 Task: Add a dependency to the task Create a new online platform for online life coaching services , the existing task  Implement a new cloud-based energy management system for a company in the project BridgeForge
Action: Mouse moved to (1212, 200)
Screenshot: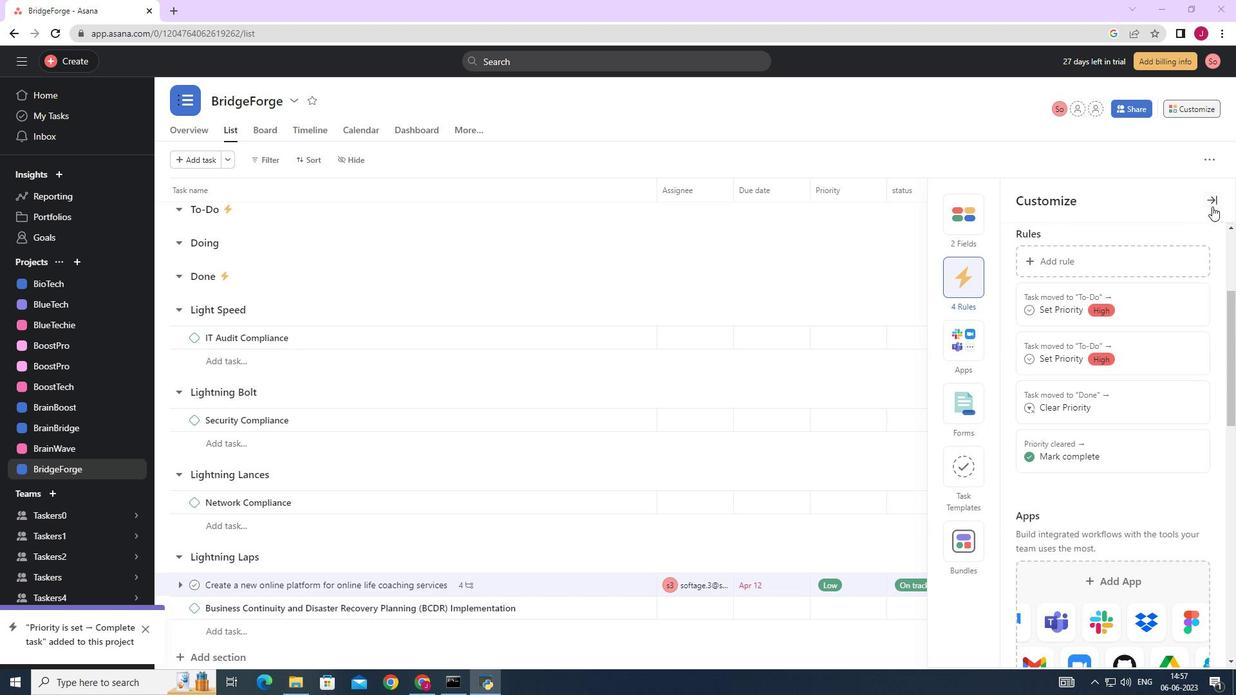 
Action: Mouse pressed left at (1212, 200)
Screenshot: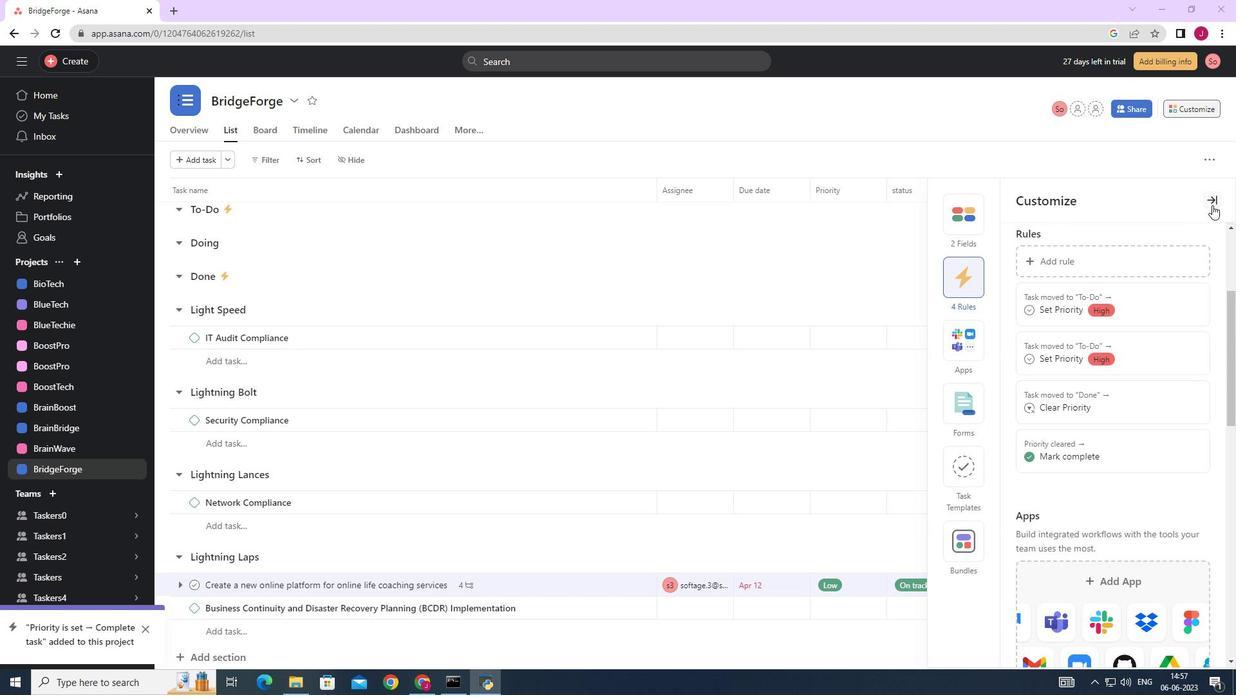
Action: Mouse moved to (837, 540)
Screenshot: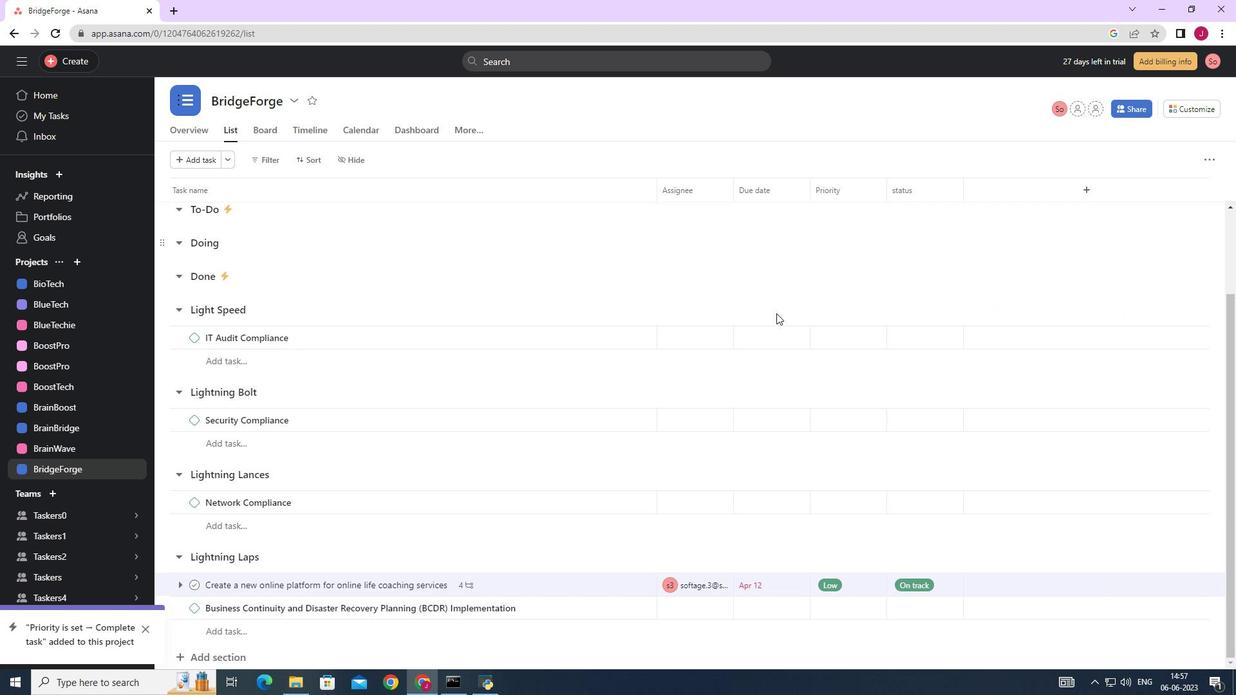 
Action: Mouse scrolled (837, 540) with delta (0, 0)
Screenshot: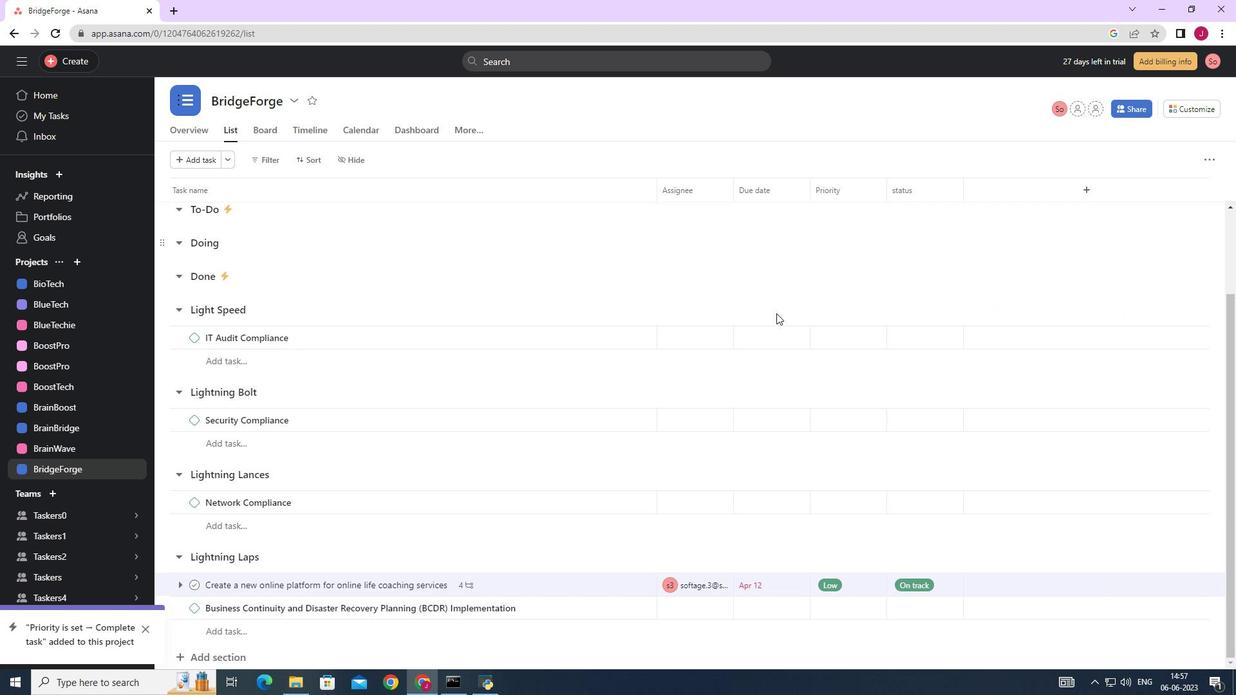 
Action: Mouse moved to (837, 541)
Screenshot: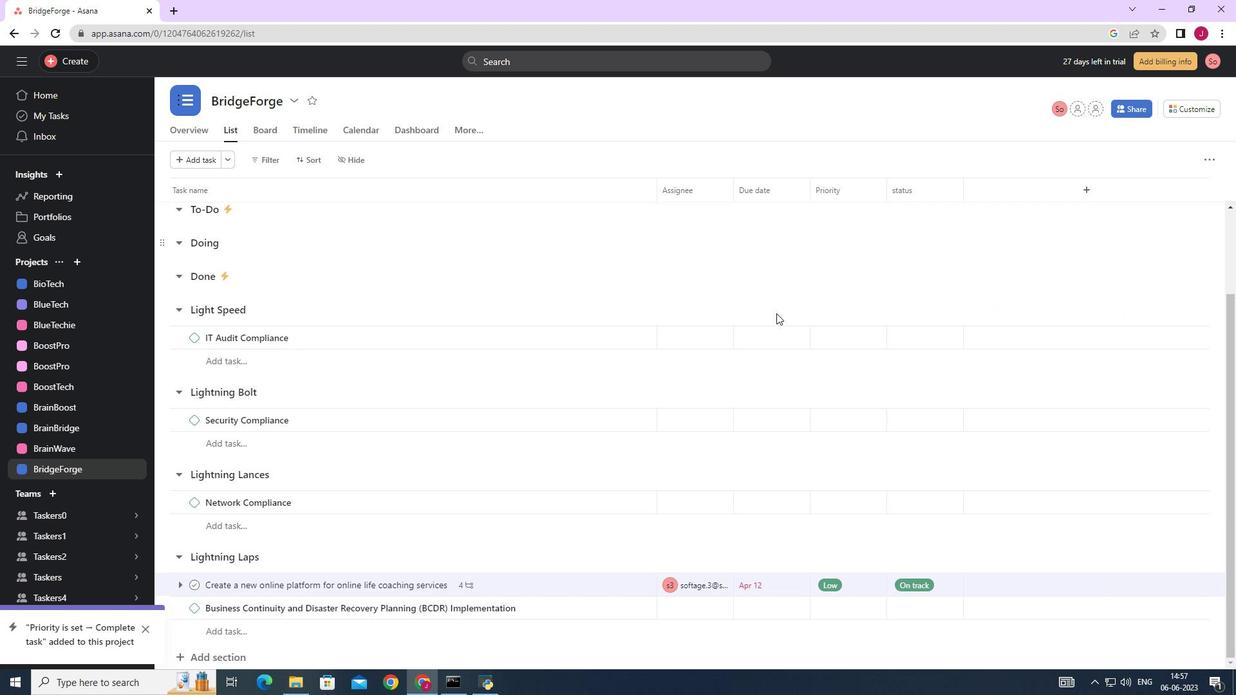 
Action: Mouse scrolled (837, 540) with delta (0, 0)
Screenshot: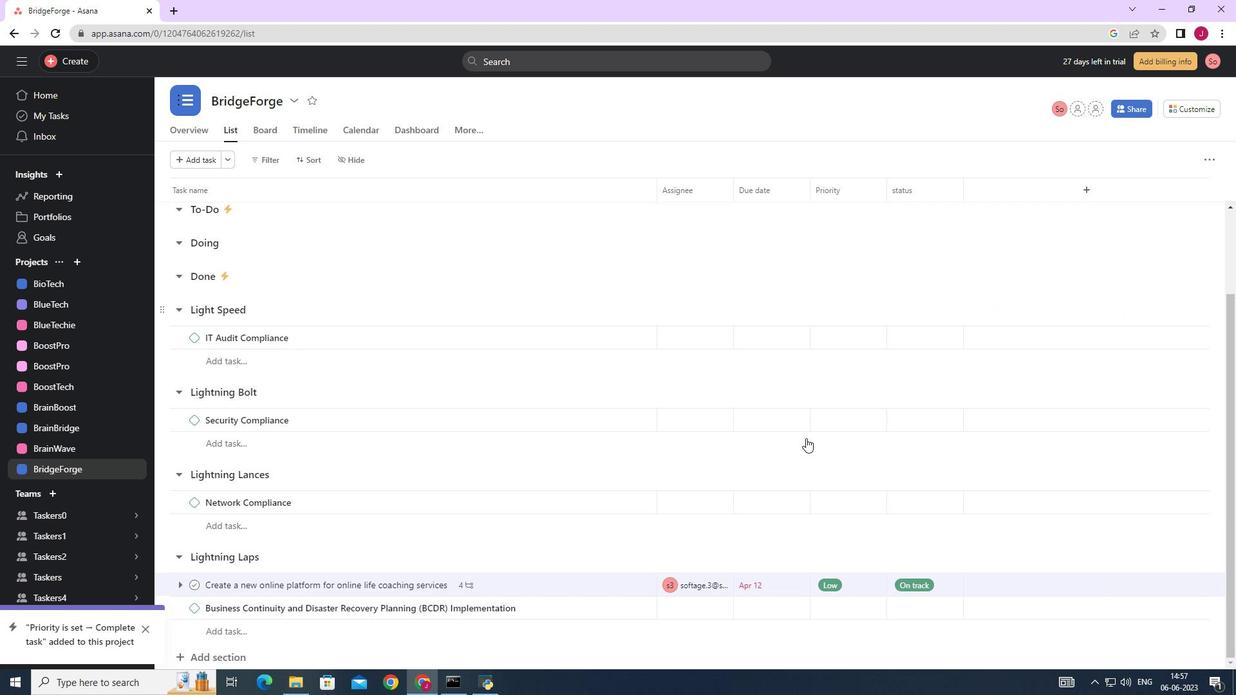 
Action: Mouse moved to (838, 542)
Screenshot: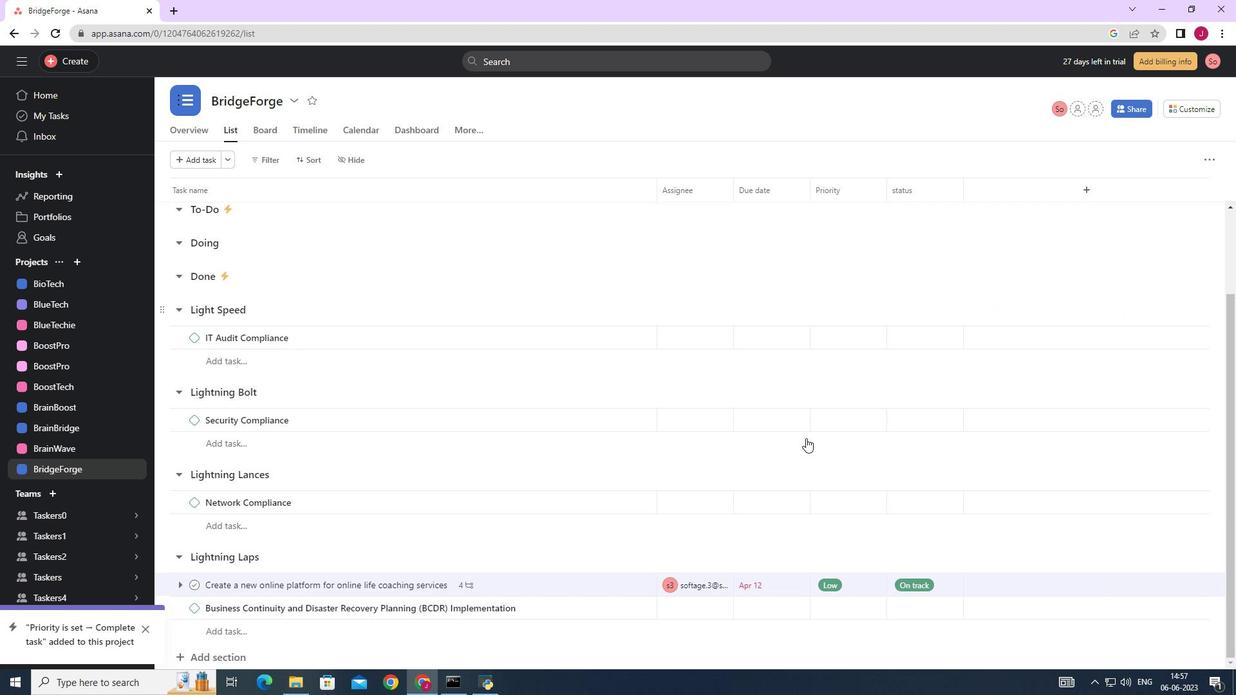 
Action: Mouse scrolled (838, 541) with delta (0, 0)
Screenshot: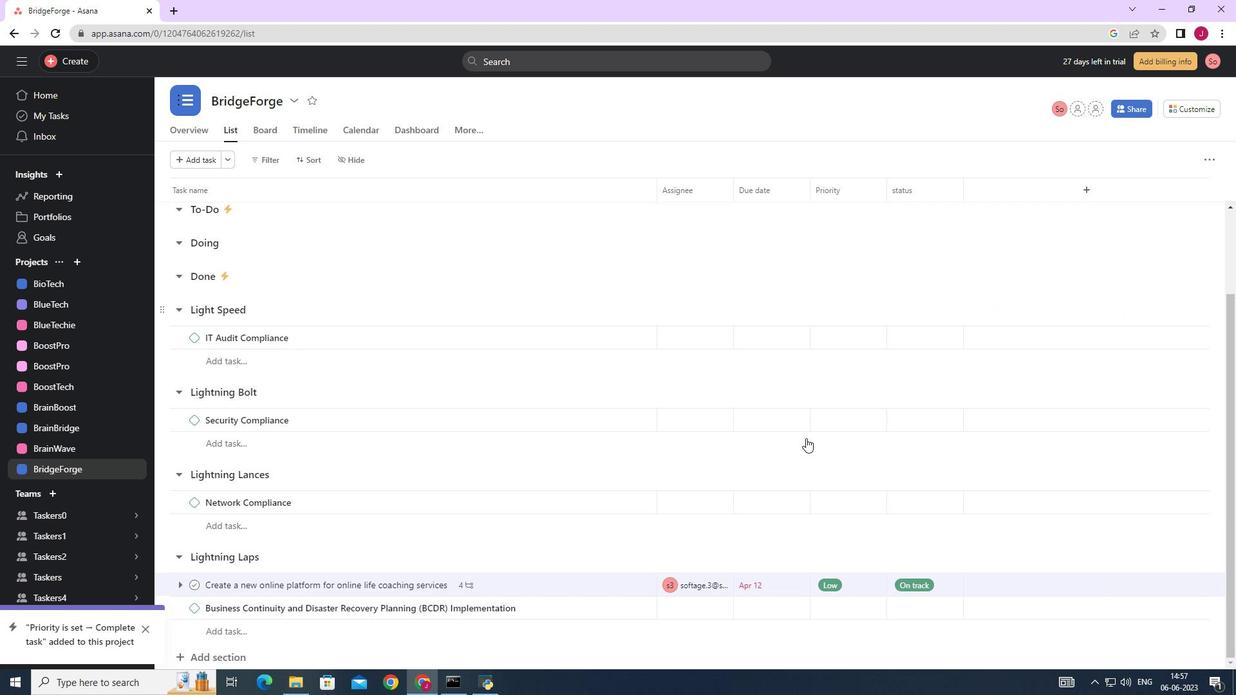 
Action: Mouse moved to (838, 542)
Screenshot: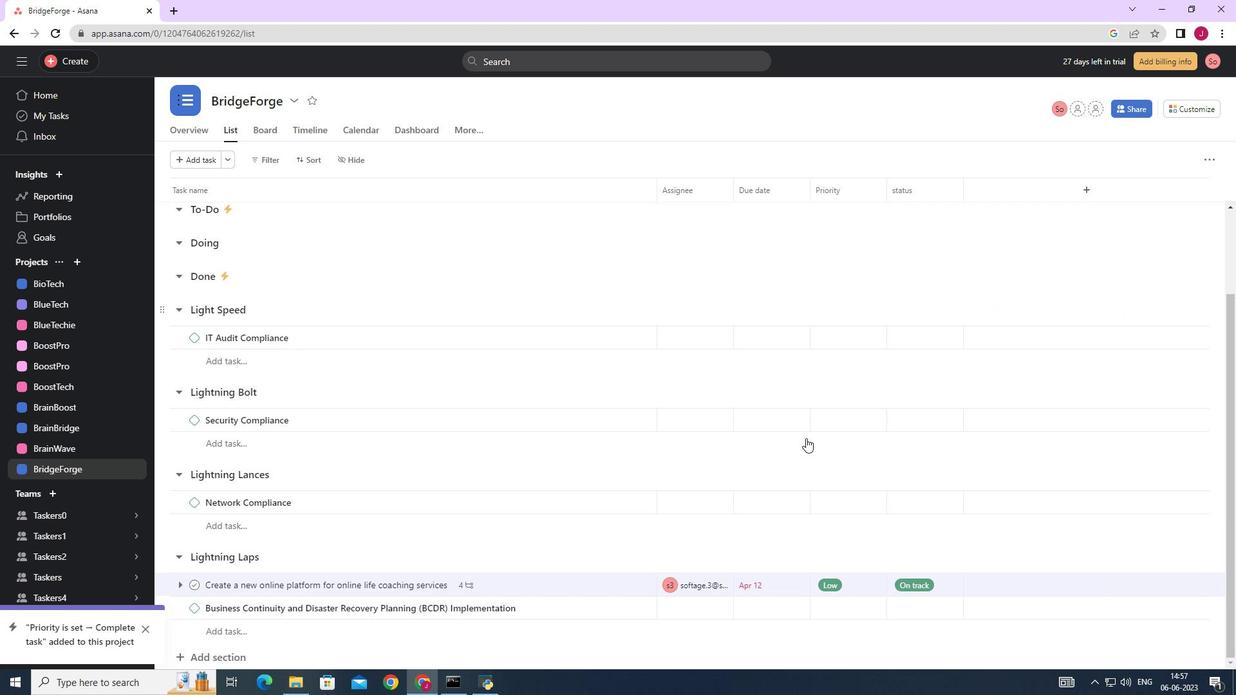 
Action: Mouse scrolled (838, 541) with delta (0, 0)
Screenshot: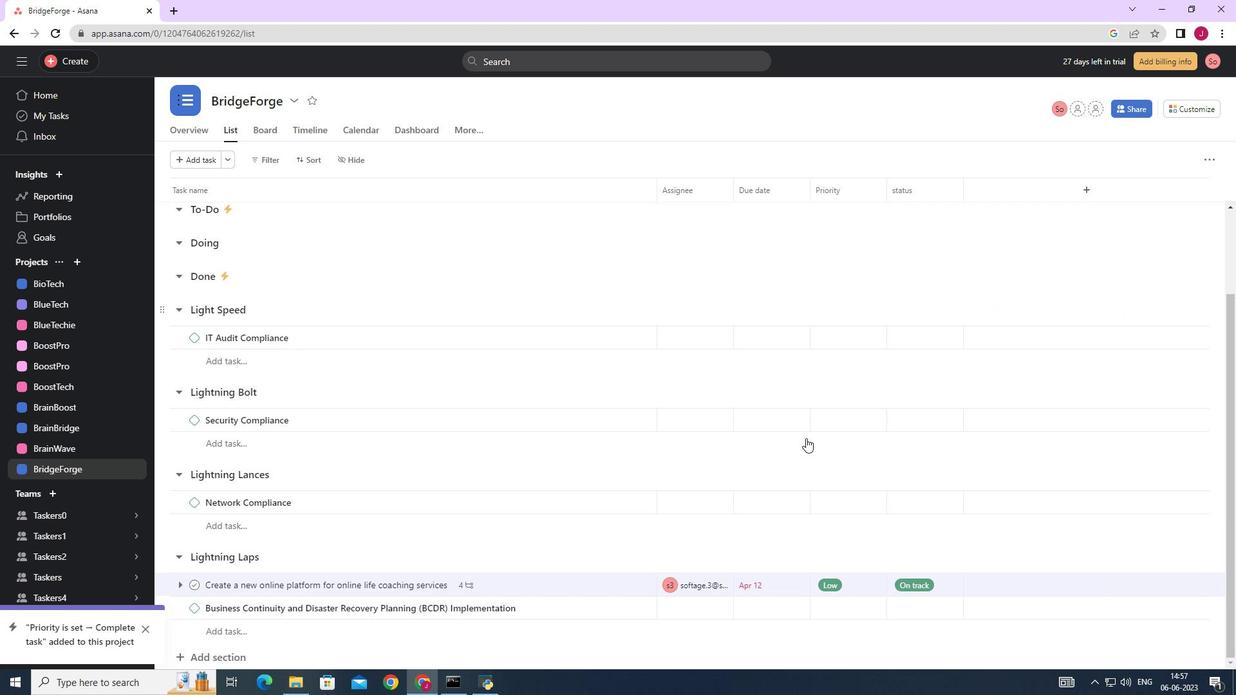 
Action: Mouse moved to (581, 584)
Screenshot: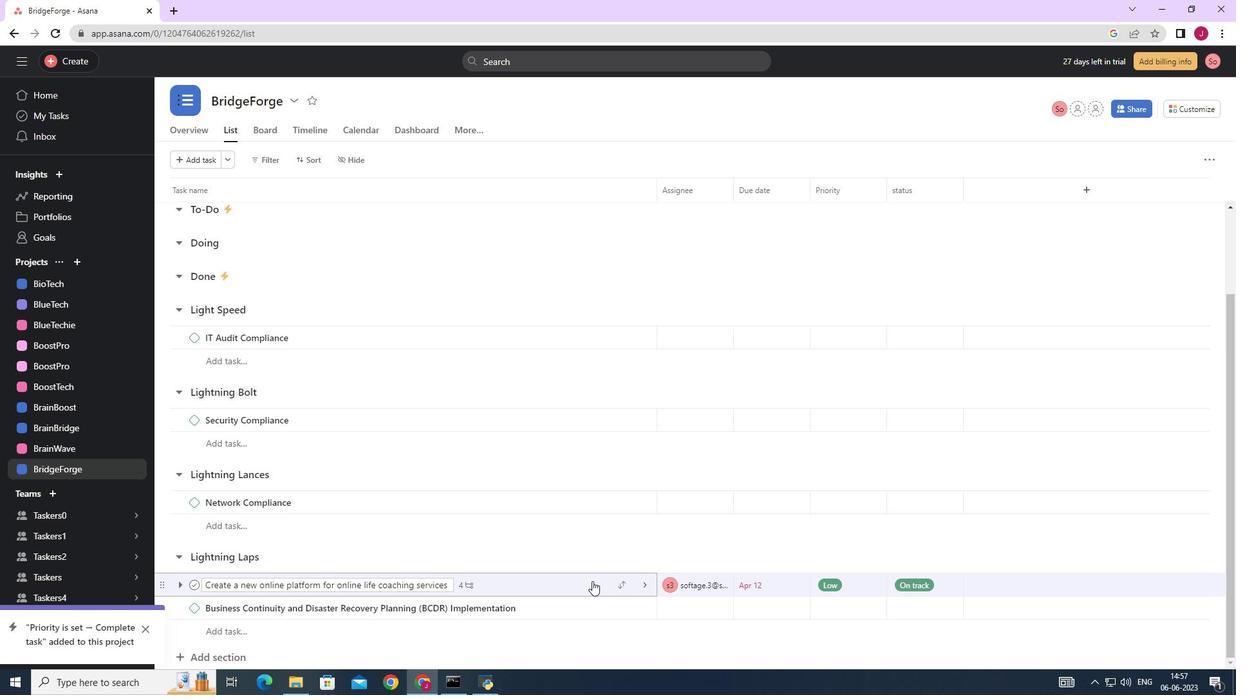 
Action: Mouse pressed left at (581, 584)
Screenshot: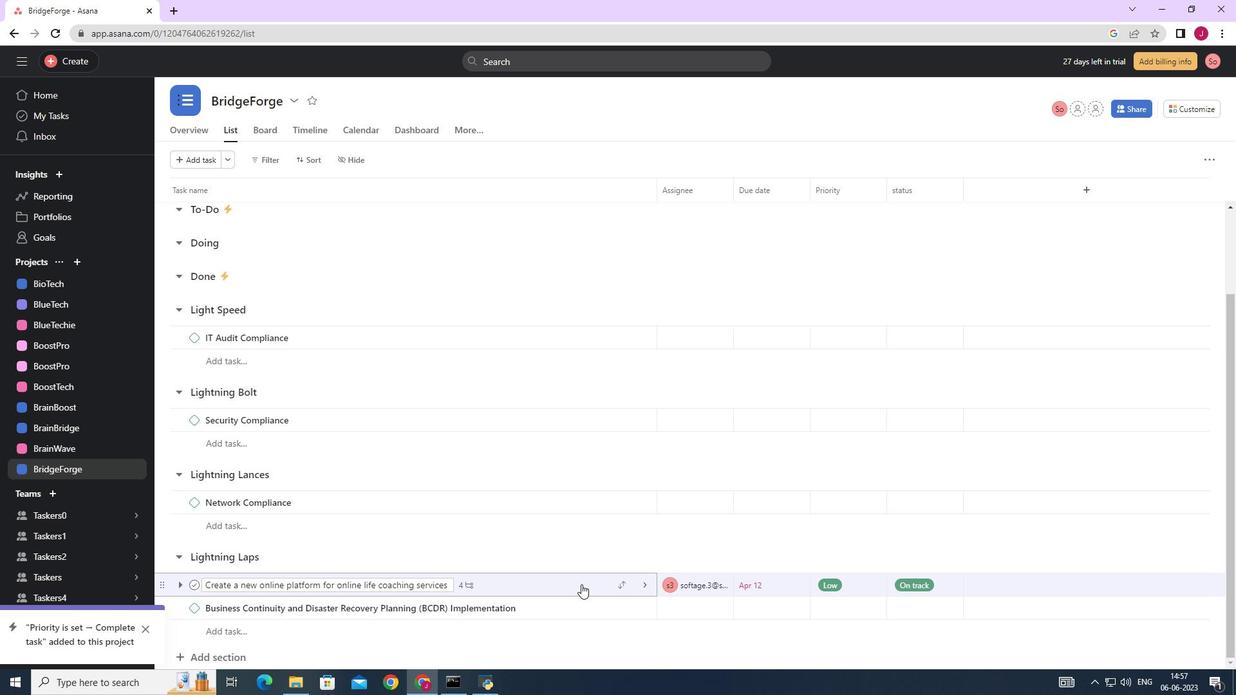 
Action: Mouse moved to (1210, 156)
Screenshot: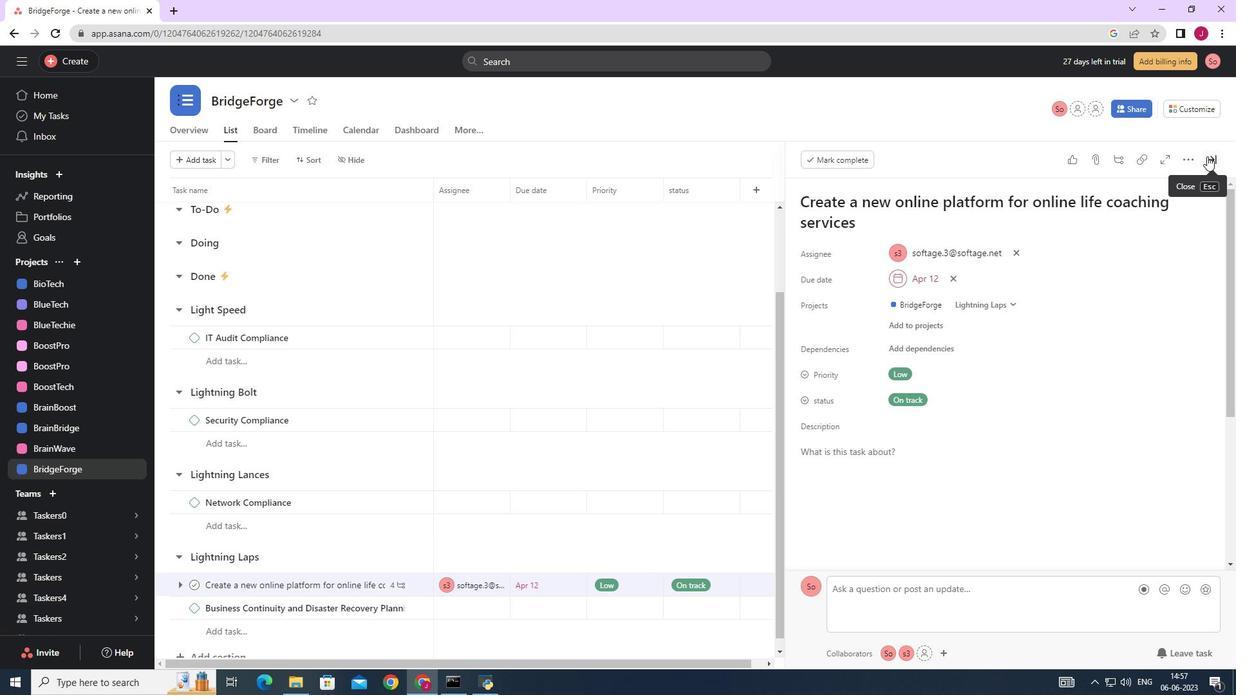 
Action: Mouse pressed left at (1210, 156)
Screenshot: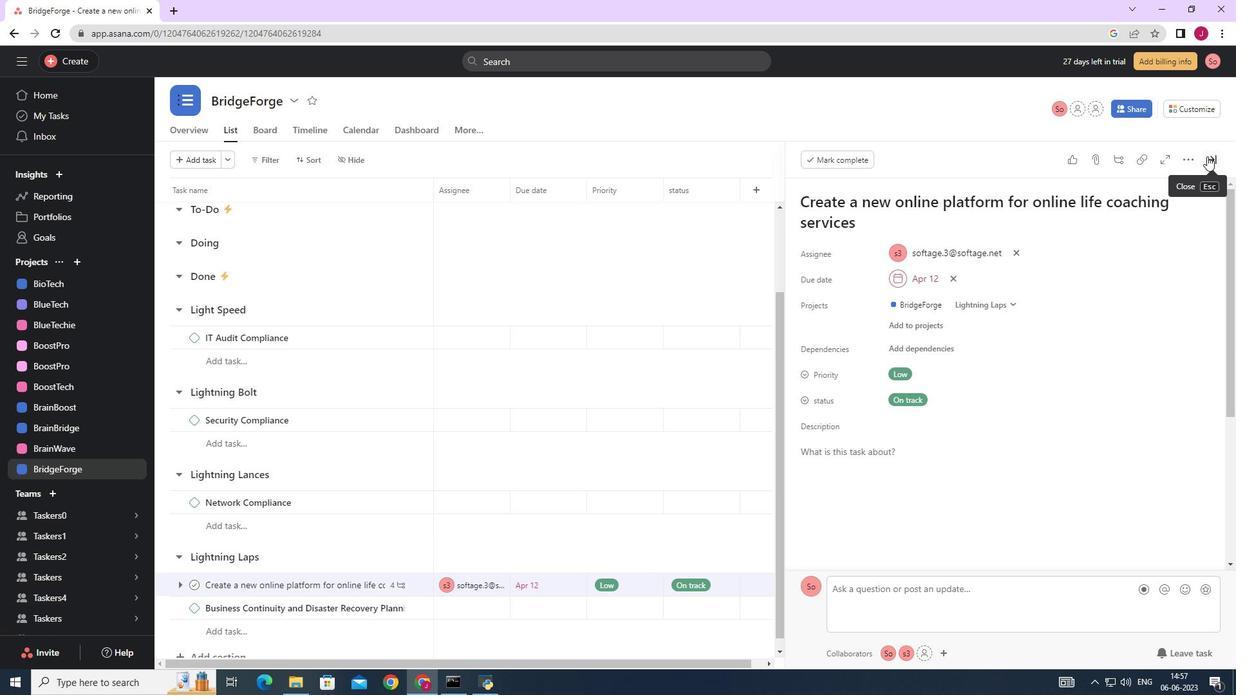 
Action: Mouse moved to (716, 435)
Screenshot: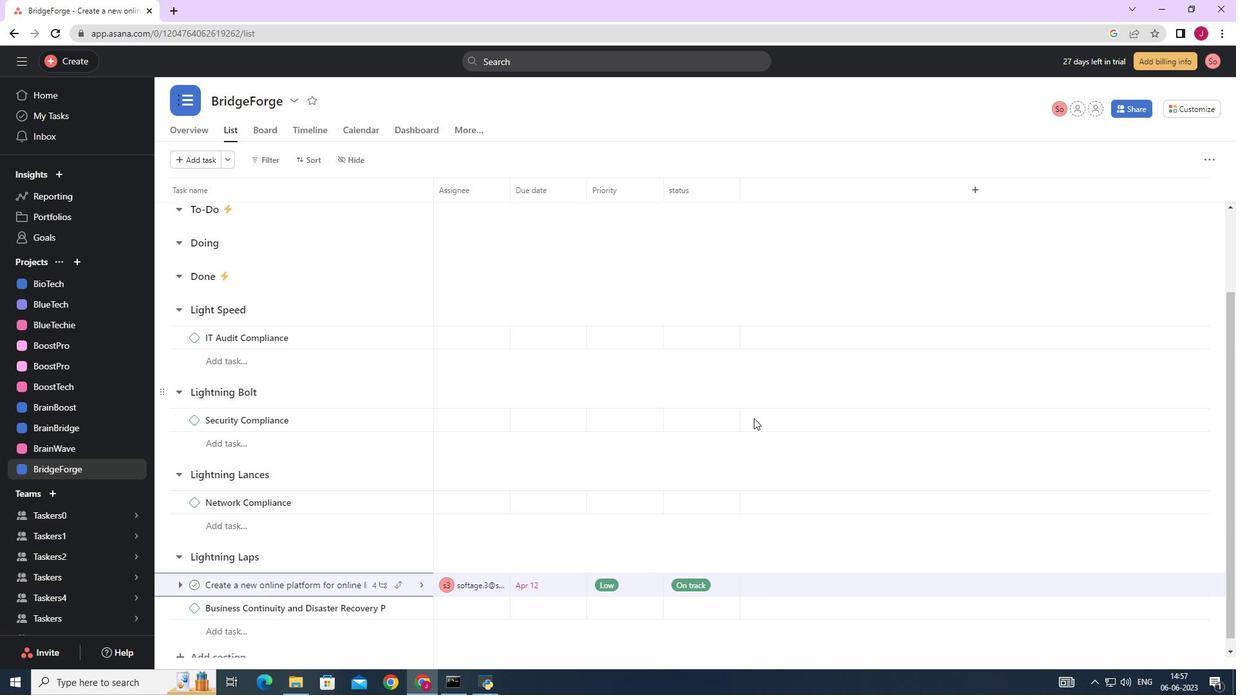 
Action: Mouse scrolled (716, 435) with delta (0, 0)
Screenshot: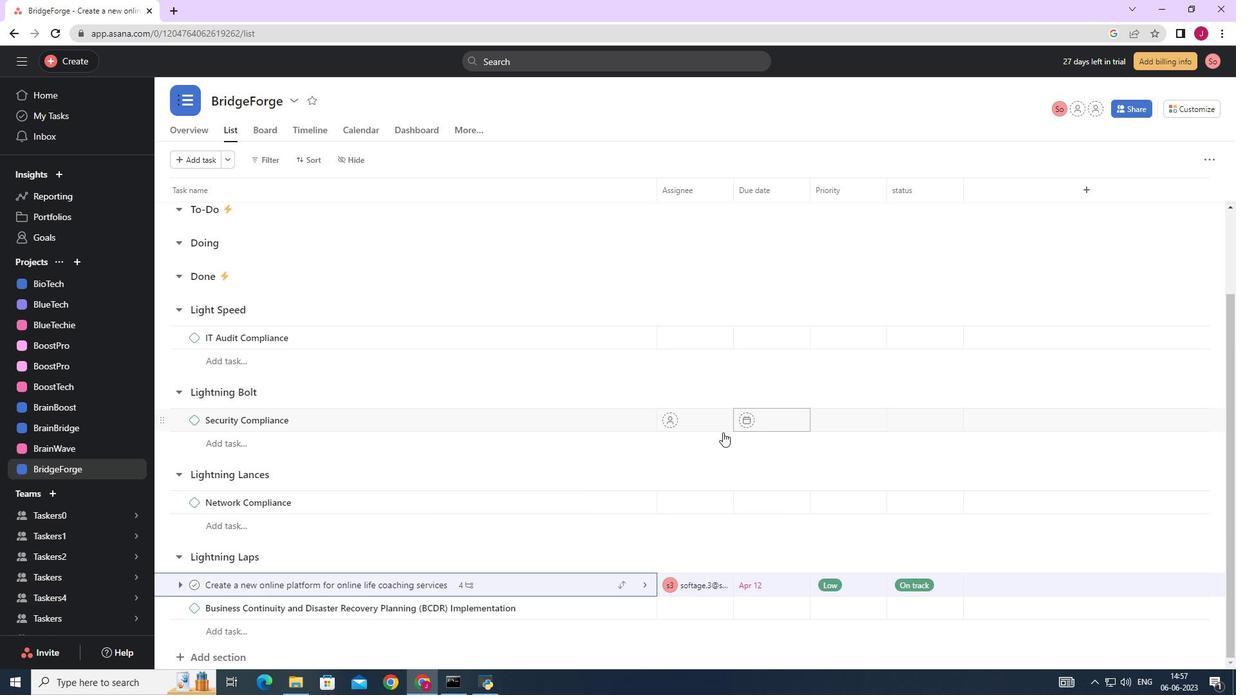 
Action: Mouse scrolled (716, 435) with delta (0, 0)
Screenshot: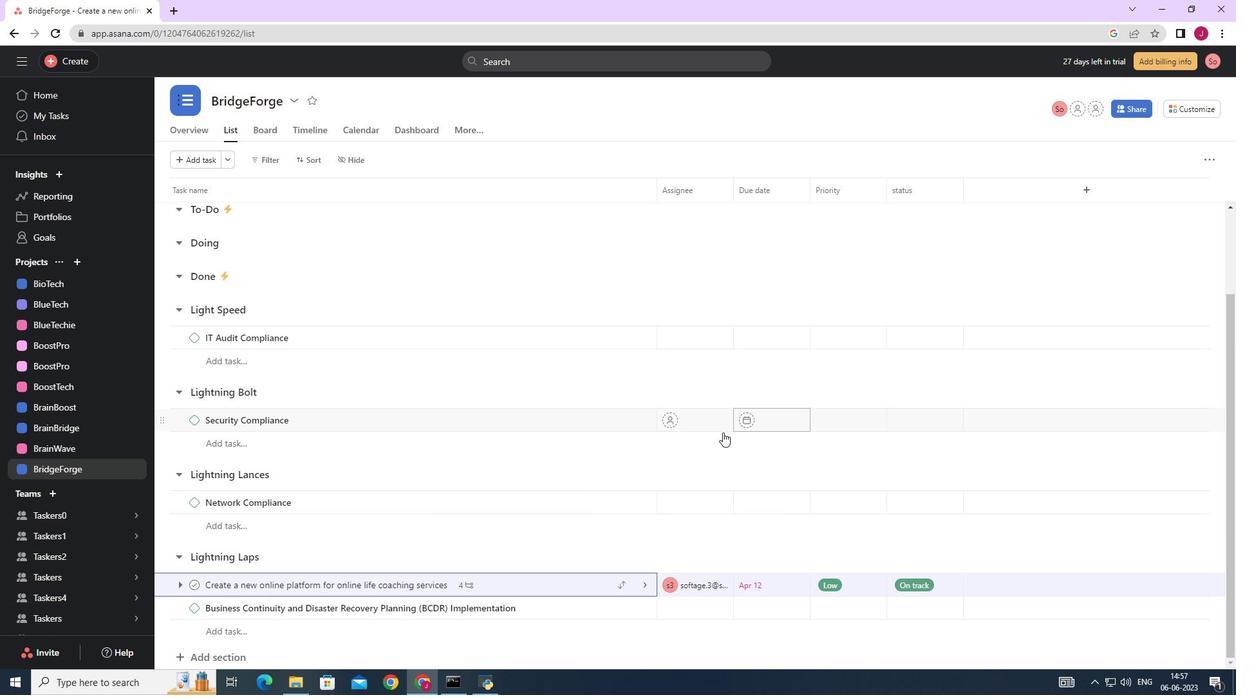
Action: Mouse scrolled (716, 435) with delta (0, 0)
Screenshot: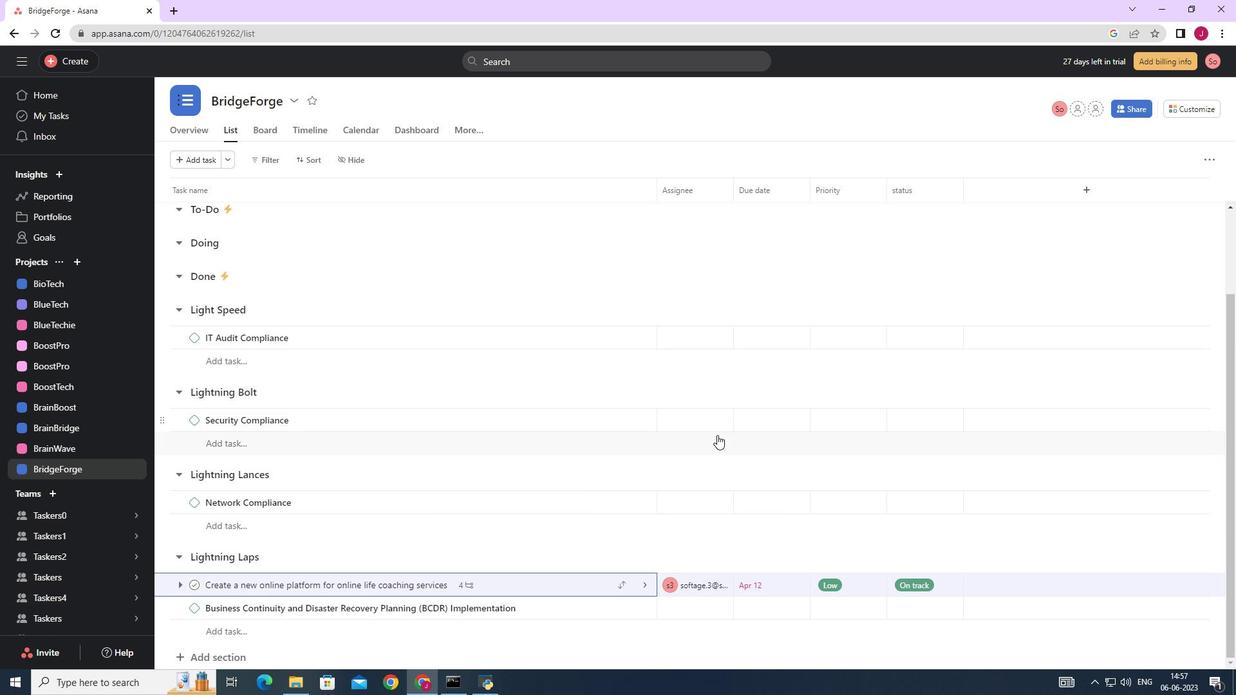 
Action: Mouse scrolled (716, 435) with delta (0, 0)
Screenshot: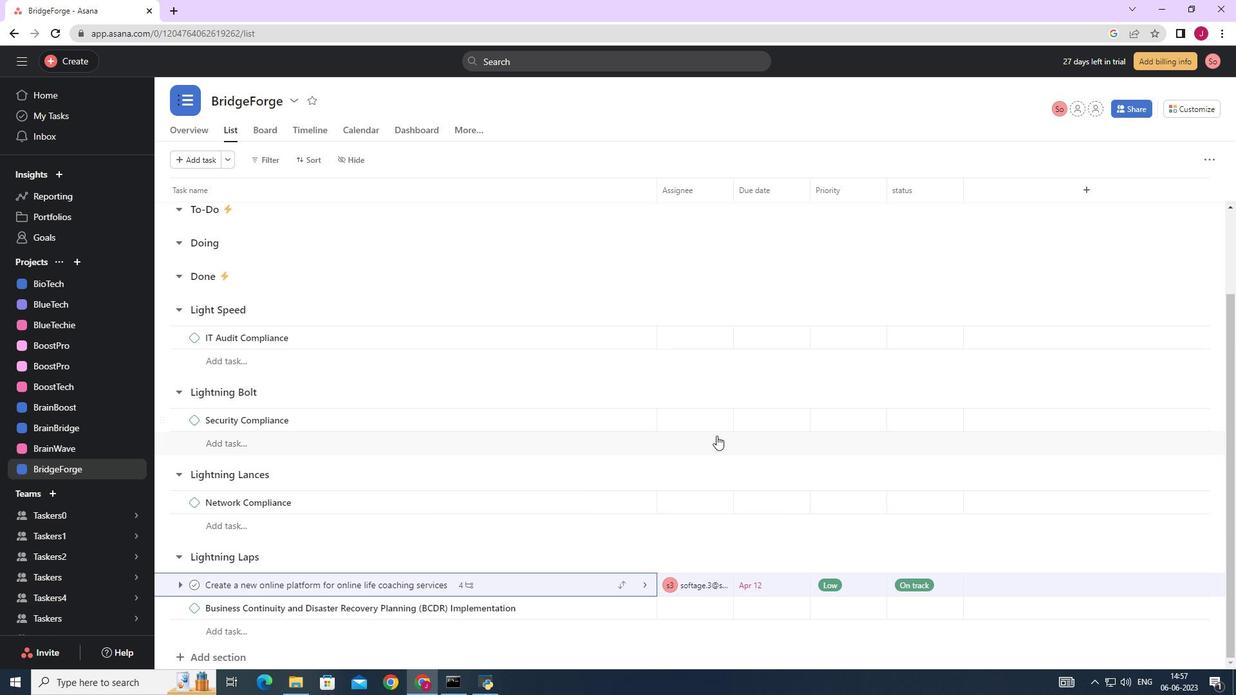 
Action: Mouse scrolled (716, 435) with delta (0, 0)
Screenshot: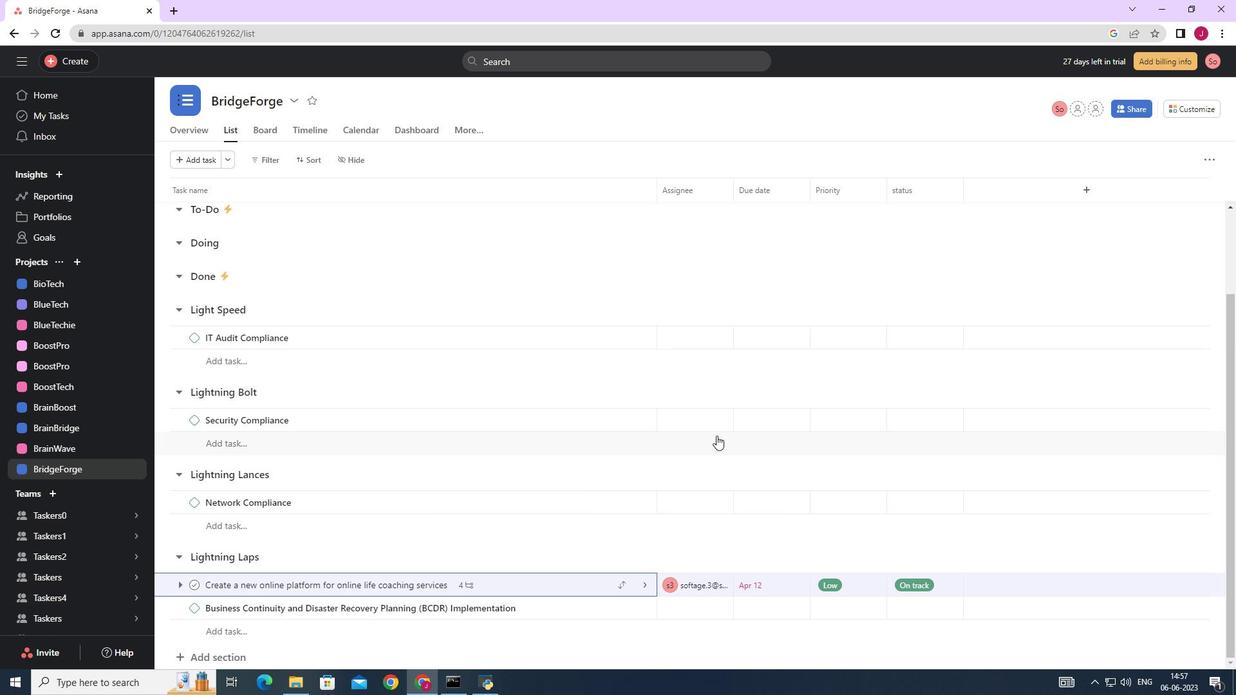 
Action: Mouse moved to (668, 453)
Screenshot: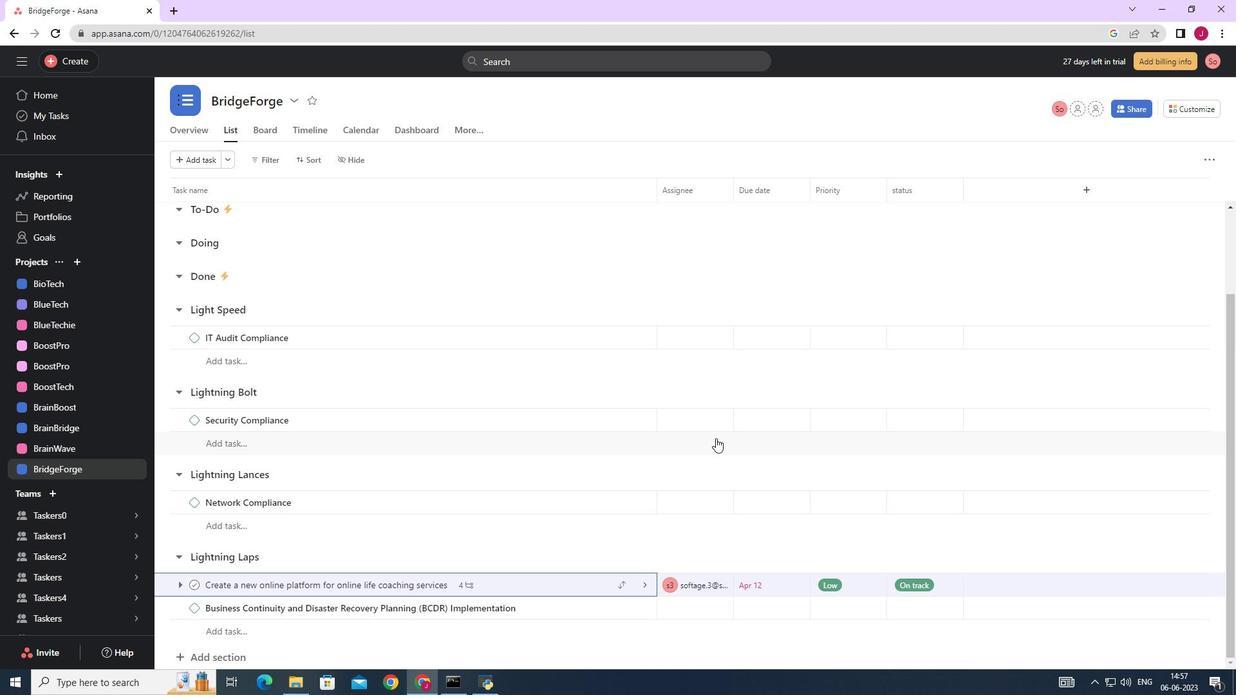 
Action: Mouse scrolled (668, 453) with delta (0, 0)
Screenshot: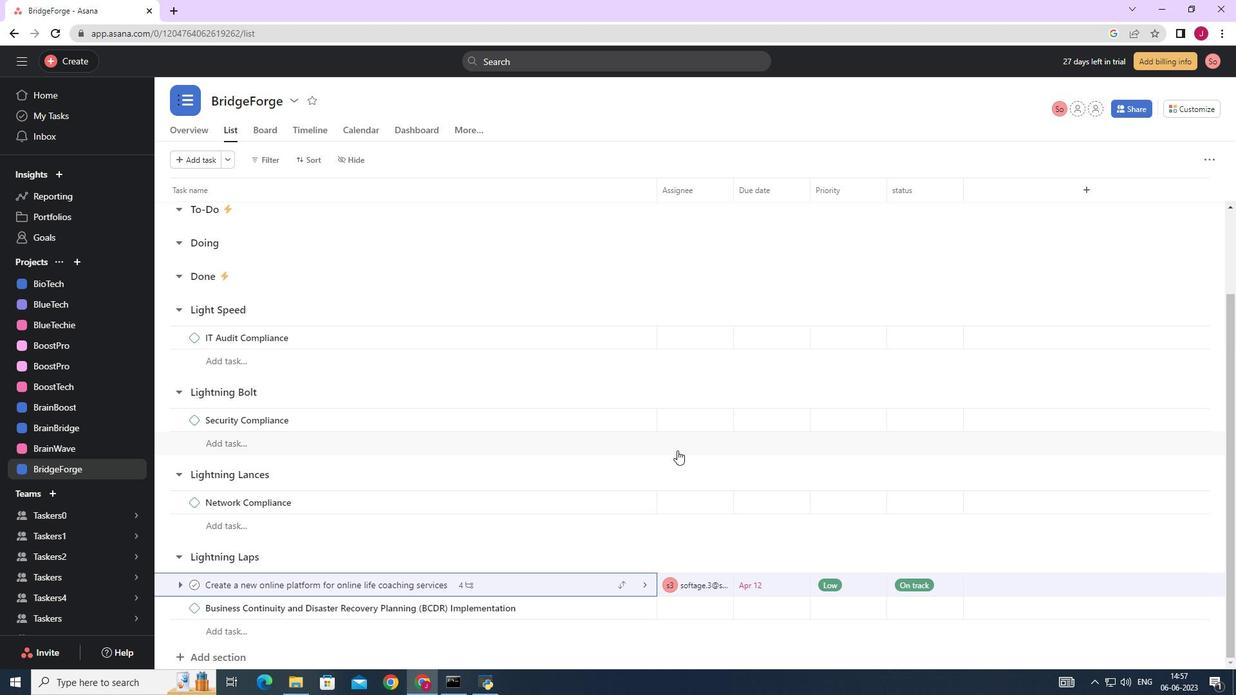 
Action: Mouse scrolled (668, 453) with delta (0, 0)
Screenshot: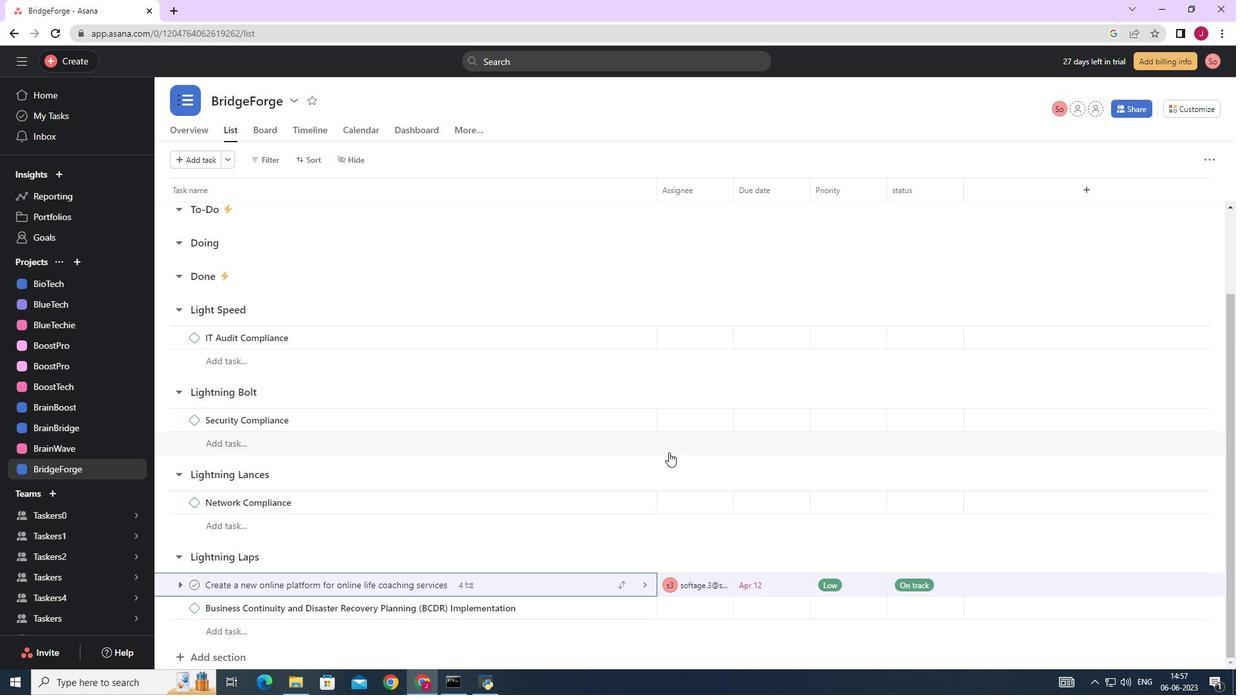 
Action: Mouse scrolled (668, 452) with delta (0, 0)
Screenshot: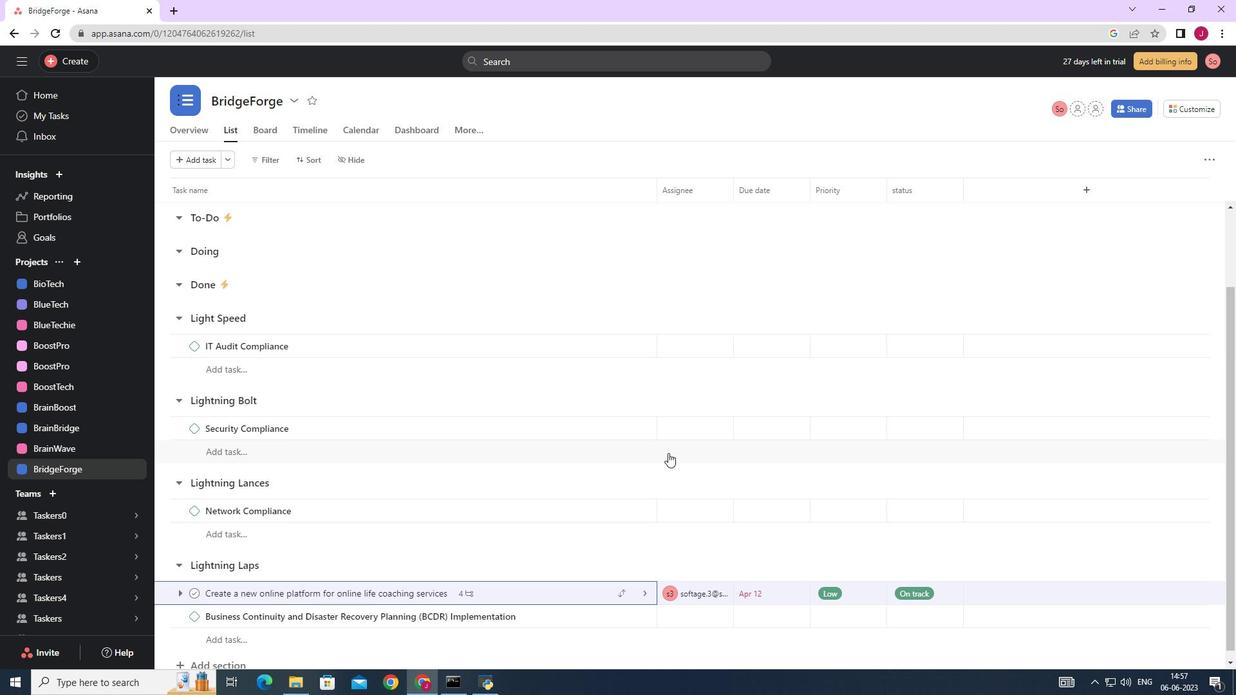 
Action: Mouse scrolled (668, 452) with delta (0, 0)
Screenshot: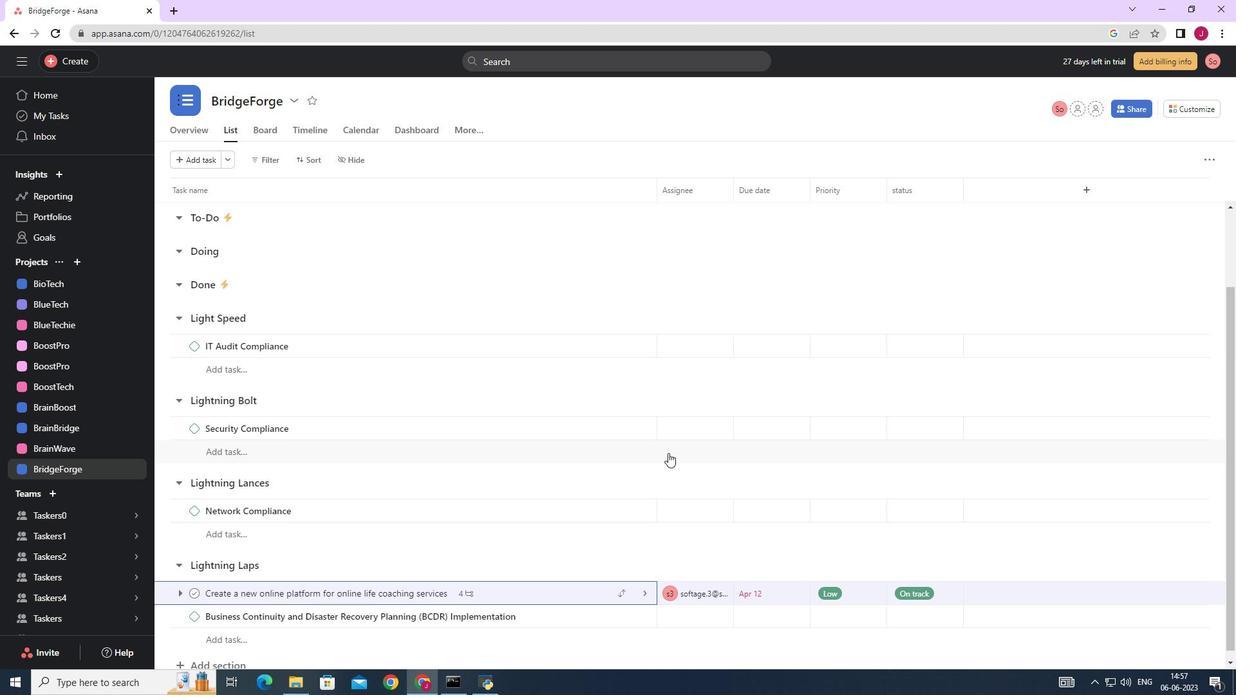 
Action: Mouse scrolled (668, 452) with delta (0, 0)
Screenshot: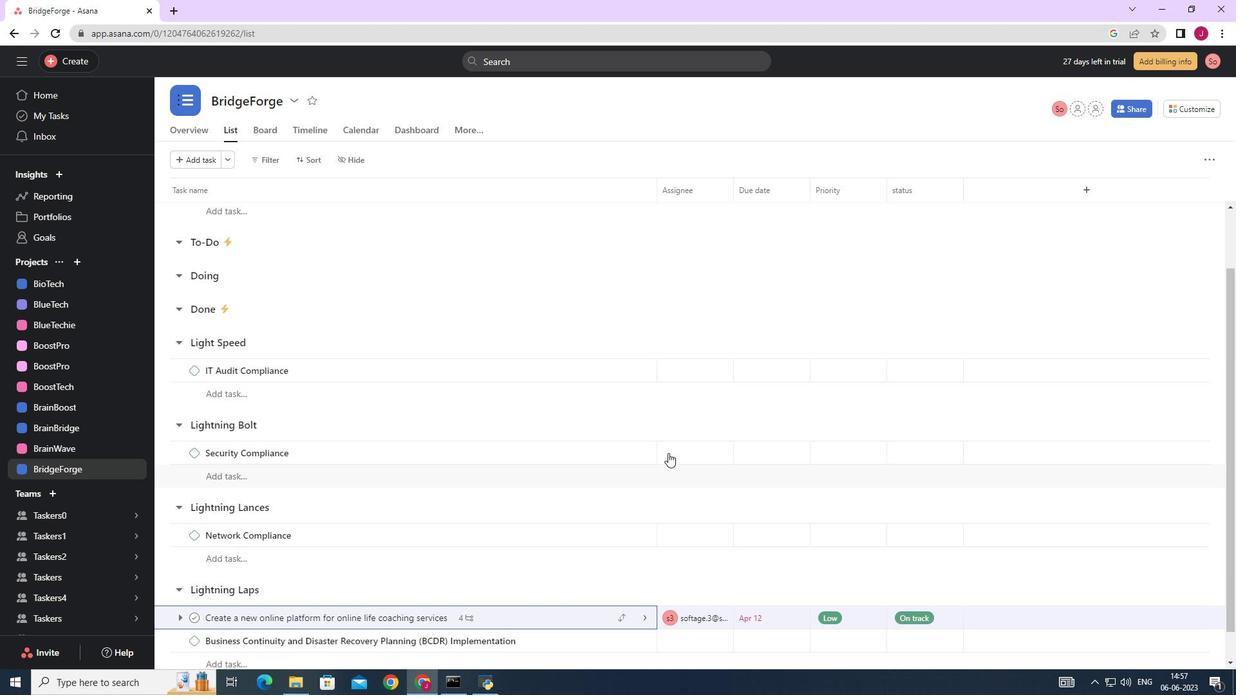 
Action: Mouse moved to (666, 453)
Screenshot: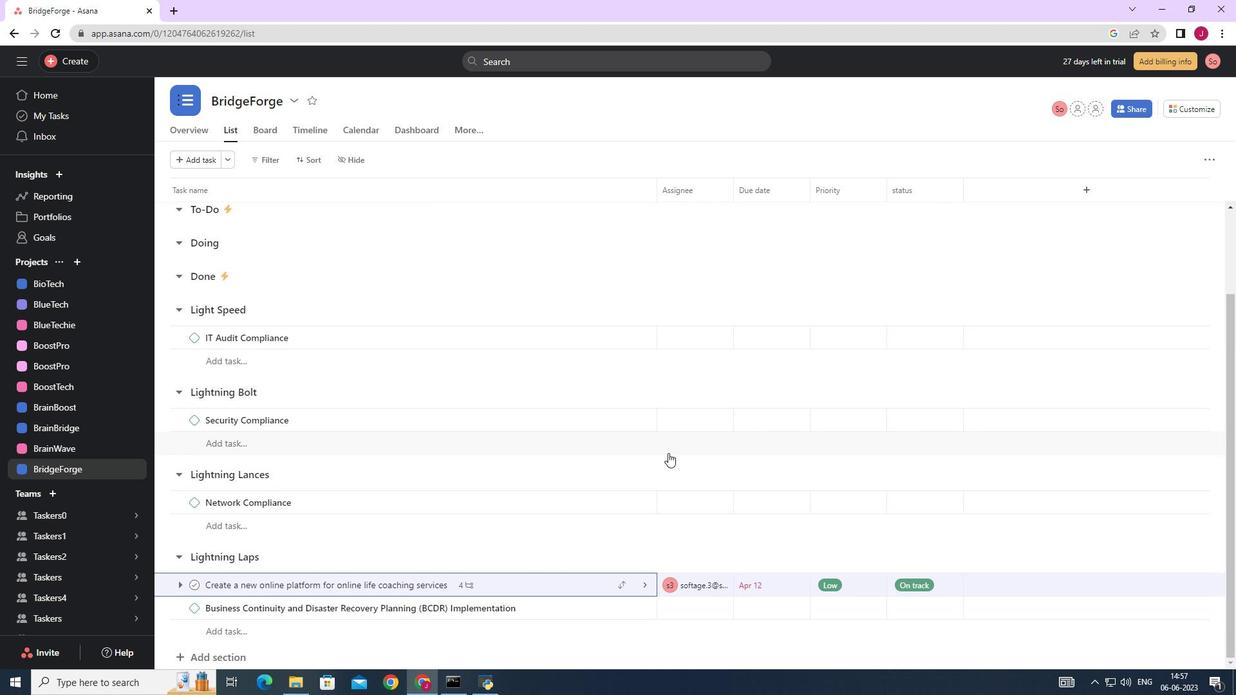 
Action: Mouse scrolled (666, 454) with delta (0, 0)
Screenshot: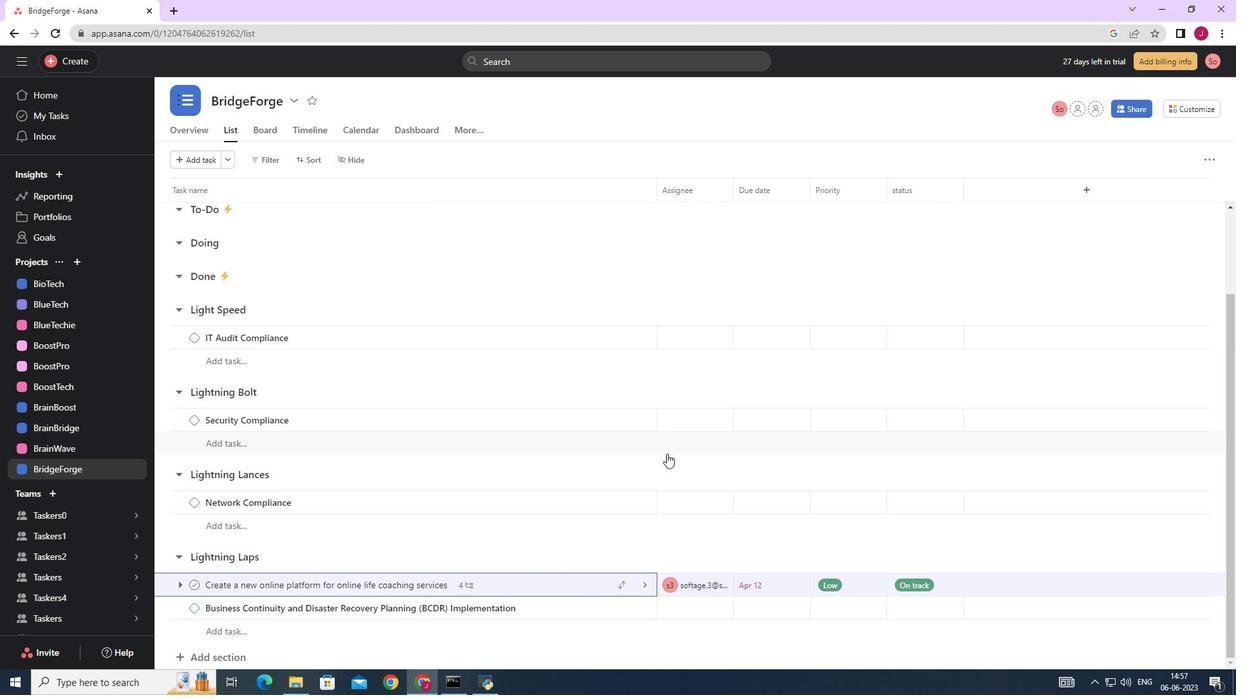 
Action: Mouse scrolled (666, 454) with delta (0, 0)
Screenshot: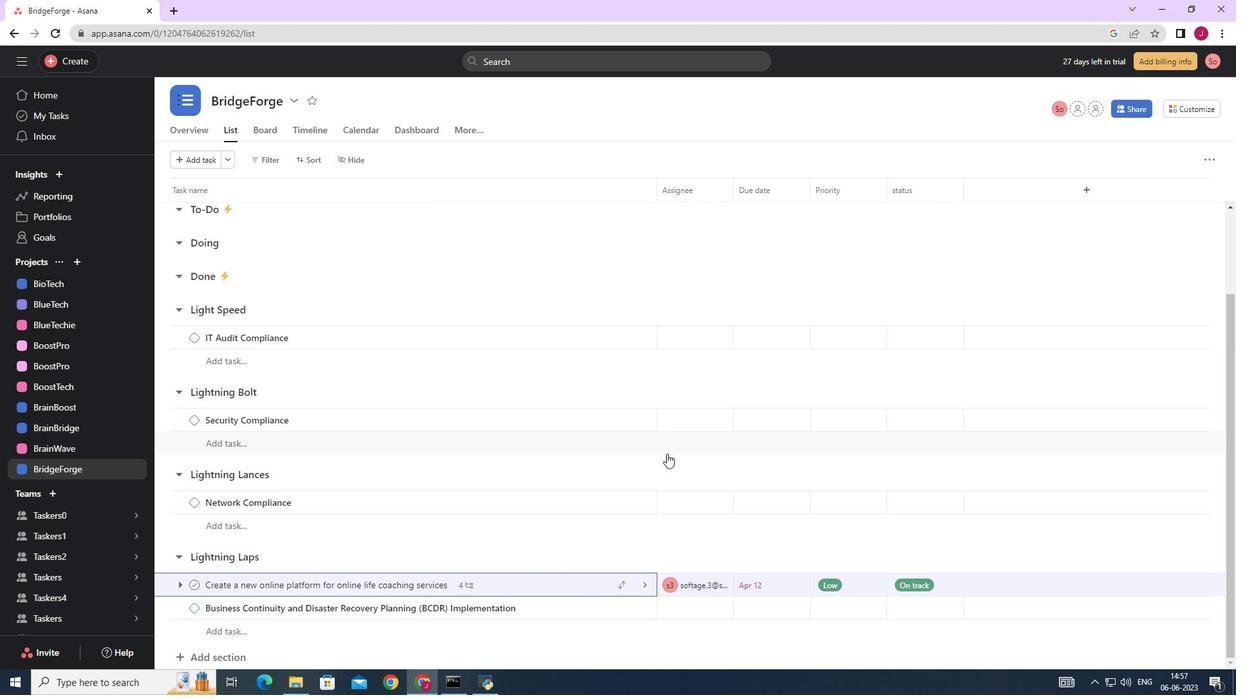 
Action: Mouse scrolled (666, 454) with delta (0, 0)
Screenshot: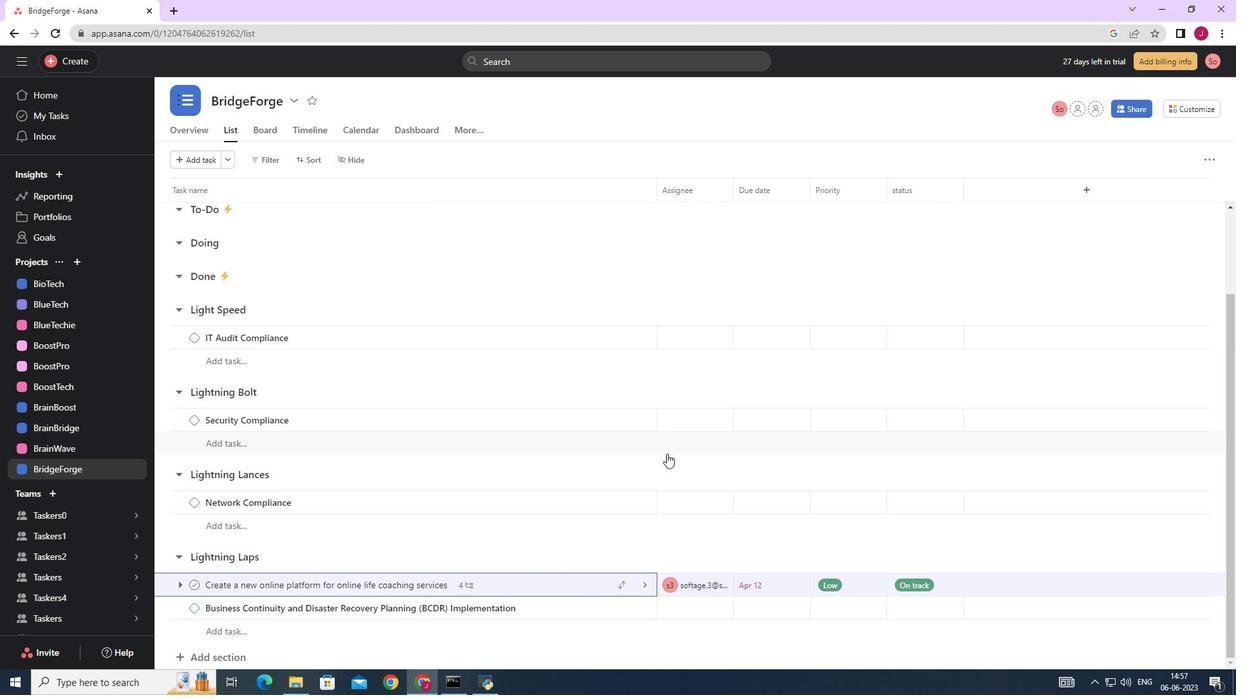 
Action: Mouse scrolled (666, 454) with delta (0, 0)
Screenshot: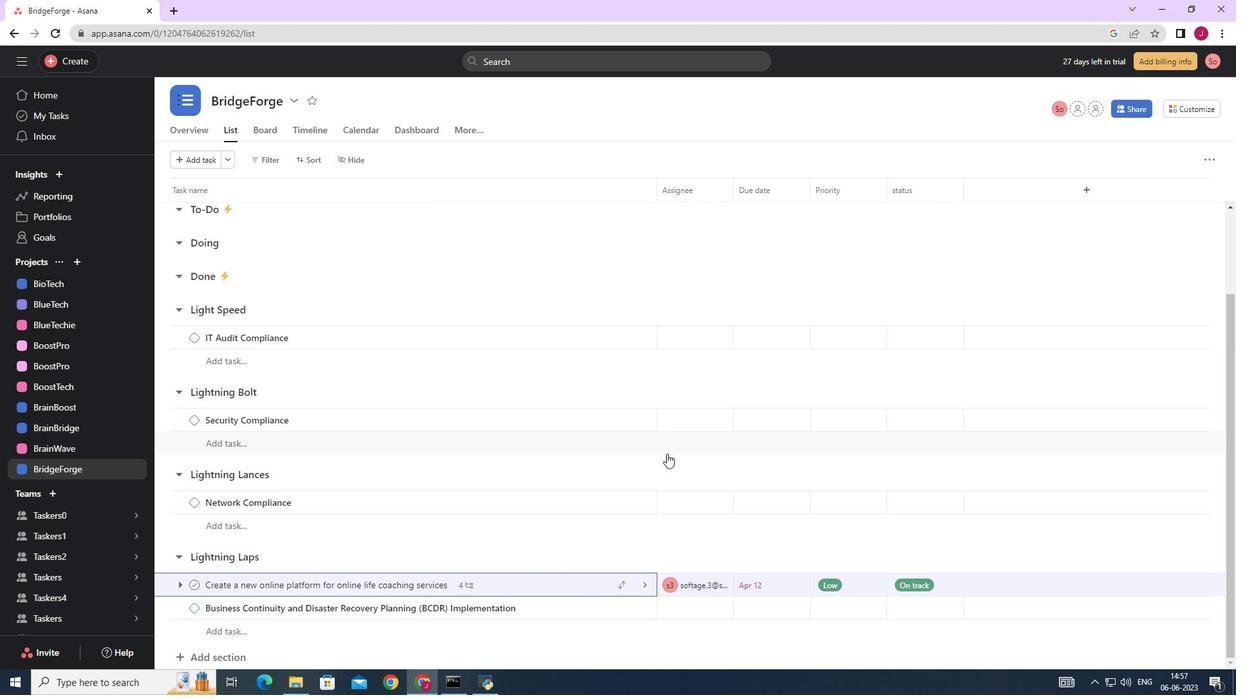 
Action: Mouse moved to (623, 354)
Screenshot: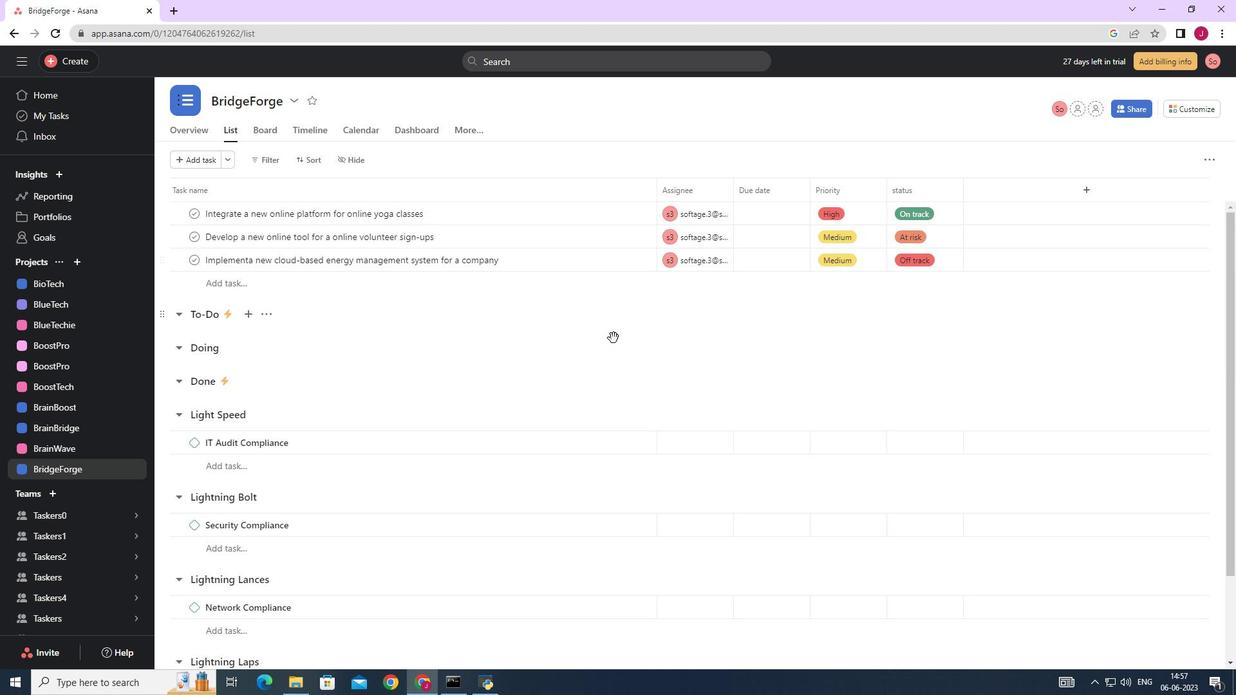 
Action: Mouse scrolled (623, 354) with delta (0, 0)
Screenshot: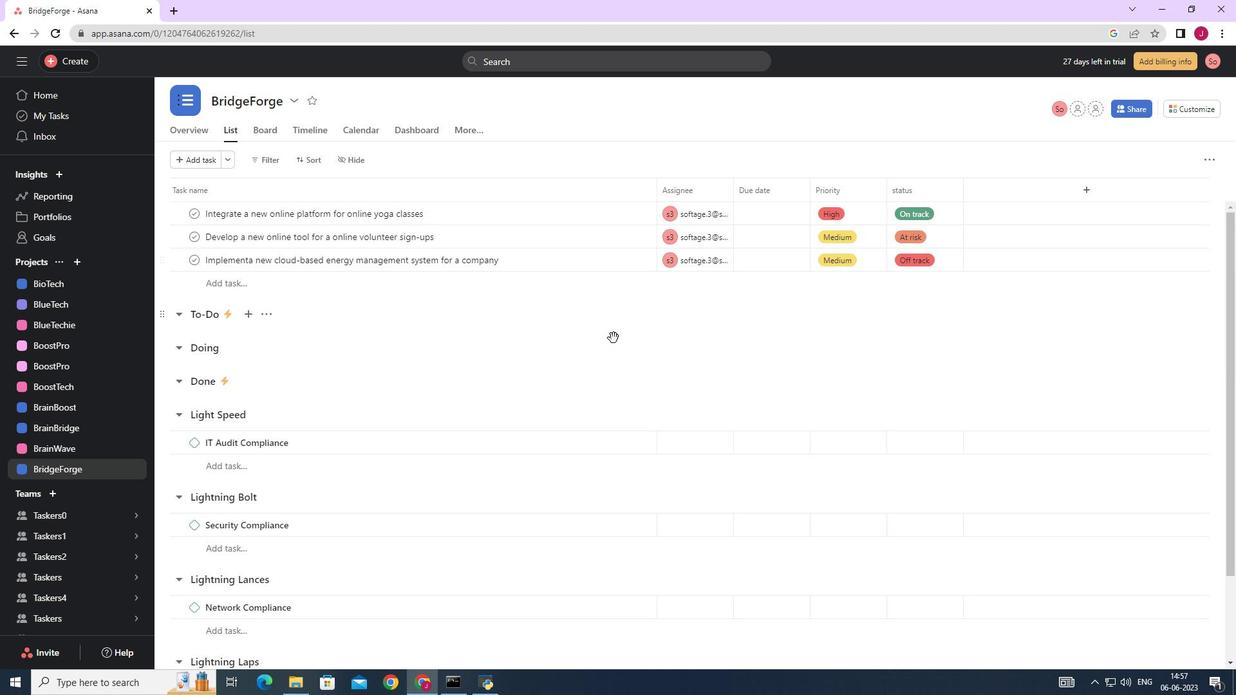 
Action: Mouse moved to (623, 354)
Screenshot: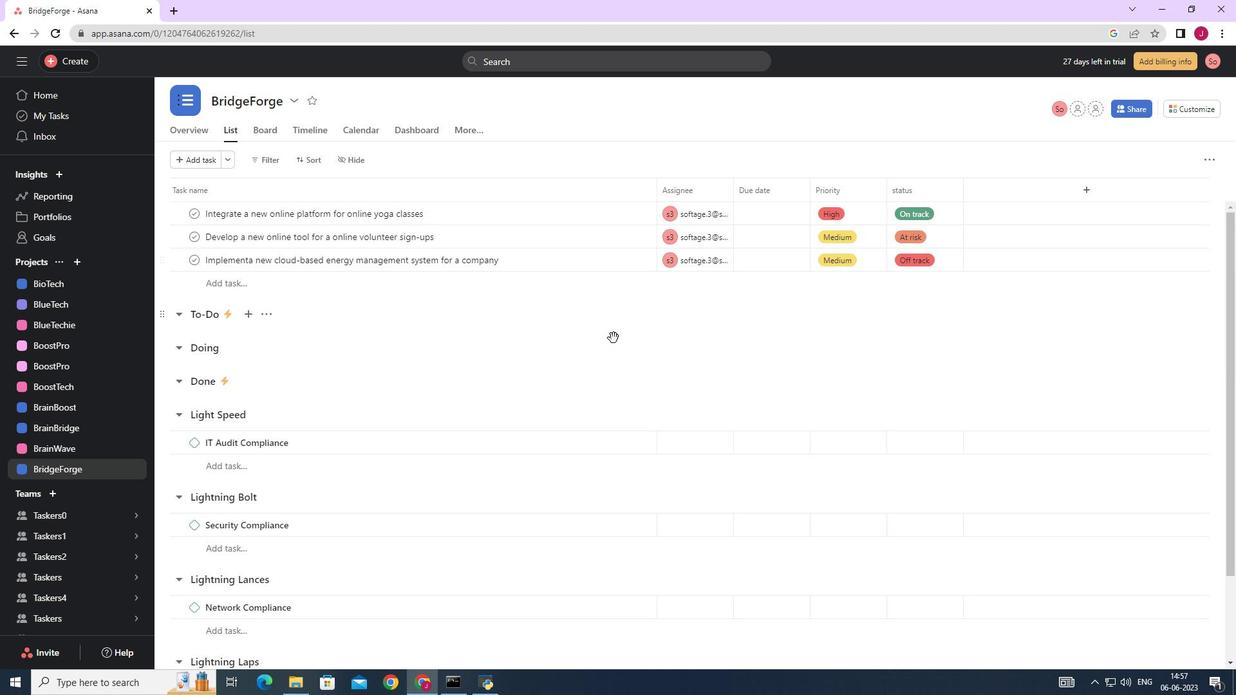 
Action: Mouse scrolled (623, 354) with delta (0, 0)
Screenshot: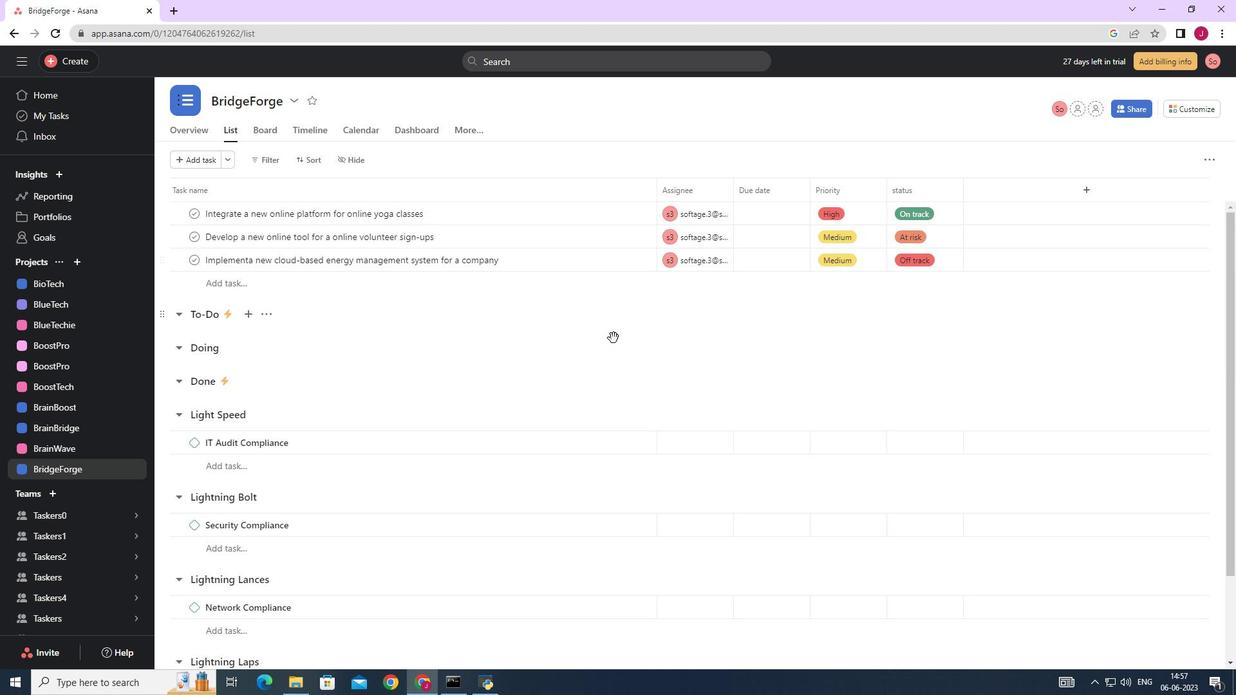 
Action: Mouse scrolled (623, 354) with delta (0, 0)
Screenshot: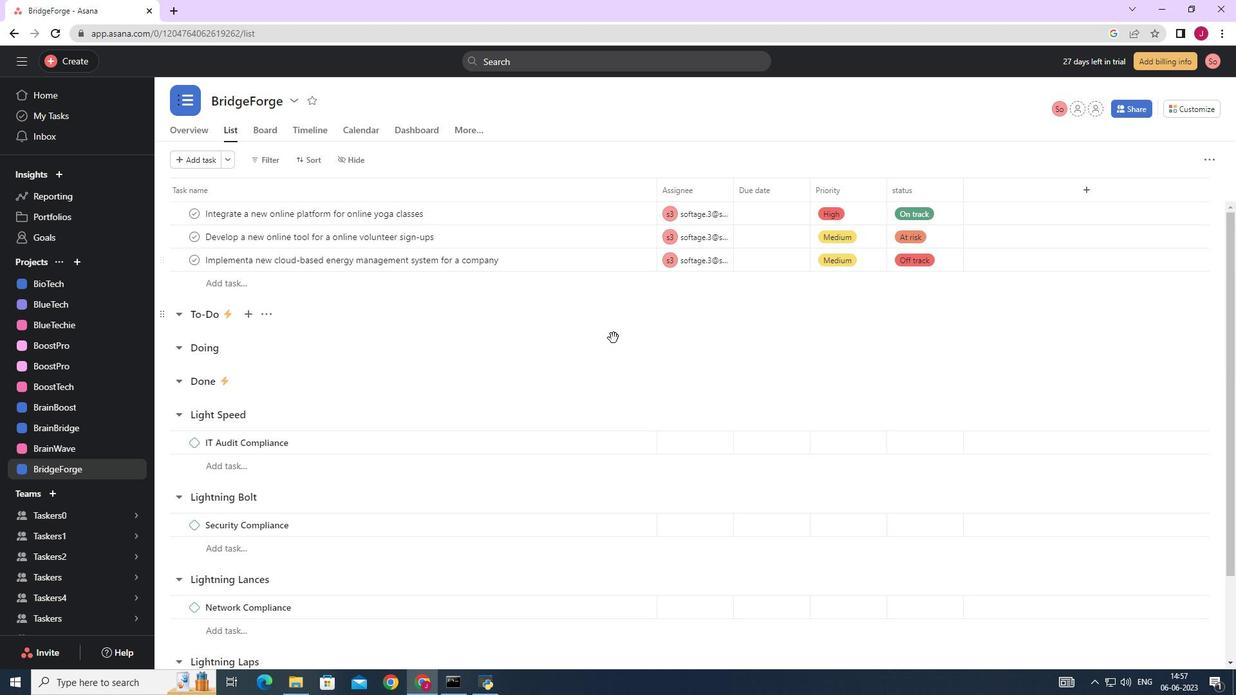 
Action: Mouse scrolled (623, 354) with delta (0, 0)
Screenshot: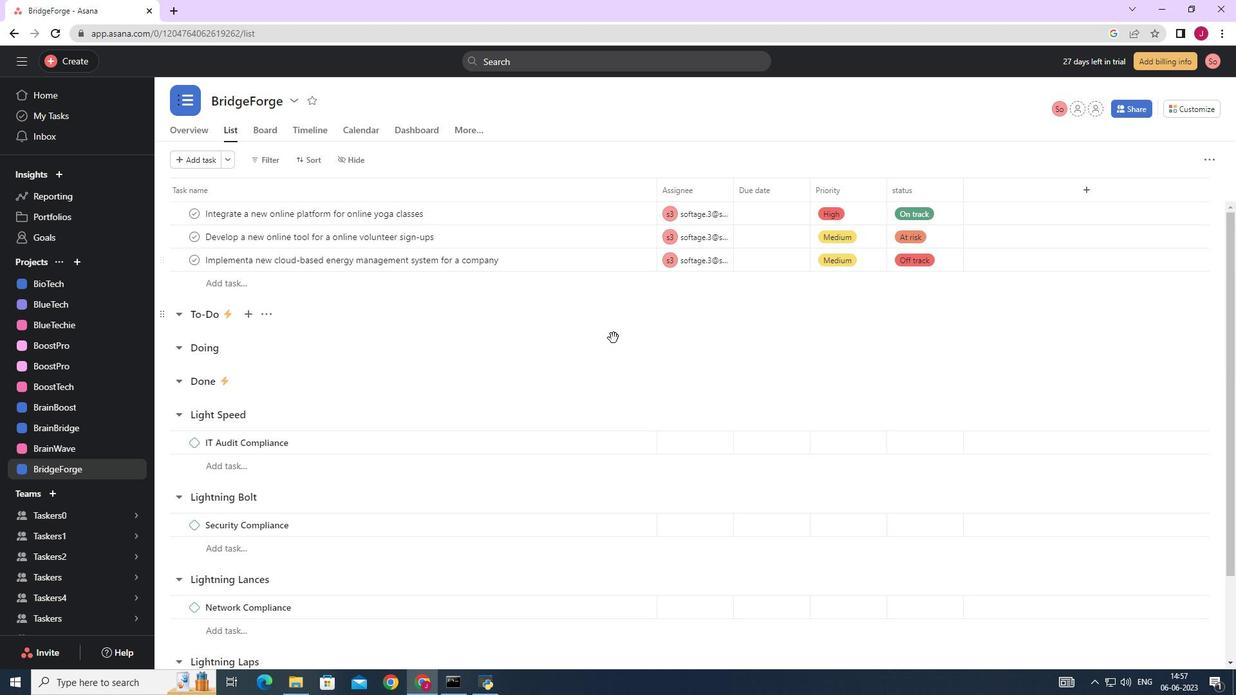 
Action: Mouse moved to (623, 355)
Screenshot: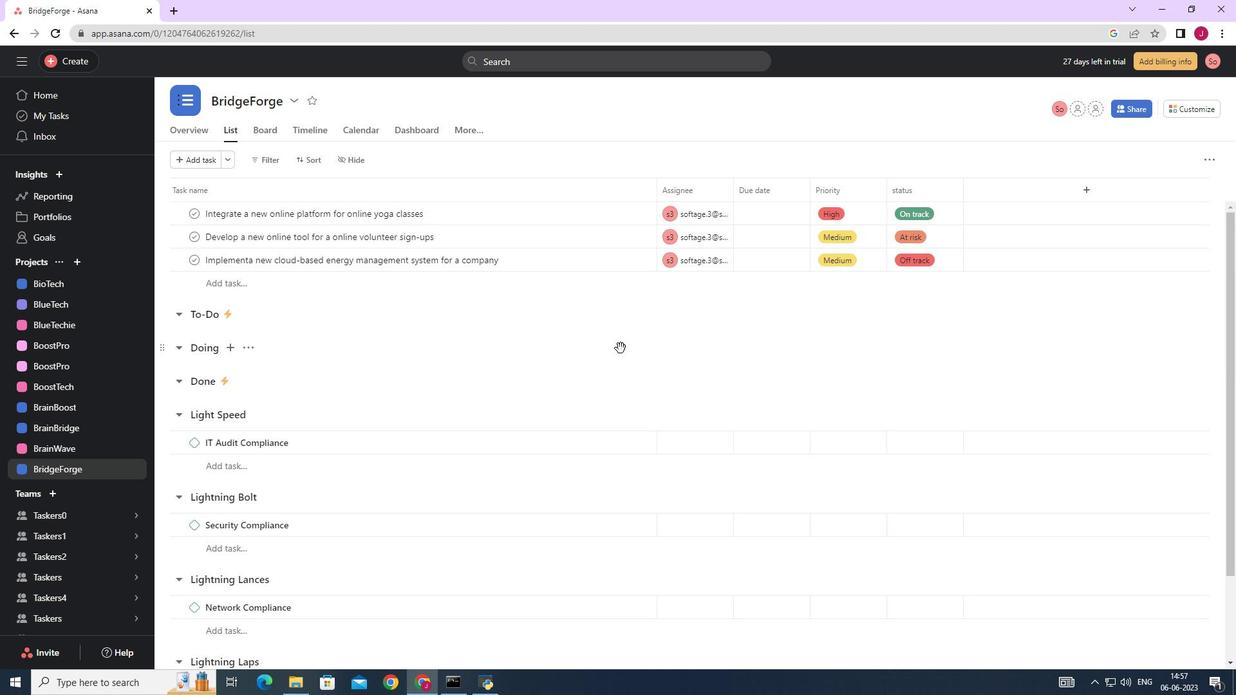 
Action: Mouse scrolled (623, 354) with delta (0, 0)
Screenshot: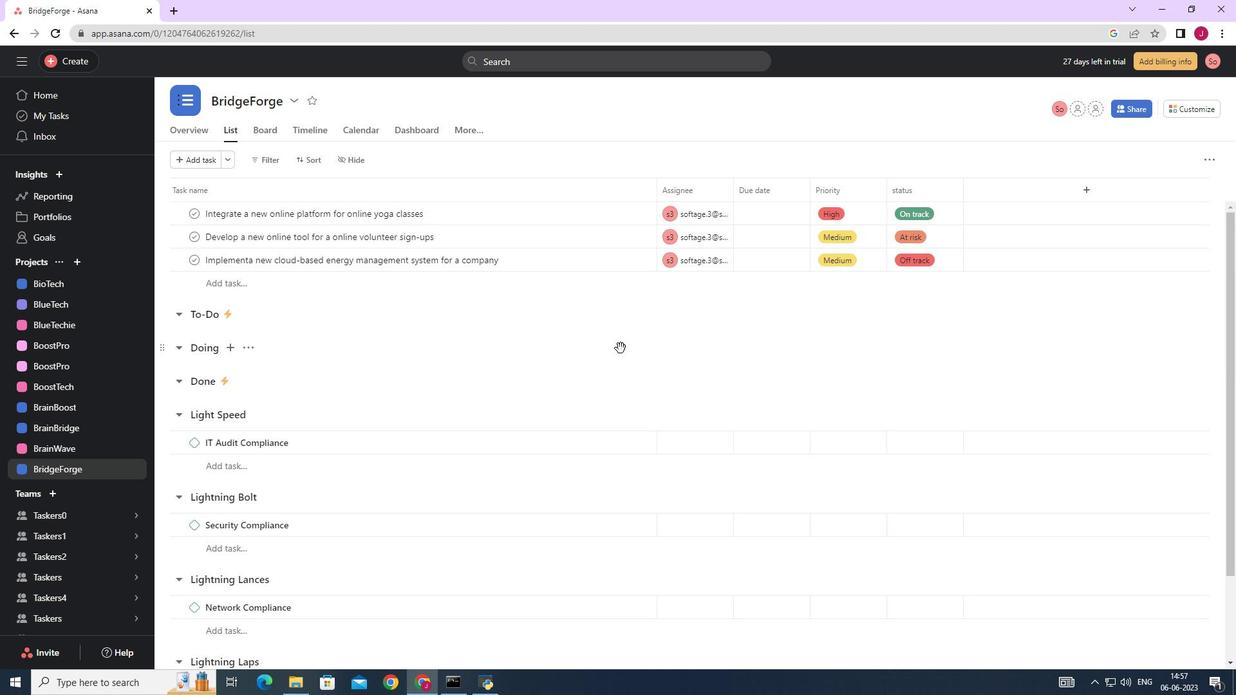 
Action: Mouse moved to (624, 348)
Screenshot: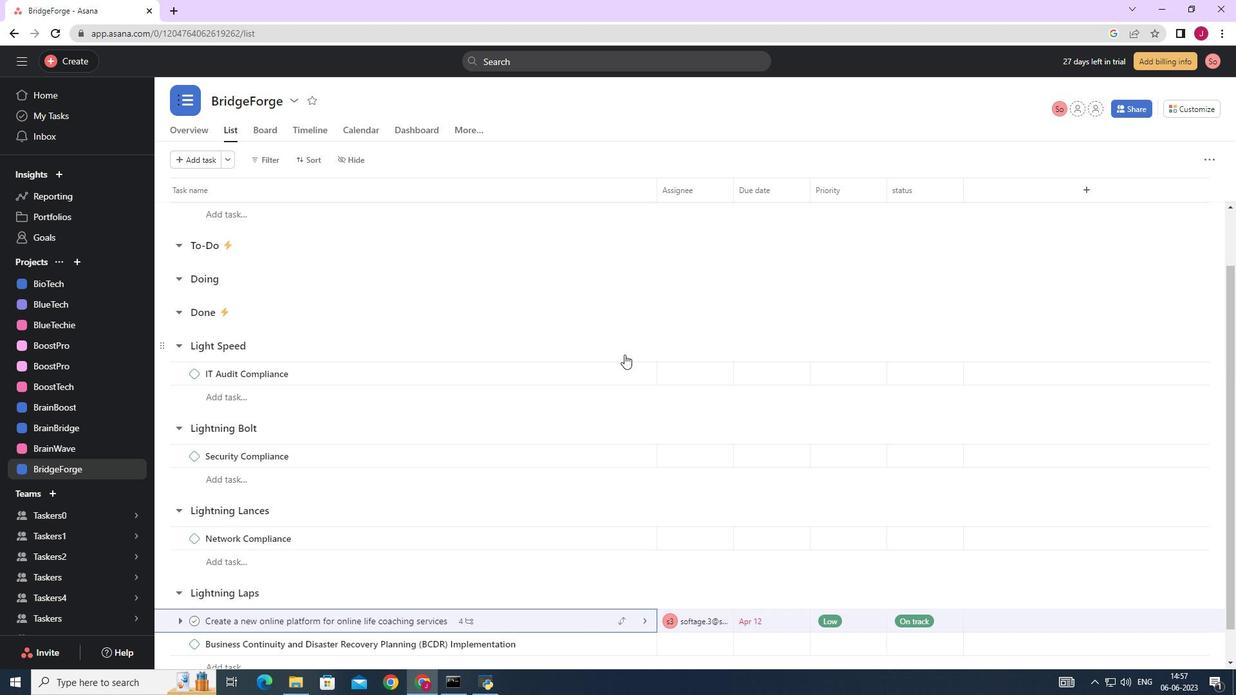 
Action: Mouse scrolled (624, 348) with delta (0, 0)
Screenshot: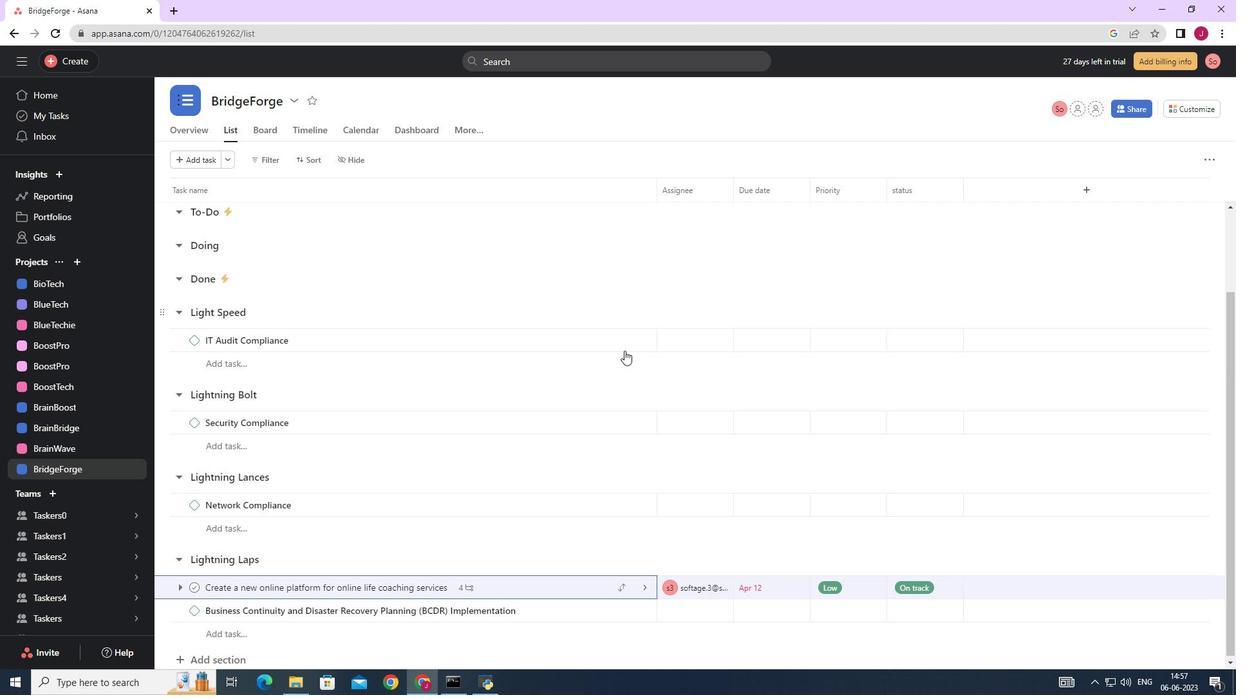 
Action: Mouse scrolled (624, 348) with delta (0, 0)
Screenshot: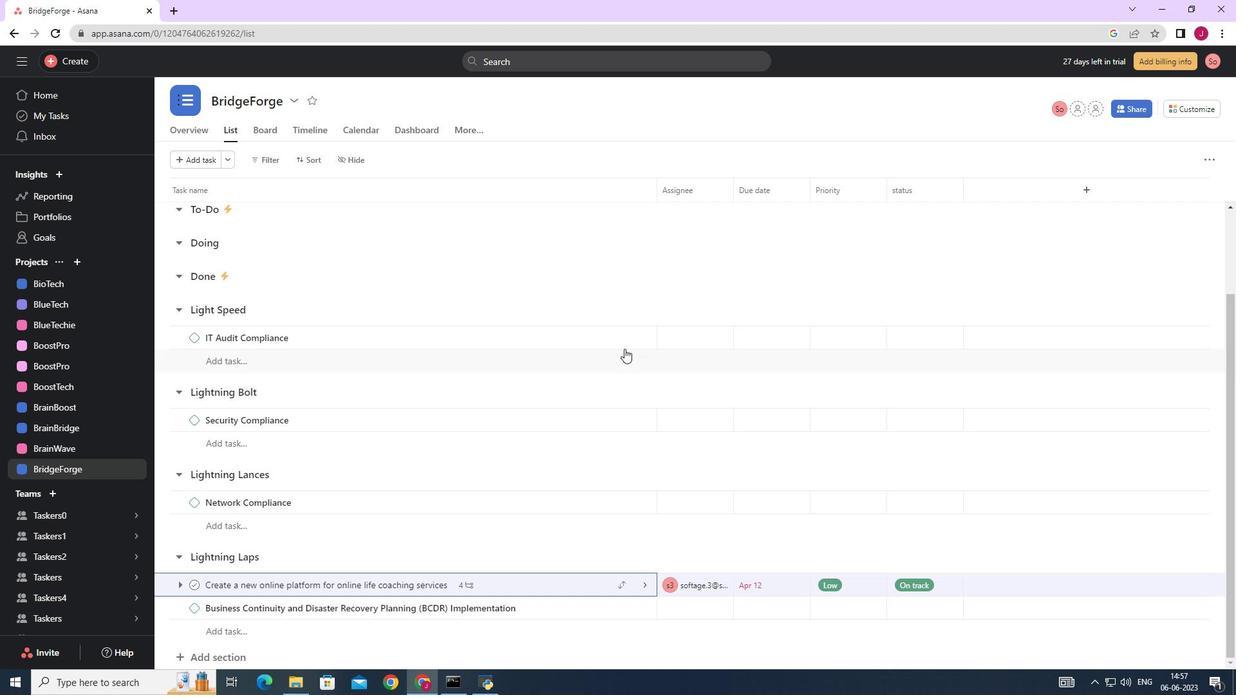
Action: Mouse scrolled (624, 348) with delta (0, 0)
Screenshot: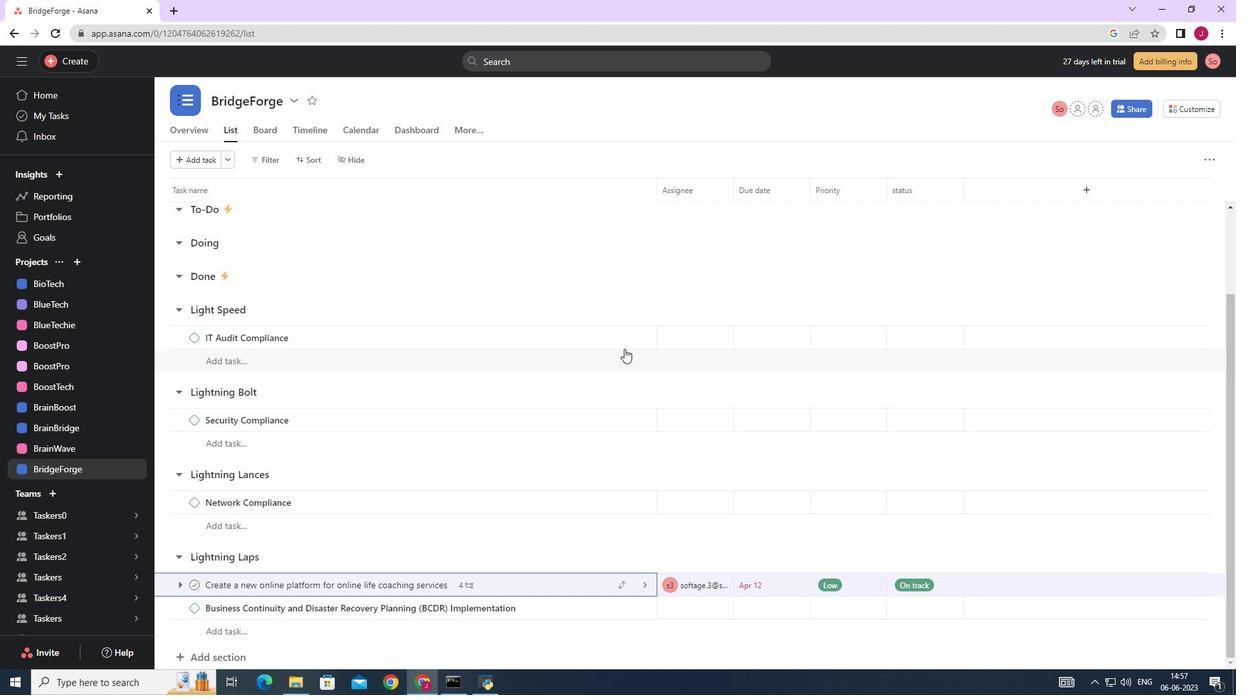 
Action: Mouse scrolled (624, 348) with delta (0, 0)
Screenshot: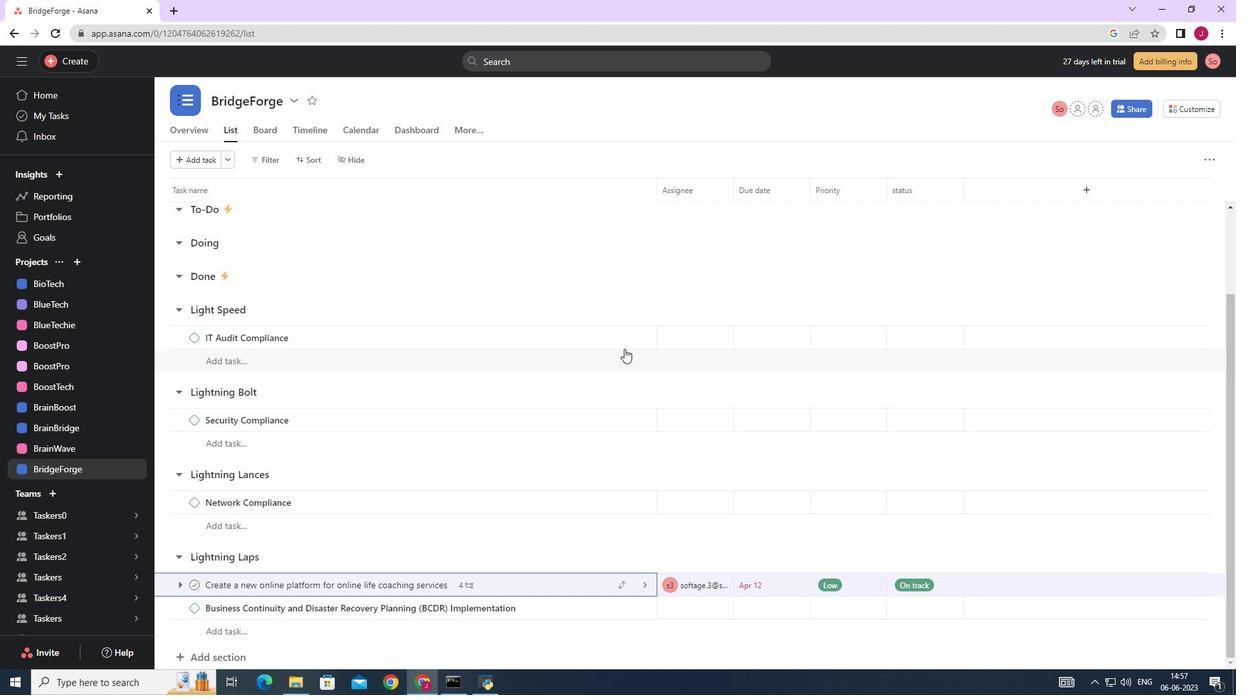 
Action: Mouse scrolled (624, 348) with delta (0, 0)
Screenshot: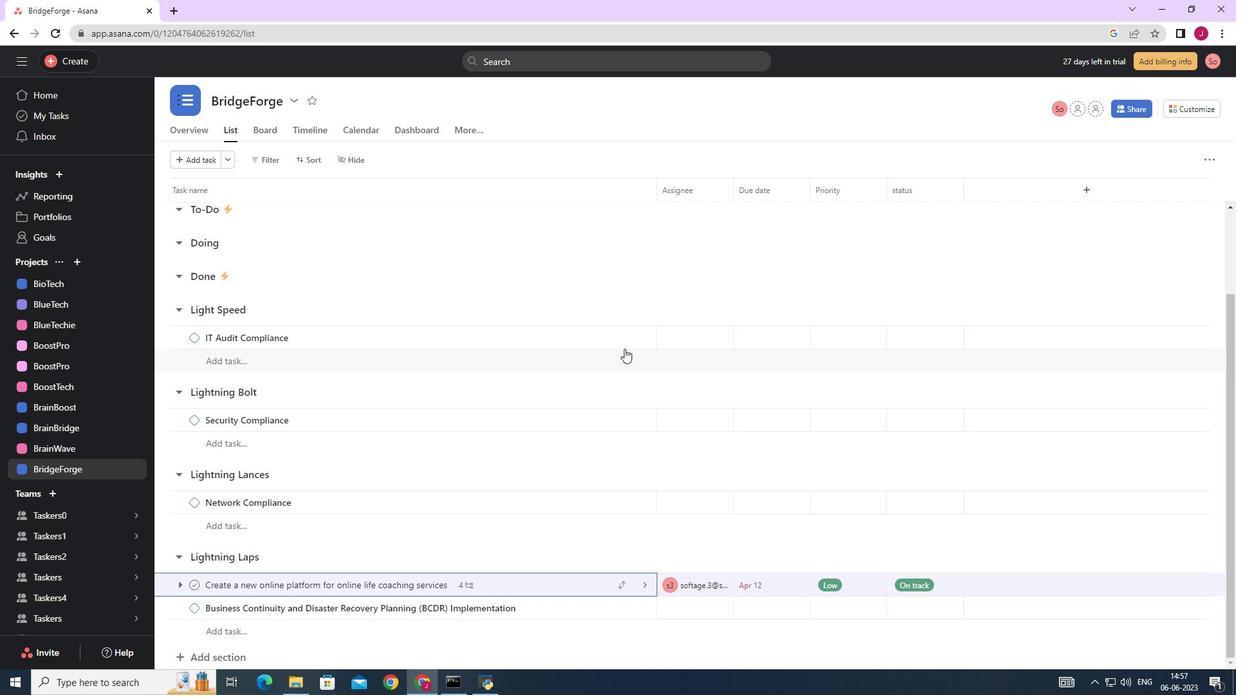 
Action: Mouse scrolled (624, 348) with delta (0, 0)
Screenshot: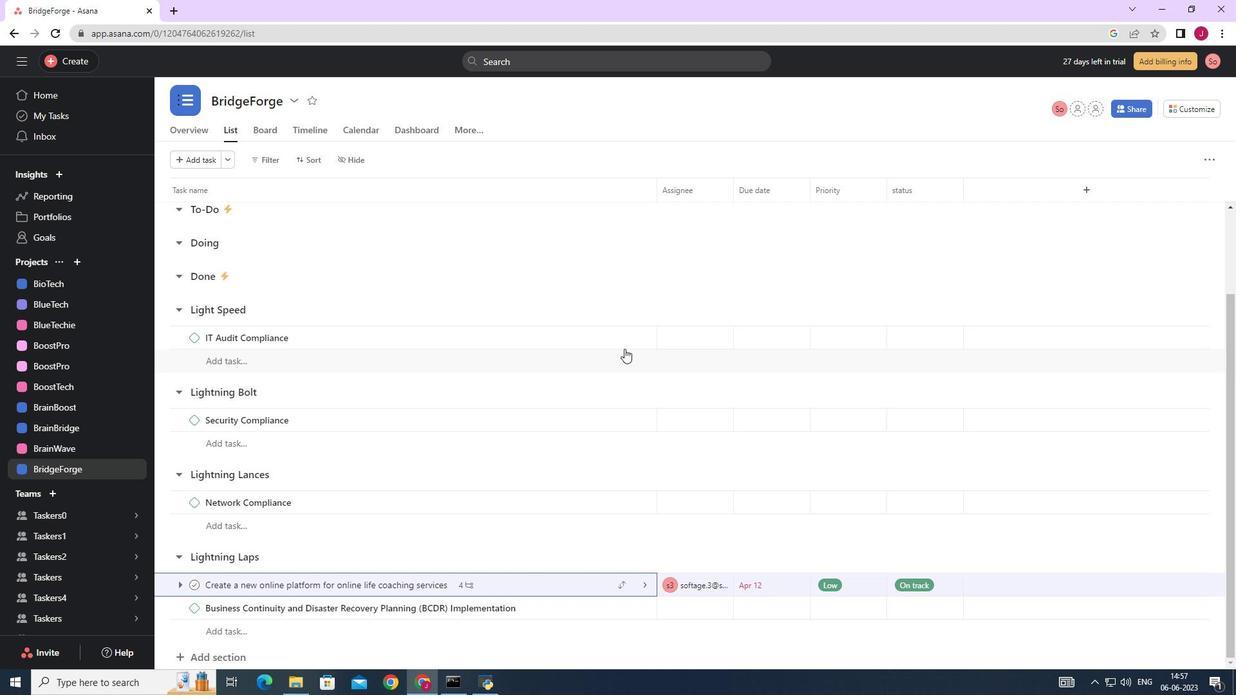 
Action: Mouse scrolled (624, 349) with delta (0, 0)
Screenshot: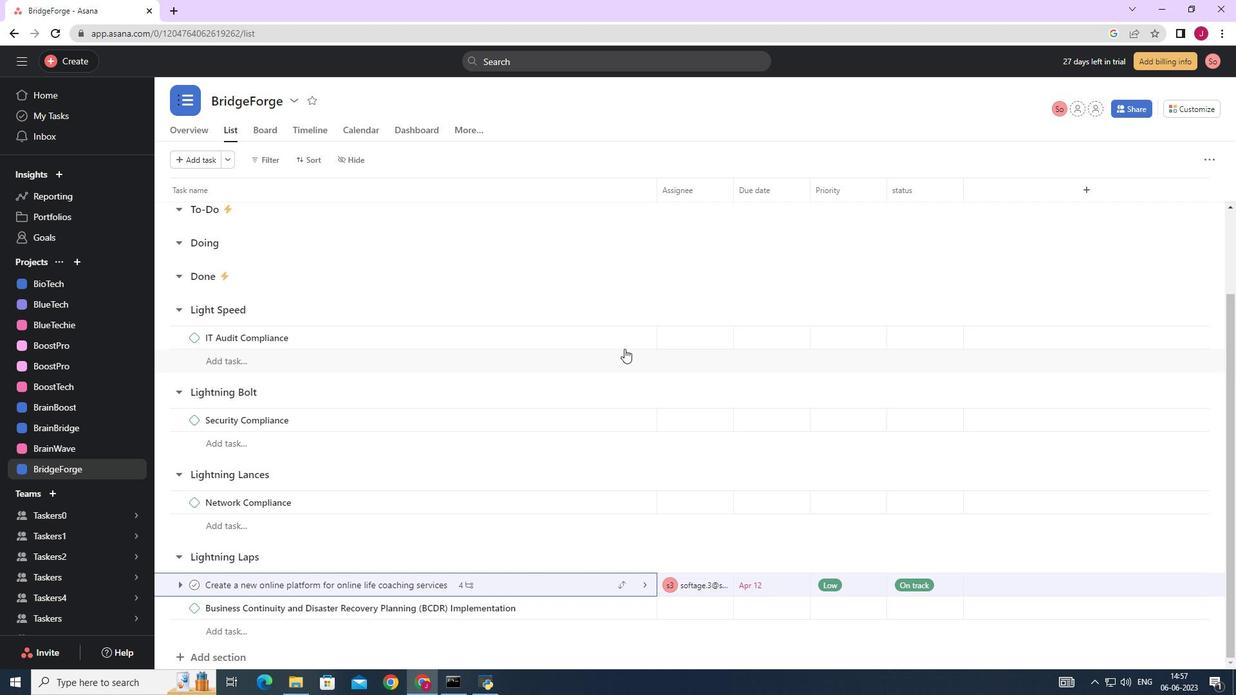 
Action: Mouse scrolled (624, 349) with delta (0, 0)
Screenshot: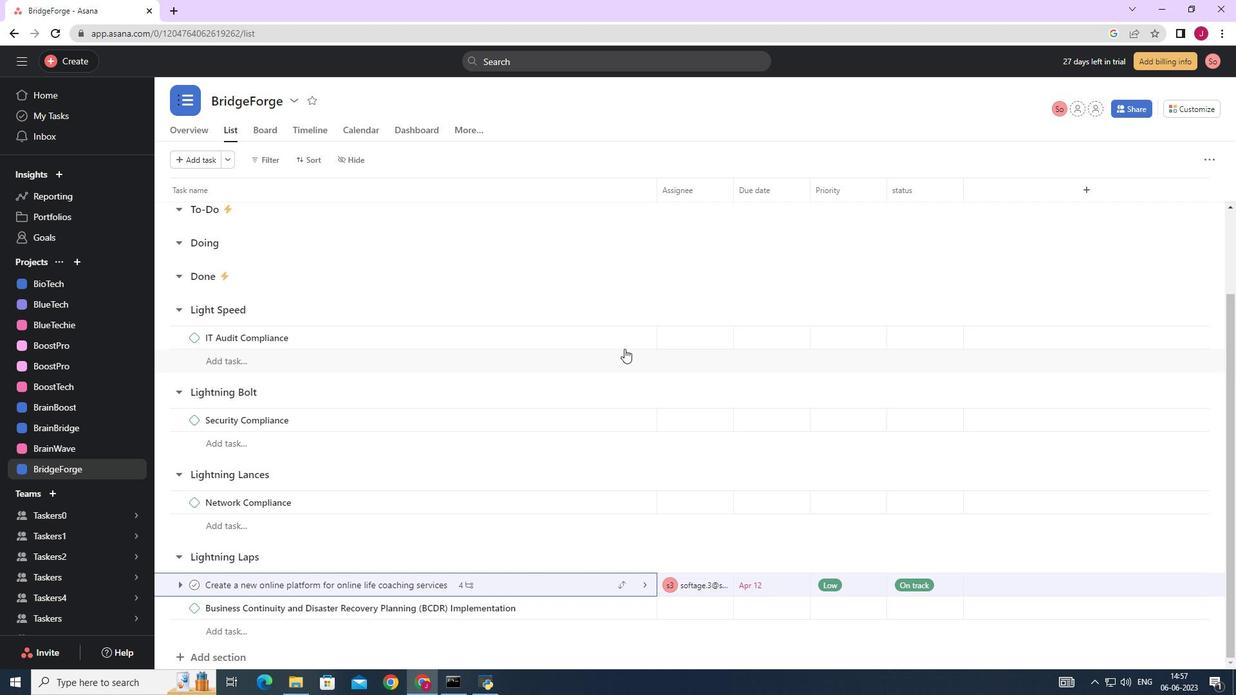 
Action: Mouse scrolled (624, 349) with delta (0, 0)
Screenshot: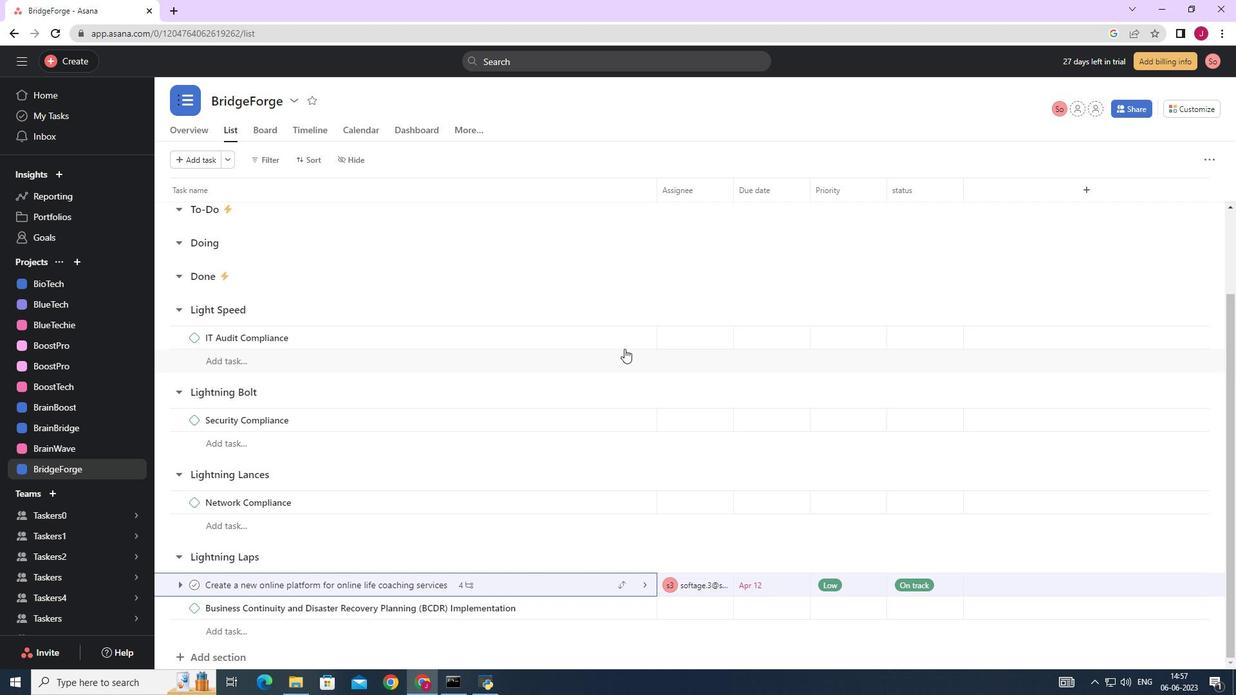 
Action: Mouse moved to (624, 368)
Screenshot: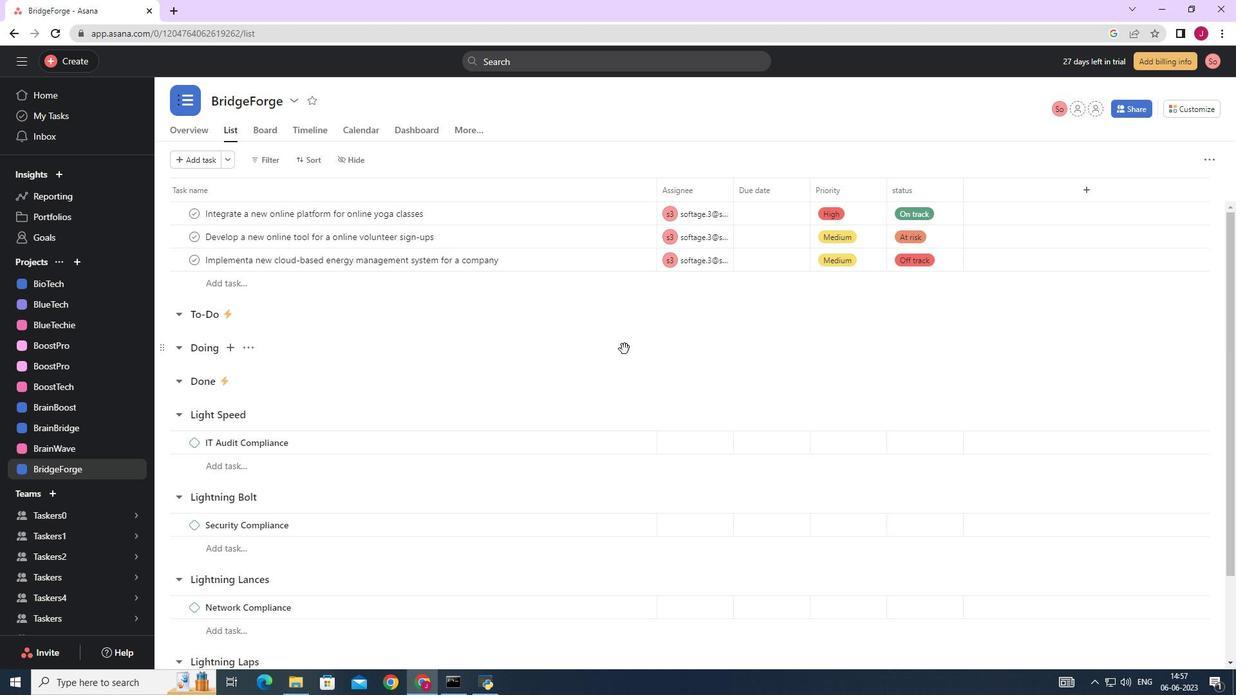 
Action: Mouse scrolled (624, 367) with delta (0, 0)
Screenshot: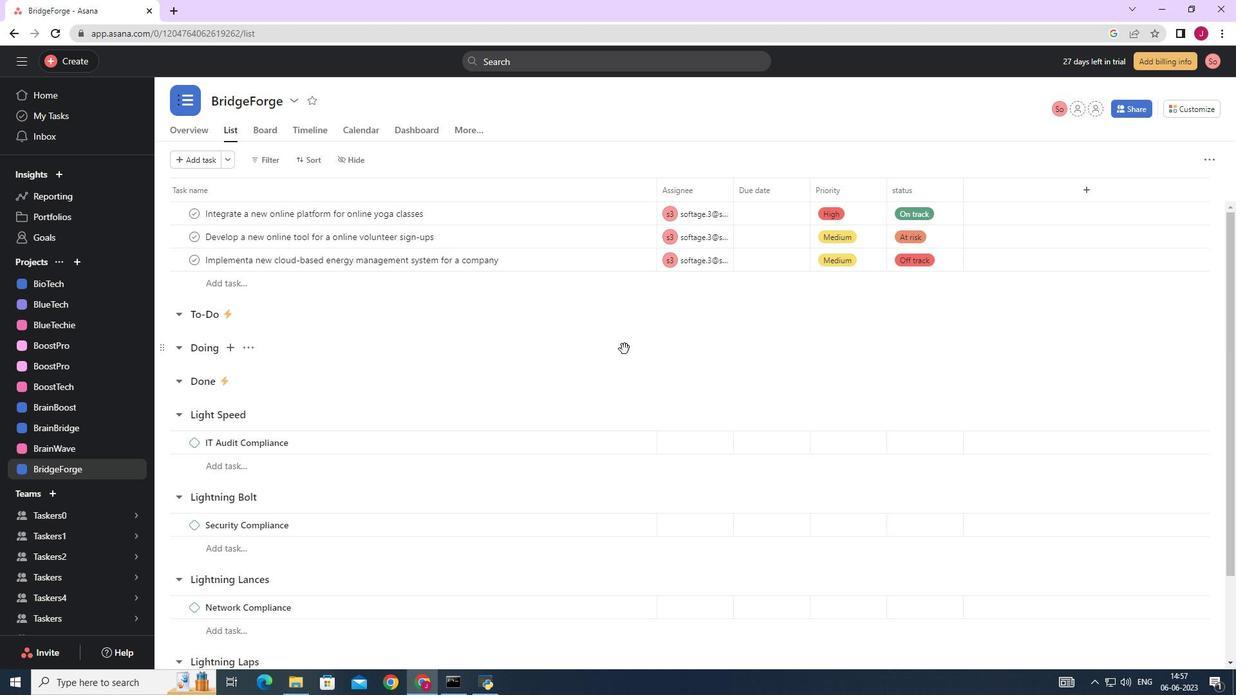 
Action: Mouse moved to (624, 372)
Screenshot: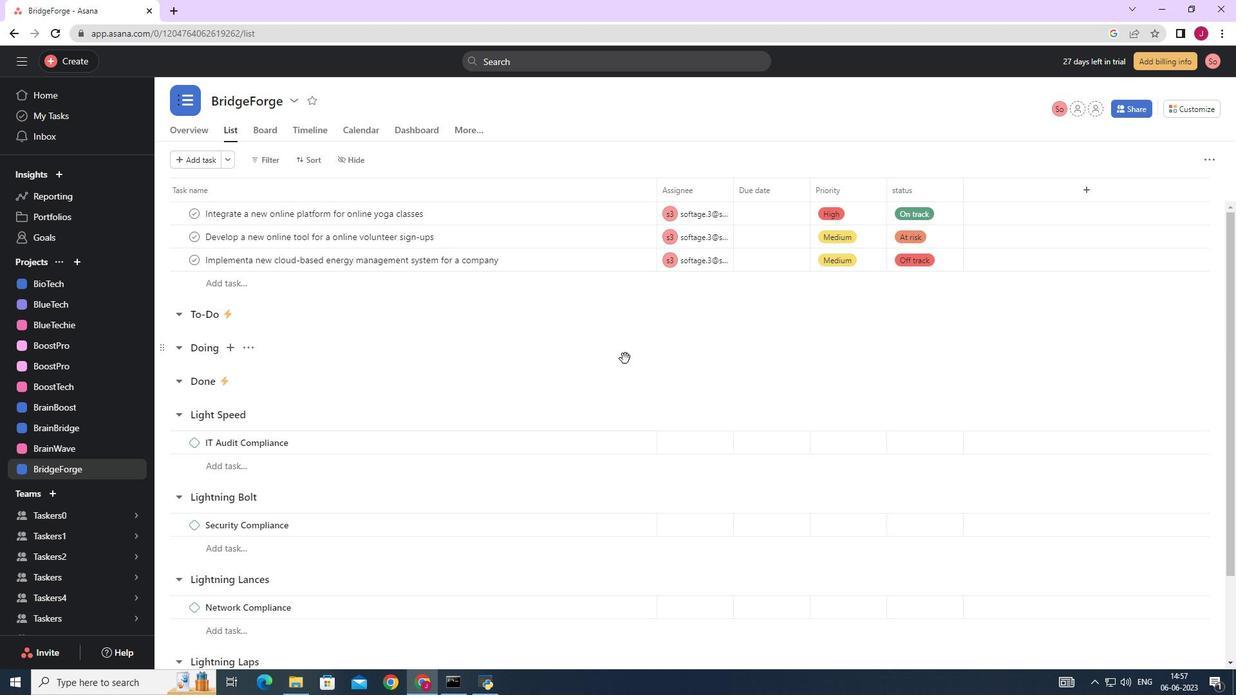 
Action: Mouse scrolled (624, 371) with delta (0, 0)
Screenshot: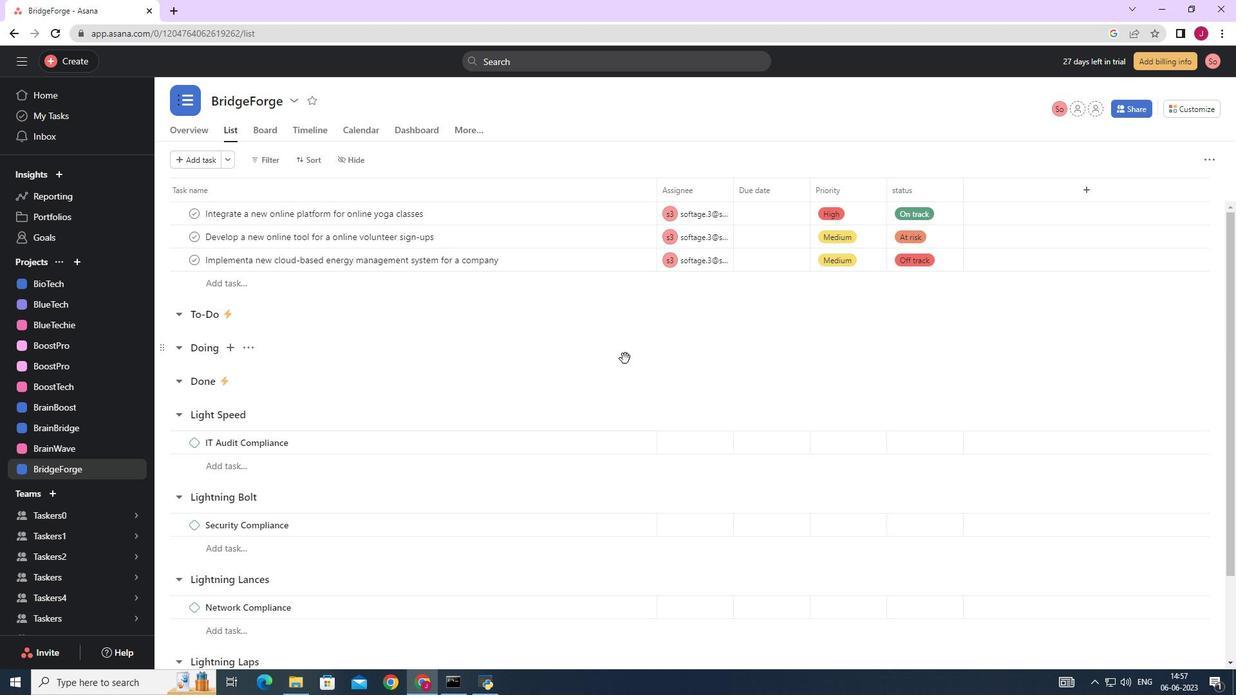 
Action: Mouse moved to (624, 375)
Screenshot: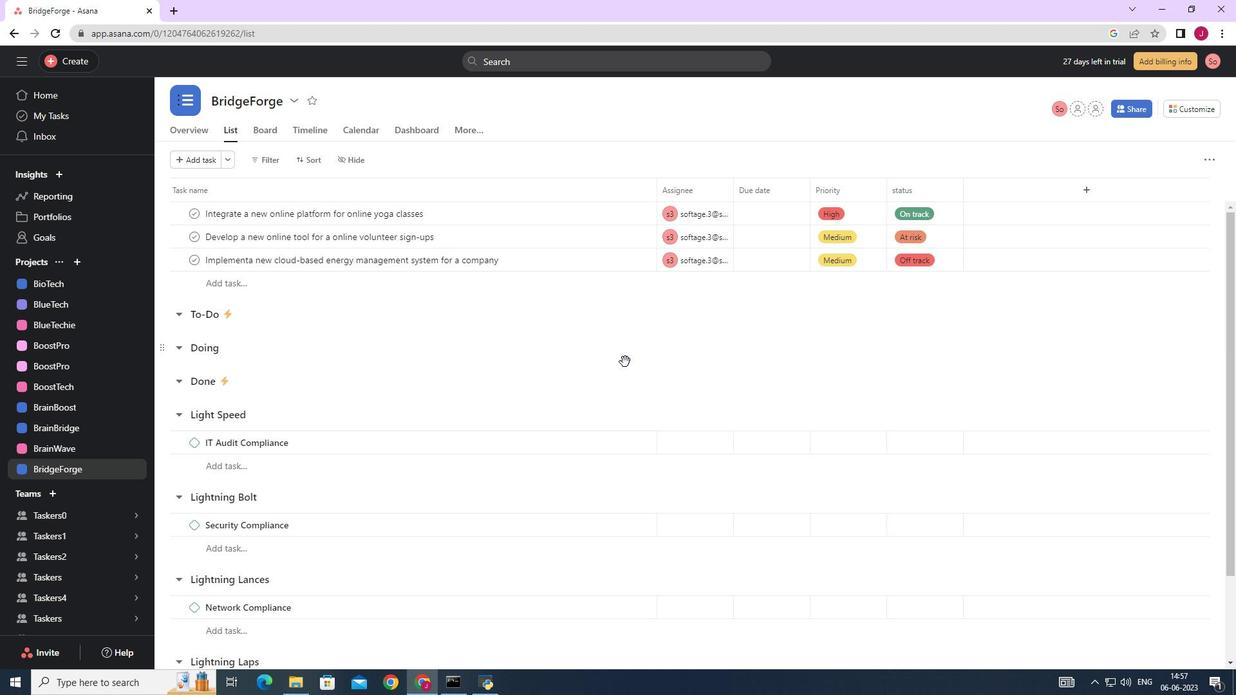 
Action: Mouse scrolled (624, 374) with delta (0, 0)
Screenshot: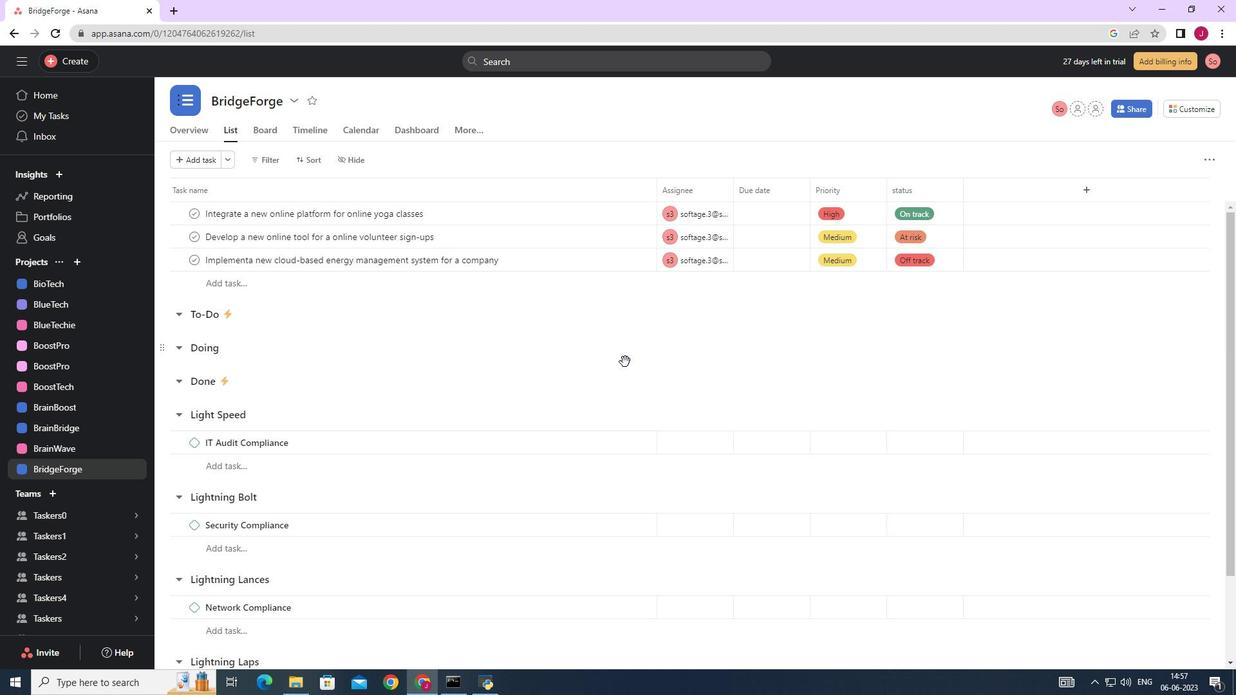 
Action: Mouse moved to (624, 379)
Screenshot: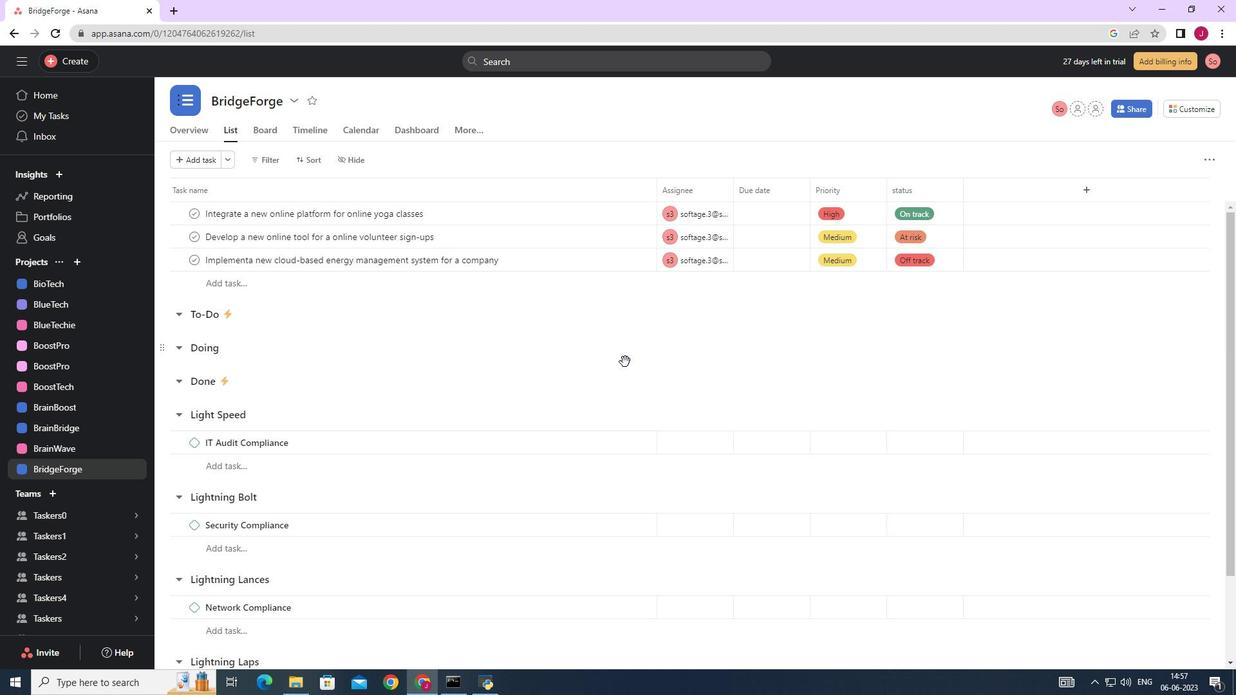 
Action: Mouse scrolled (624, 376) with delta (0, 0)
Screenshot: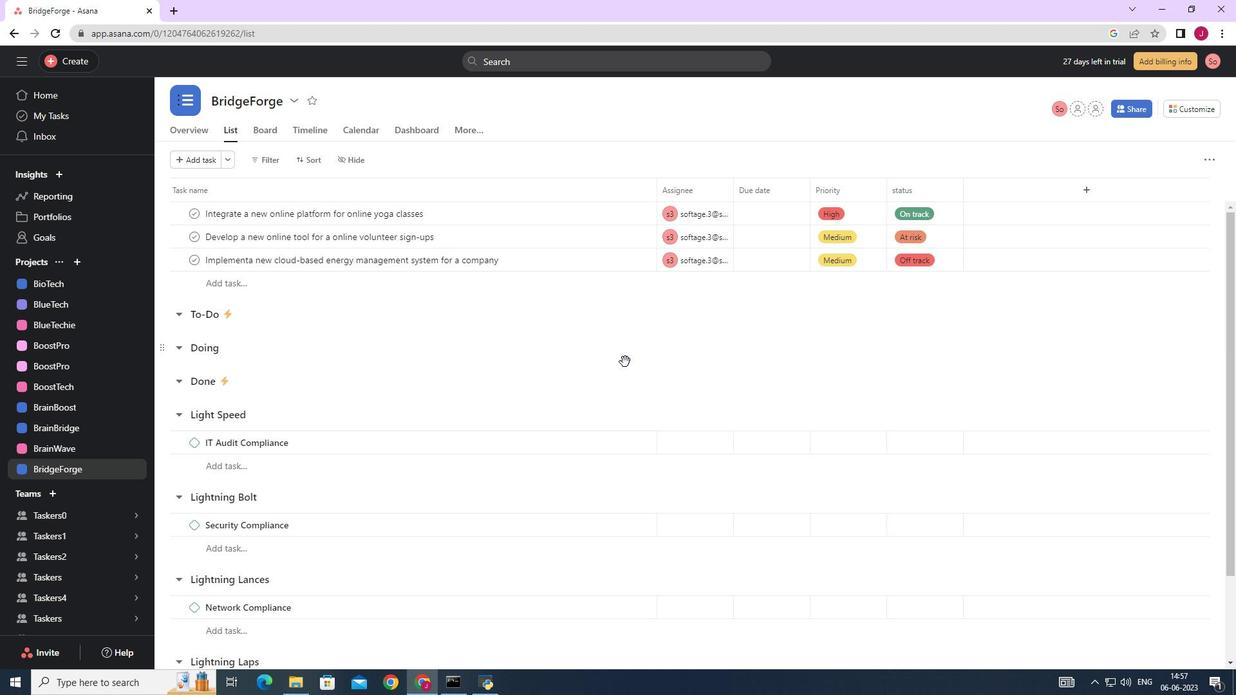 
Action: Mouse moved to (624, 383)
Screenshot: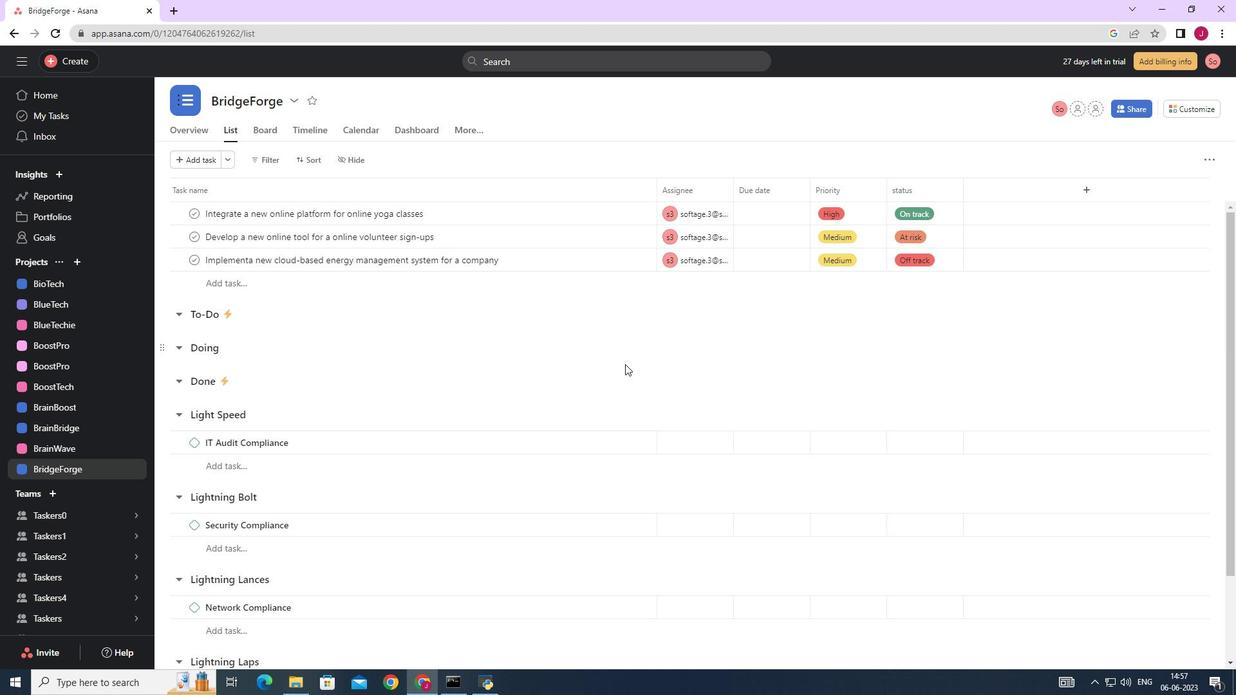 
Action: Mouse scrolled (624, 380) with delta (0, 0)
Screenshot: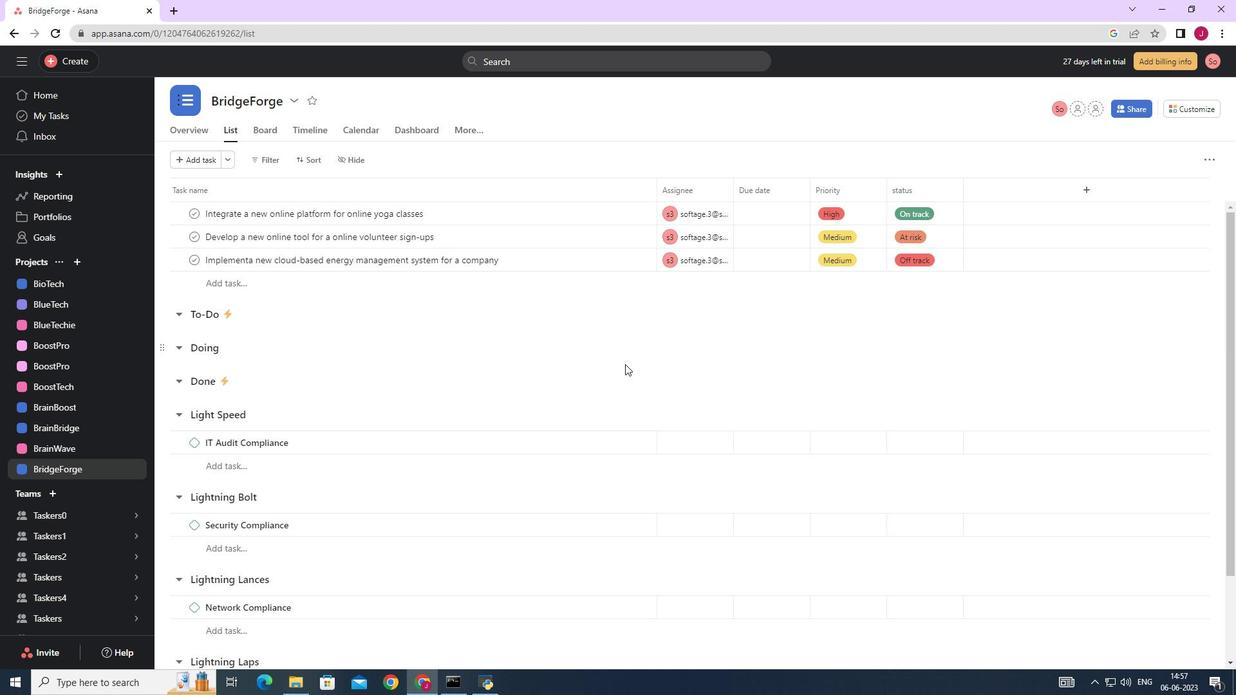 
Action: Mouse moved to (616, 401)
Screenshot: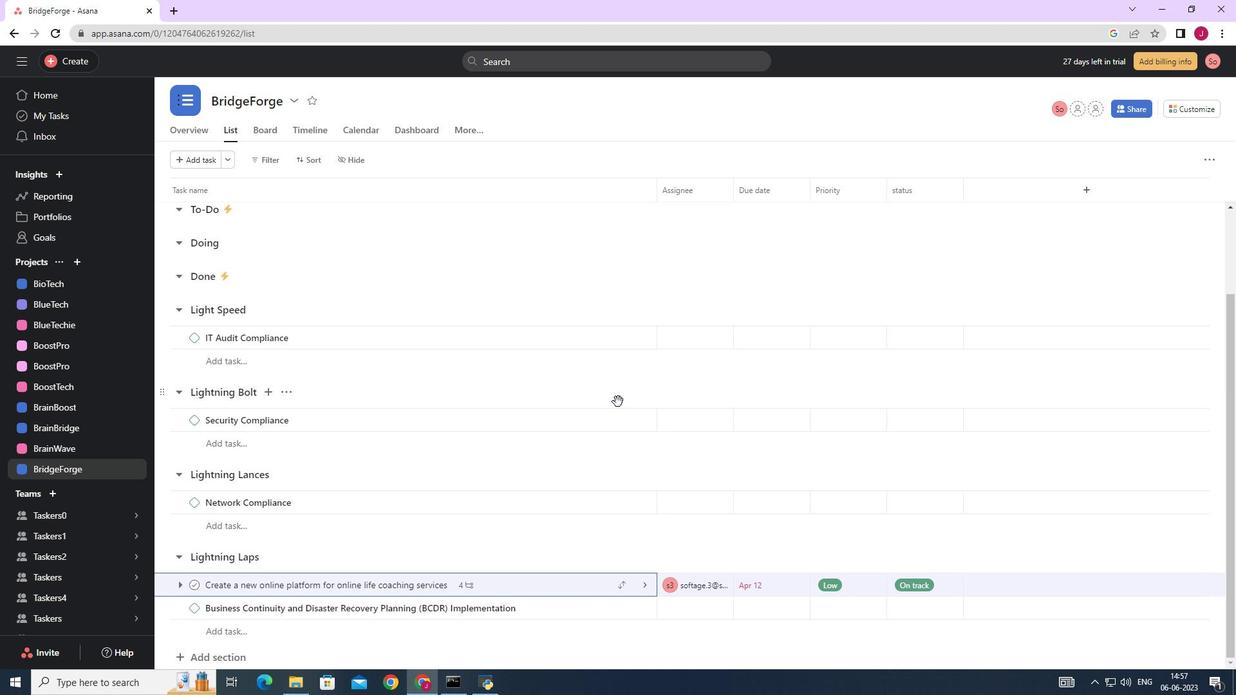 
Action: Mouse scrolled (616, 401) with delta (0, 0)
Screenshot: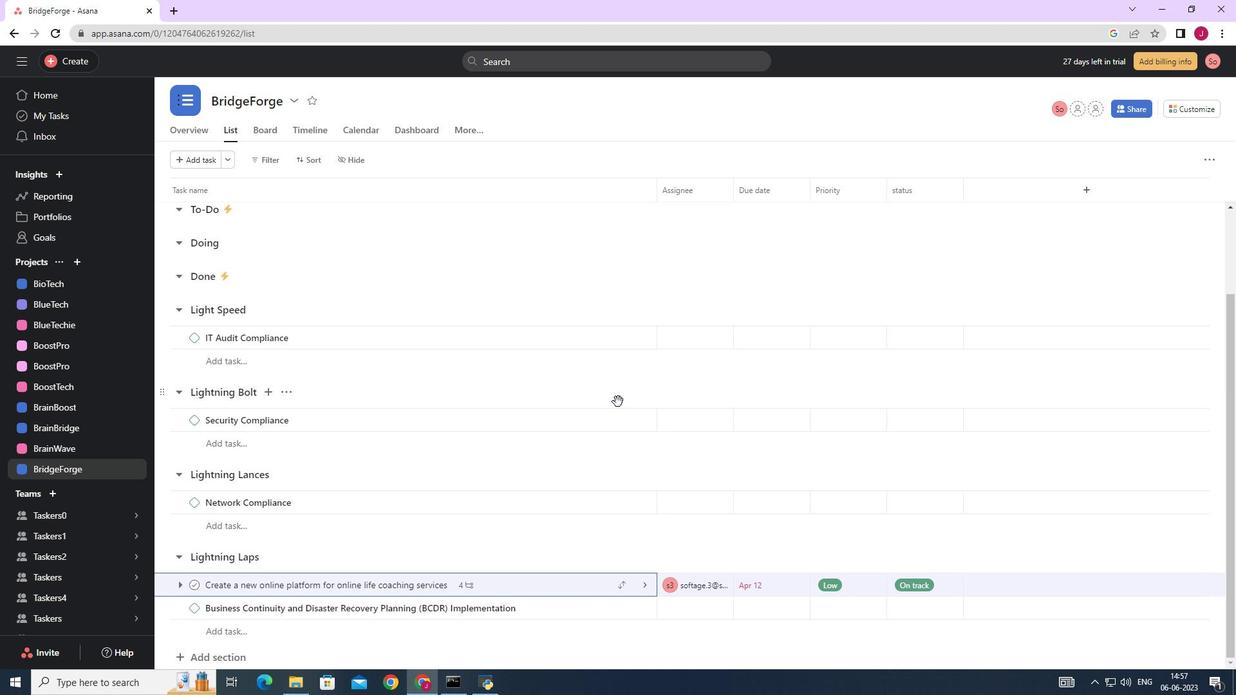
Action: Mouse scrolled (616, 401) with delta (0, 0)
Screenshot: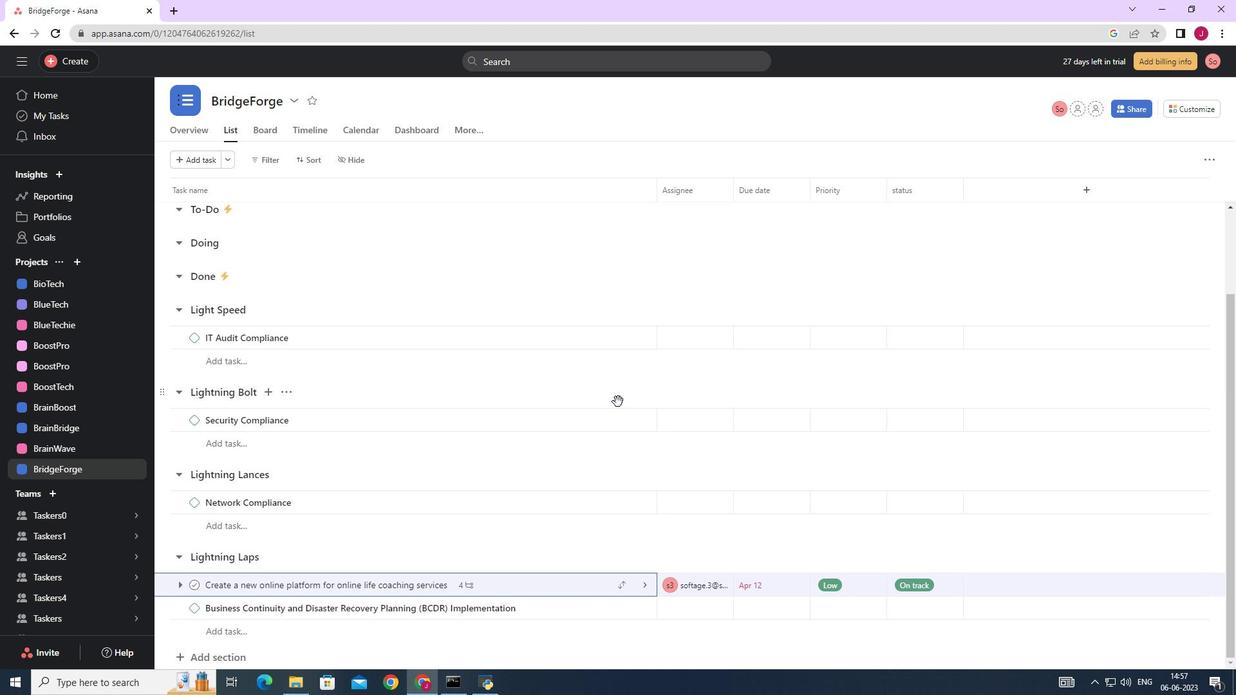 
Action: Mouse moved to (616, 401)
Screenshot: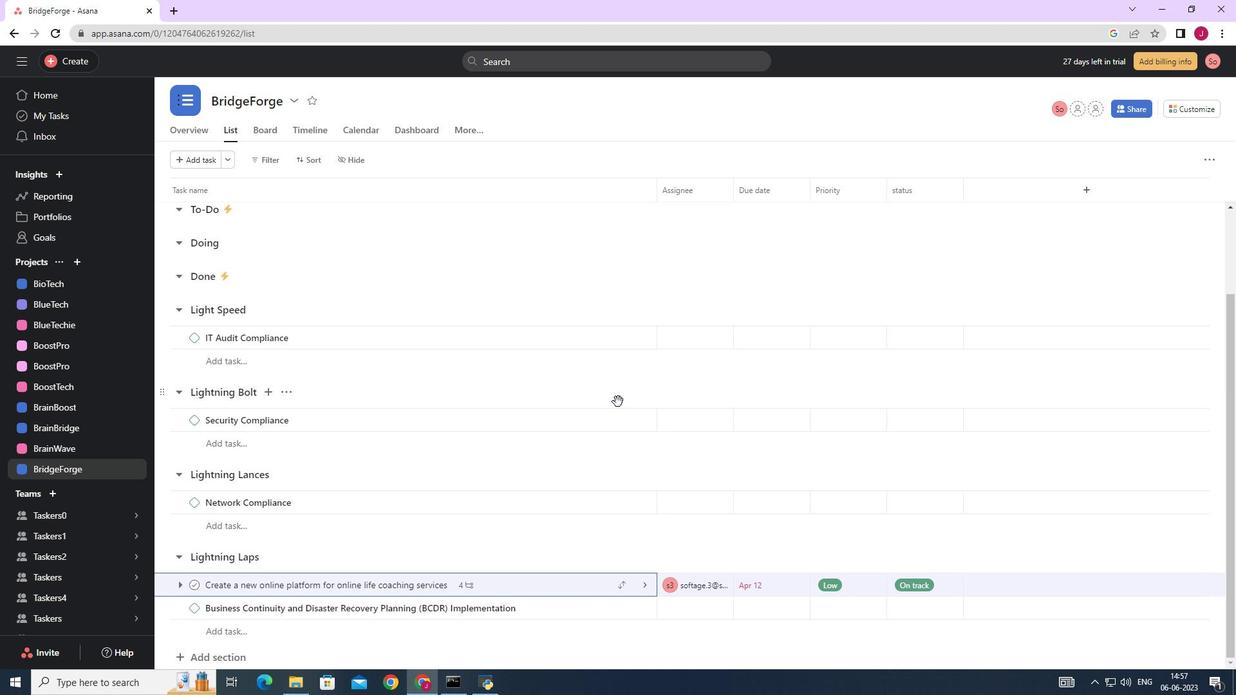 
Action: Mouse scrolled (616, 401) with delta (0, 0)
Screenshot: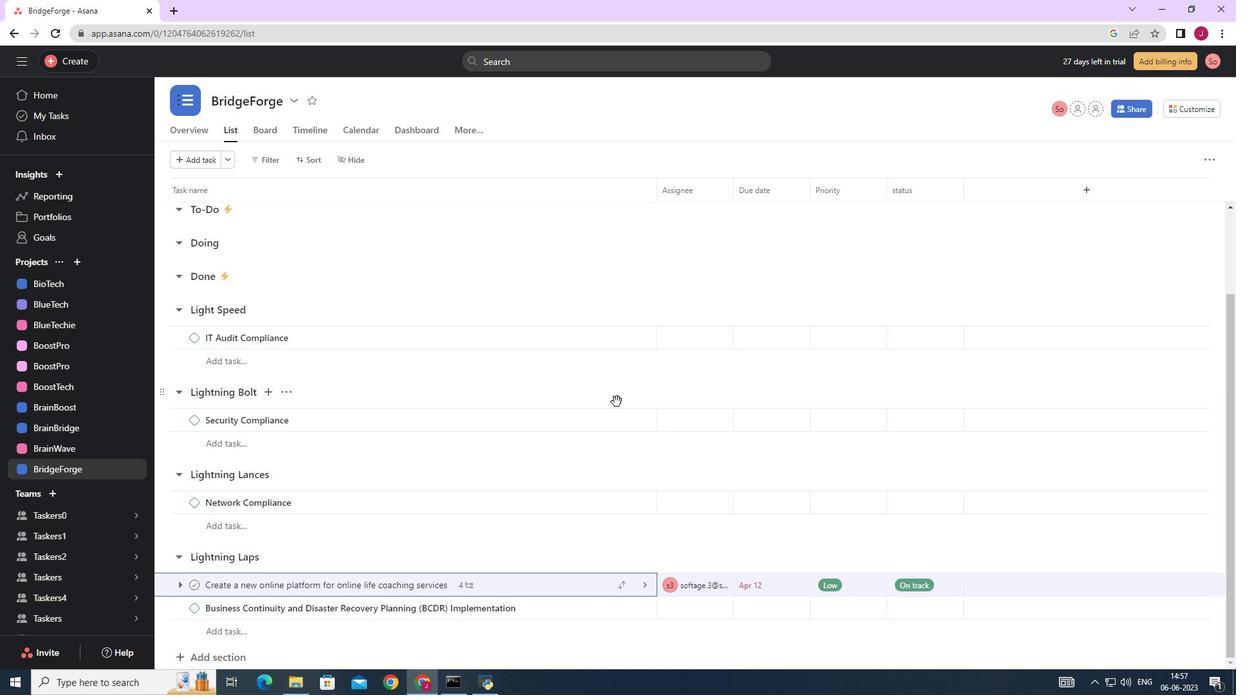 
Action: Mouse scrolled (616, 401) with delta (0, 0)
Screenshot: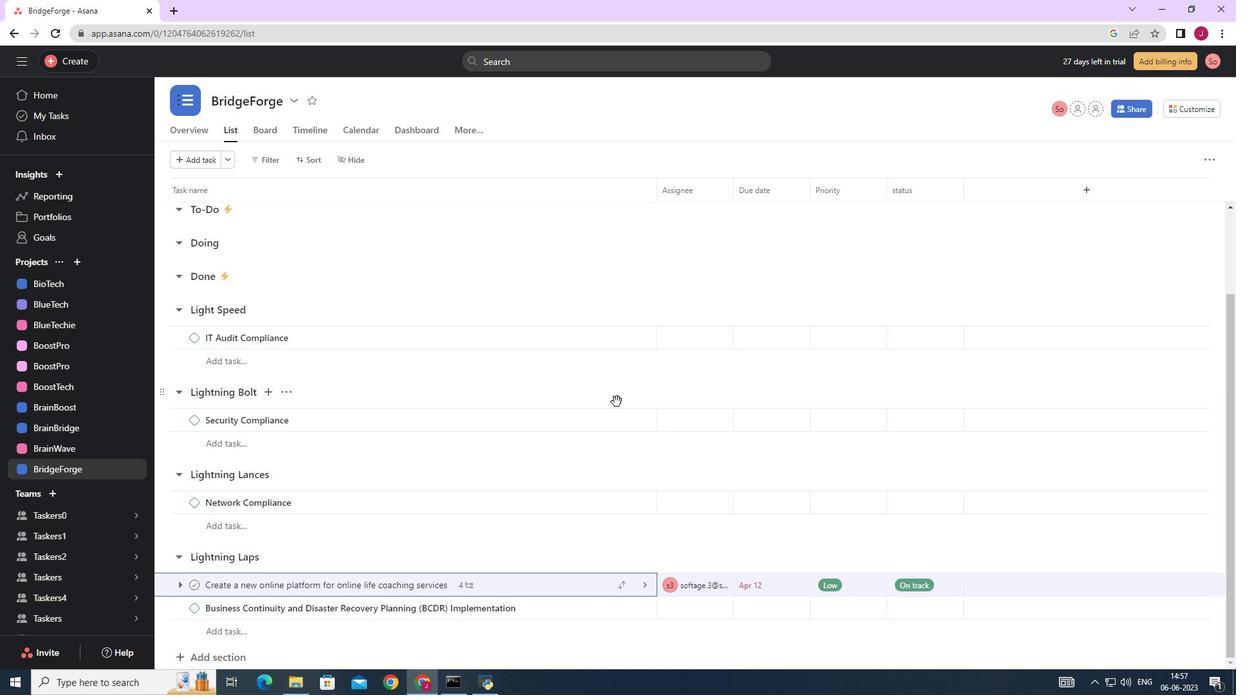
Action: Mouse scrolled (616, 402) with delta (0, 0)
Screenshot: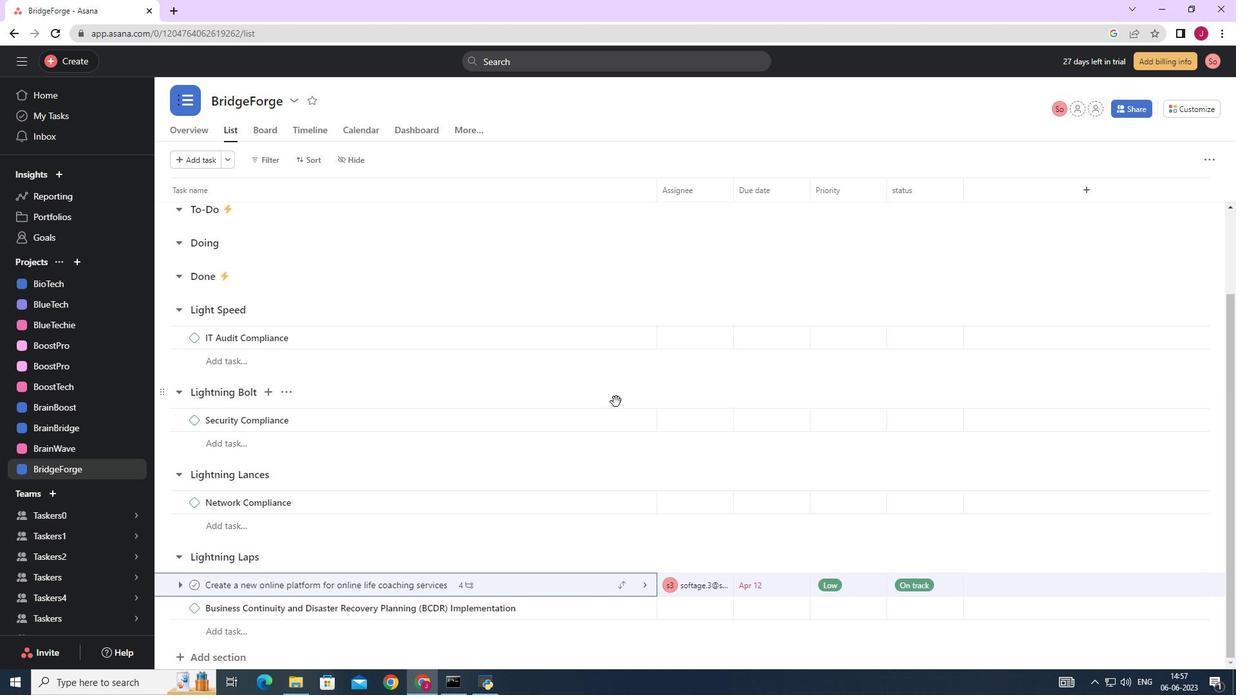 
Action: Mouse scrolled (616, 402) with delta (0, 0)
Screenshot: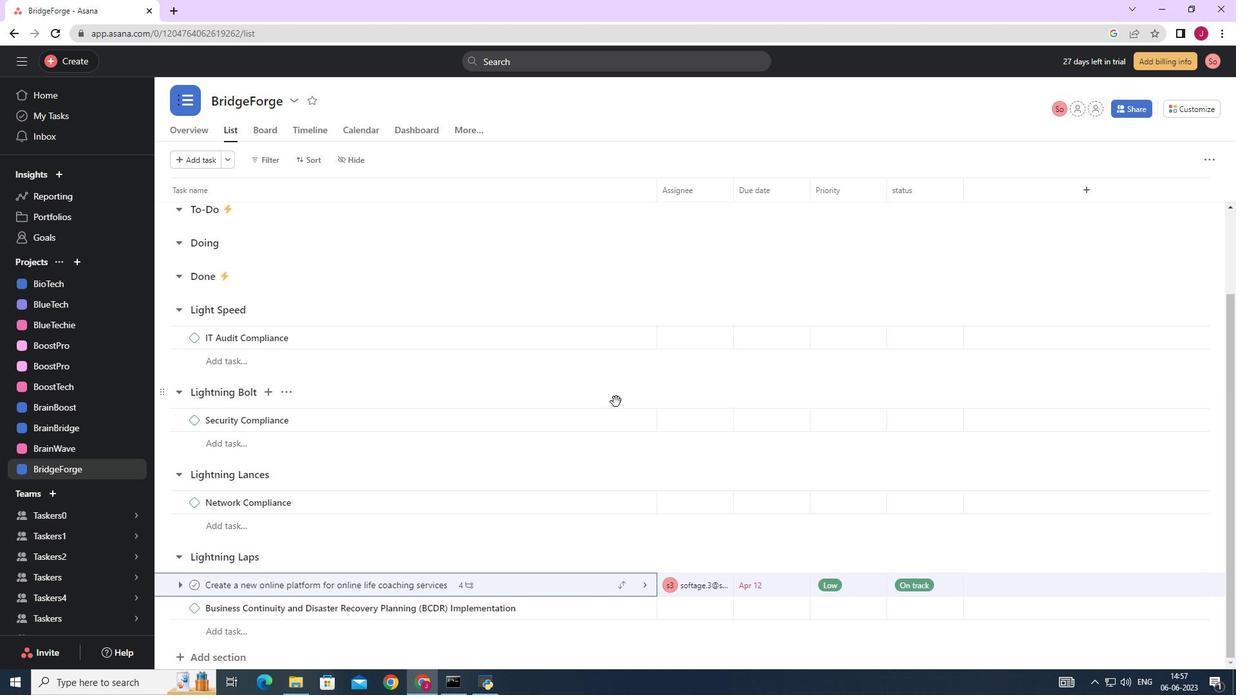 
Action: Mouse scrolled (616, 402) with delta (0, 0)
Screenshot: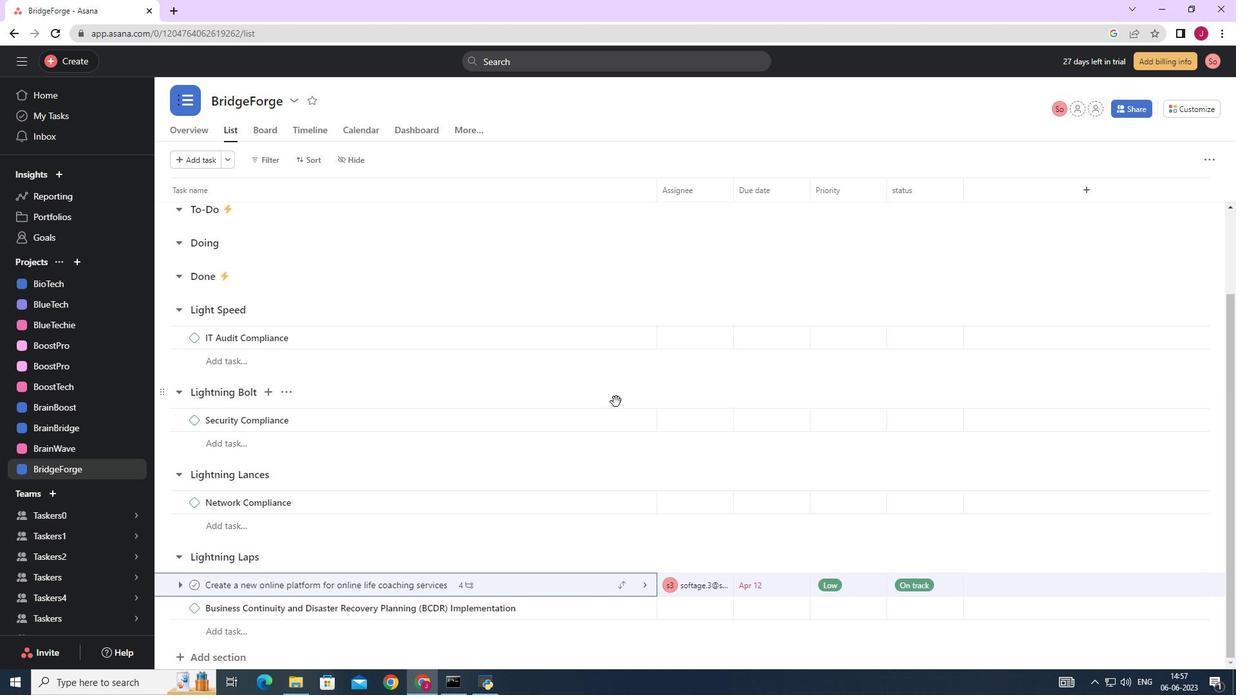 
Action: Mouse scrolled (616, 402) with delta (0, 0)
Screenshot: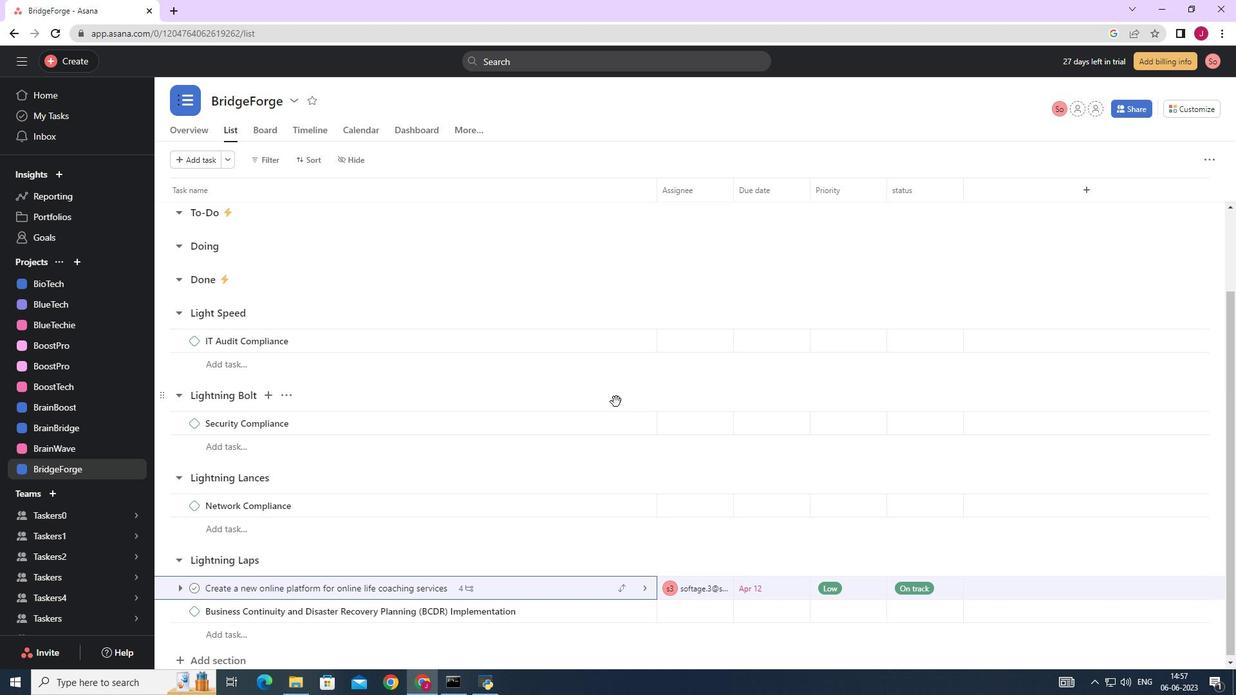 
Action: Mouse moved to (495, 368)
Screenshot: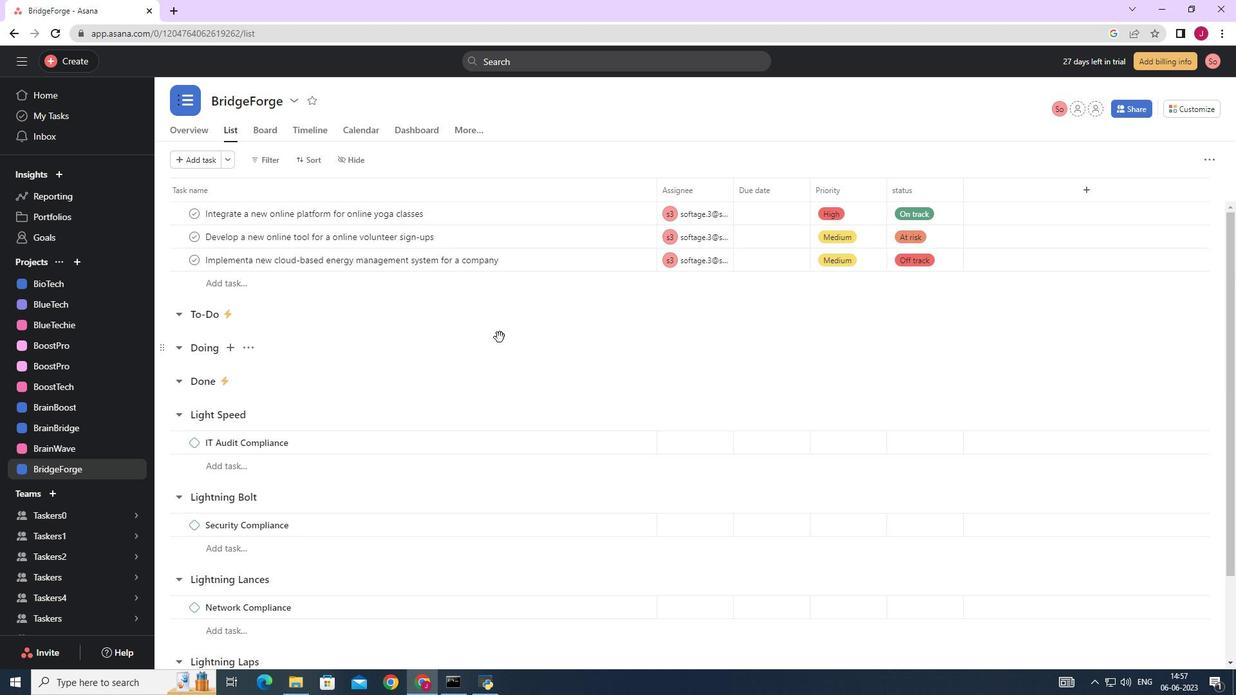 
Action: Mouse scrolled (495, 366) with delta (0, 0)
Screenshot: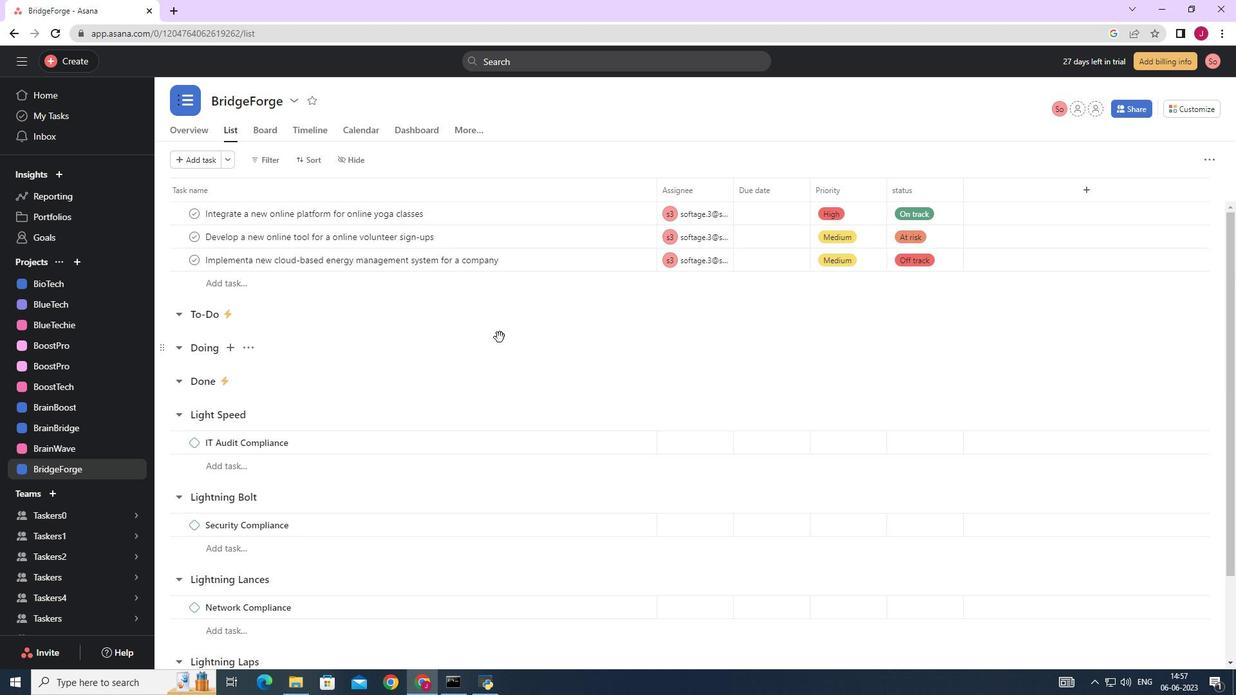 
Action: Mouse moved to (495, 370)
Screenshot: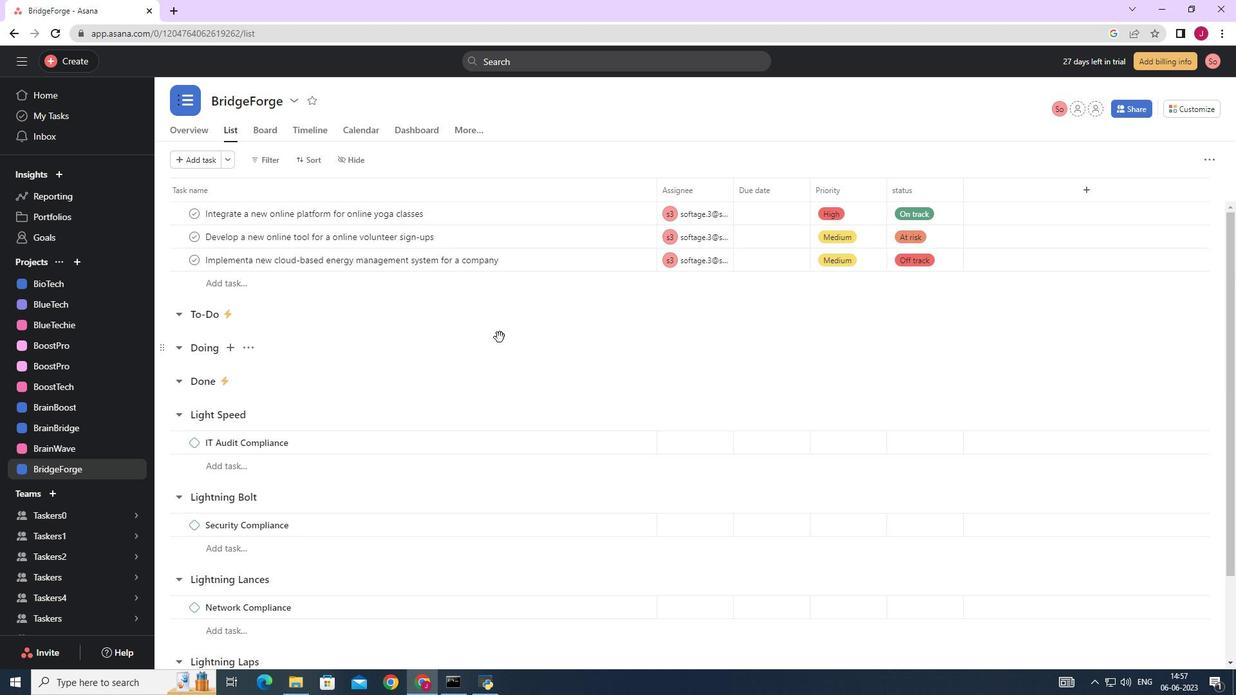 
Action: Mouse scrolled (495, 369) with delta (0, 0)
Screenshot: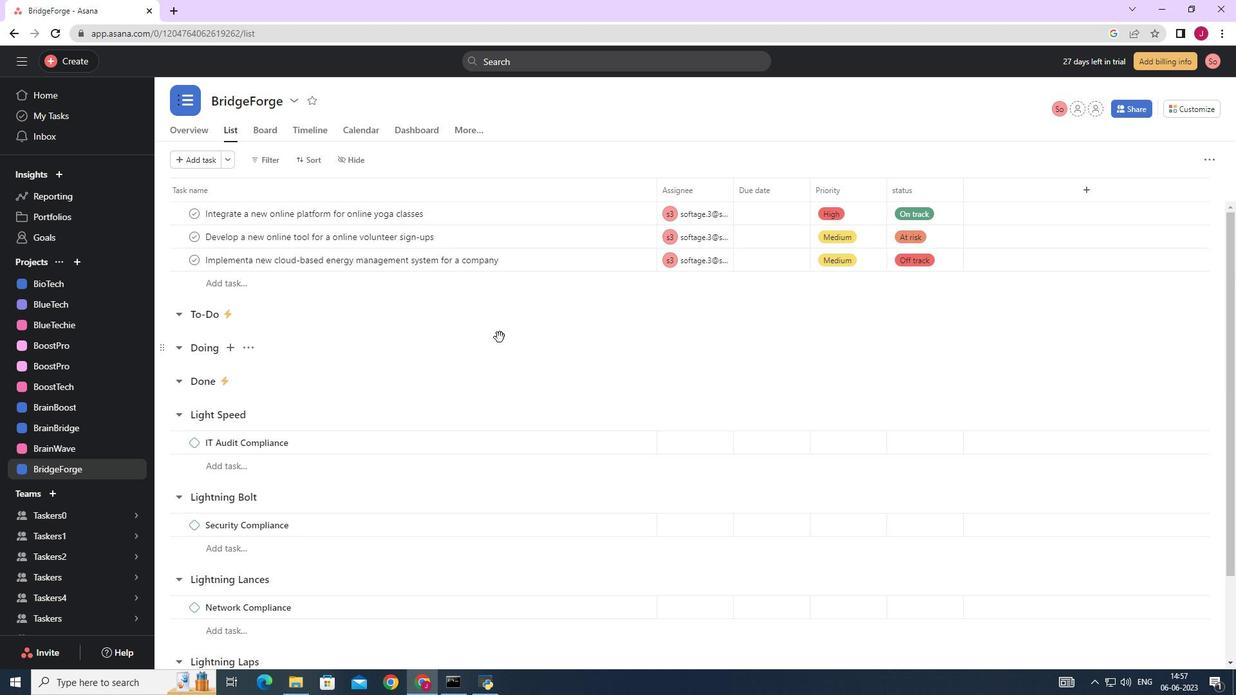 
Action: Mouse scrolled (495, 369) with delta (0, 0)
Screenshot: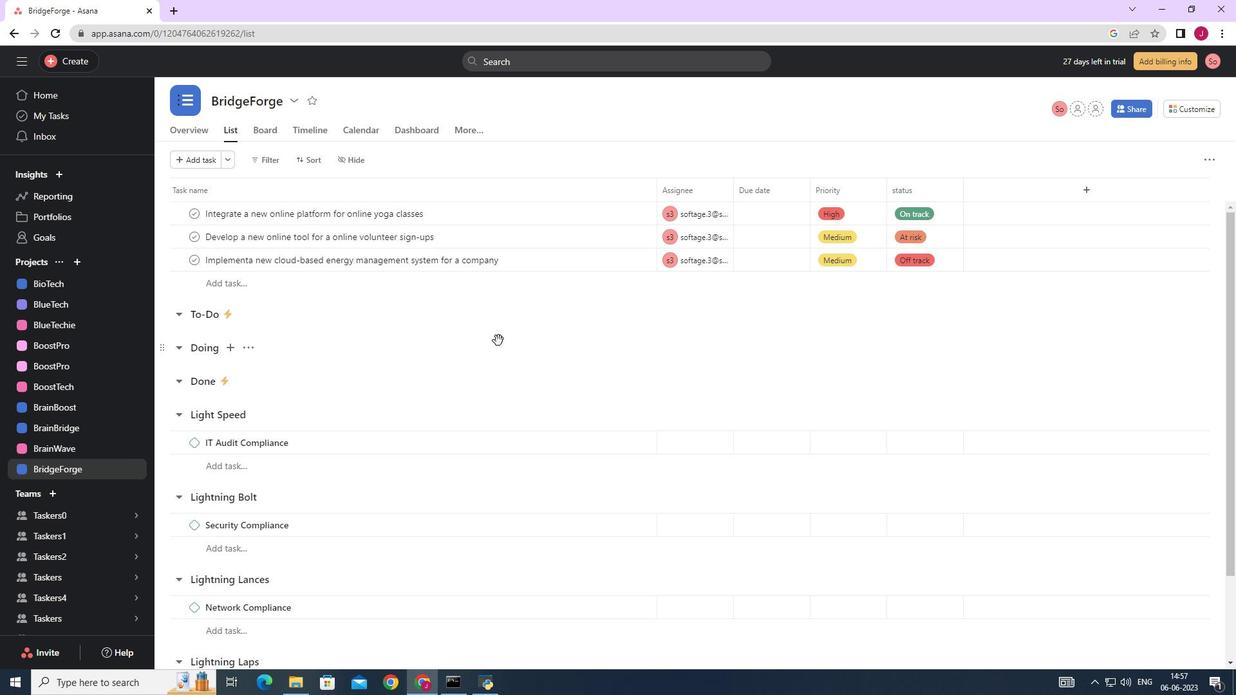 
Action: Mouse moved to (495, 371)
Screenshot: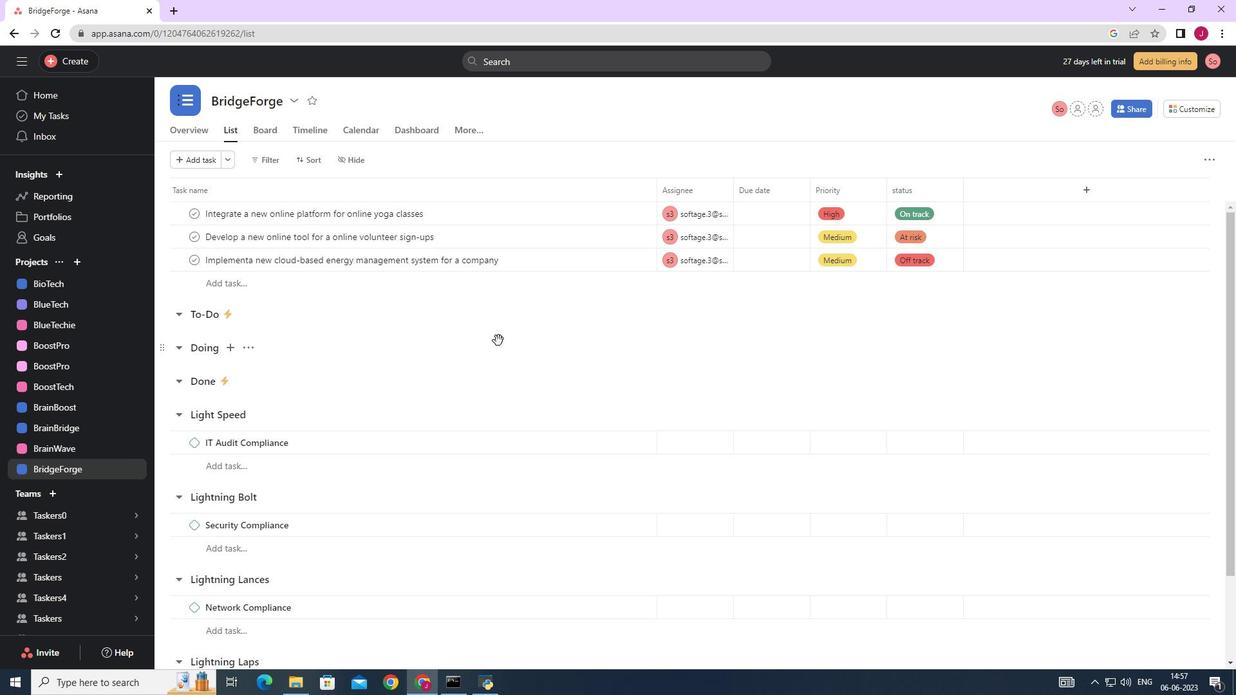 
Action: Mouse scrolled (495, 370) with delta (0, 0)
Screenshot: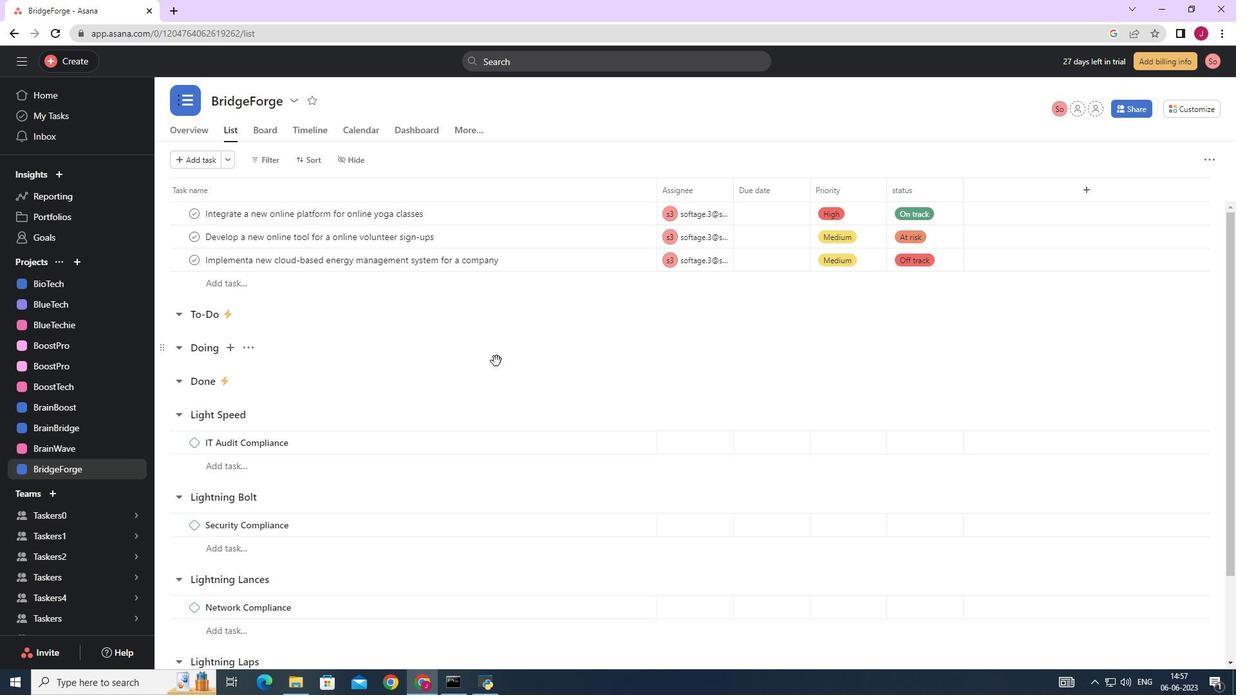 
Action: Mouse moved to (565, 585)
Screenshot: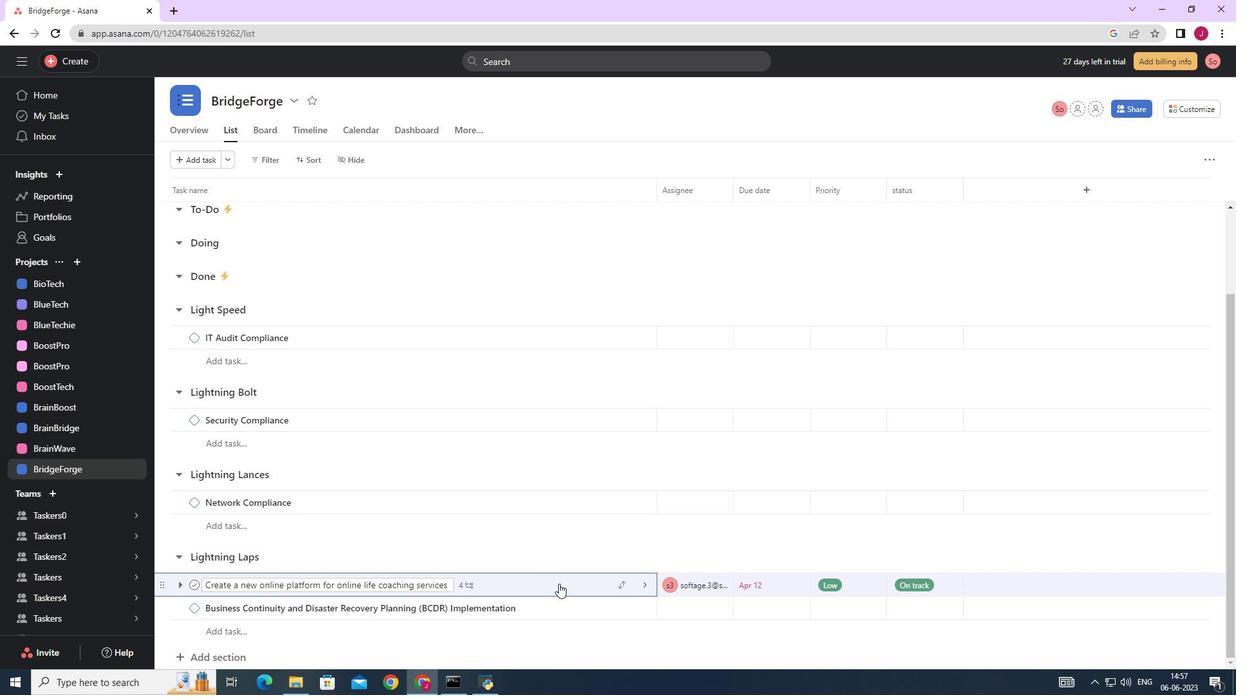
Action: Mouse pressed left at (565, 585)
Screenshot: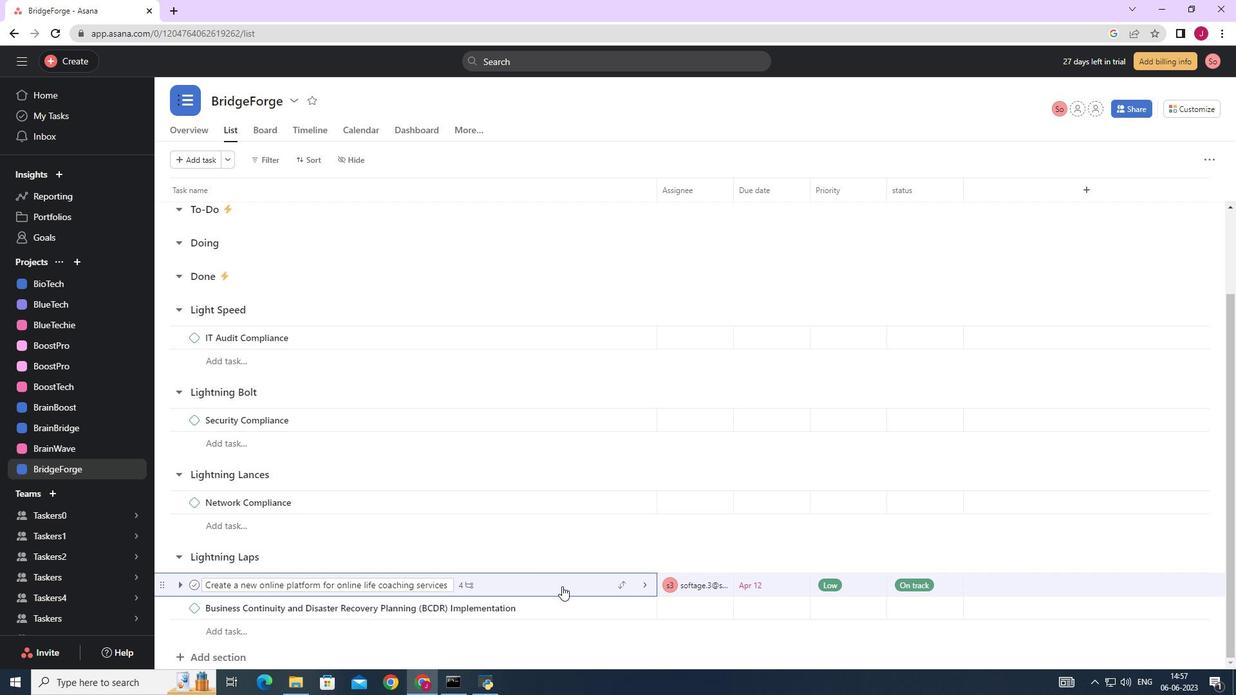 
Action: Mouse moved to (983, 462)
Screenshot: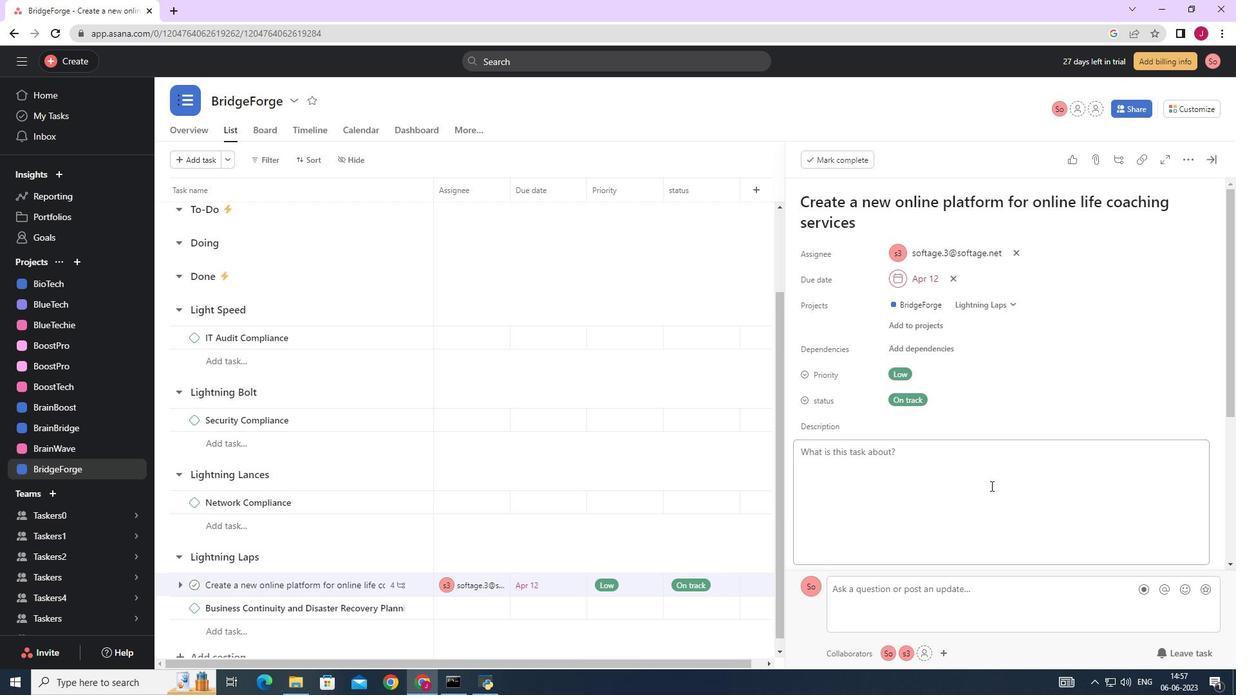 
Action: Mouse scrolled (983, 461) with delta (0, 0)
Screenshot: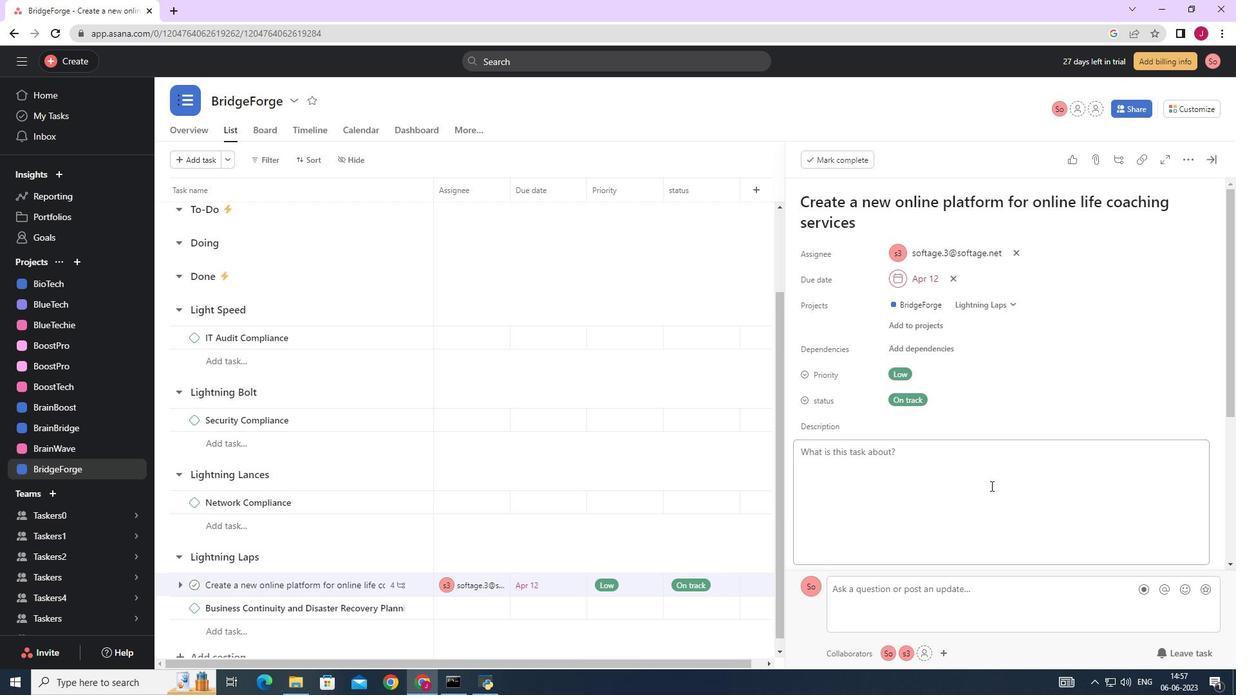 
Action: Mouse scrolled (983, 461) with delta (0, 0)
Screenshot: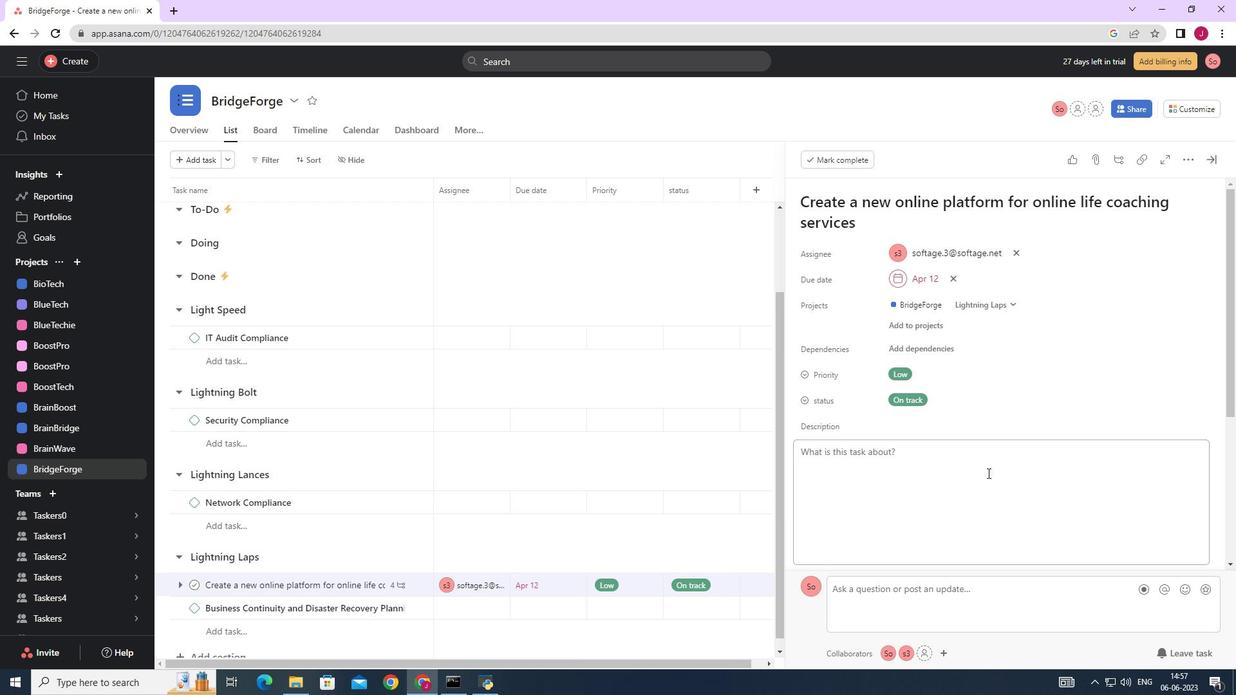 
Action: Mouse scrolled (983, 461) with delta (0, 0)
Screenshot: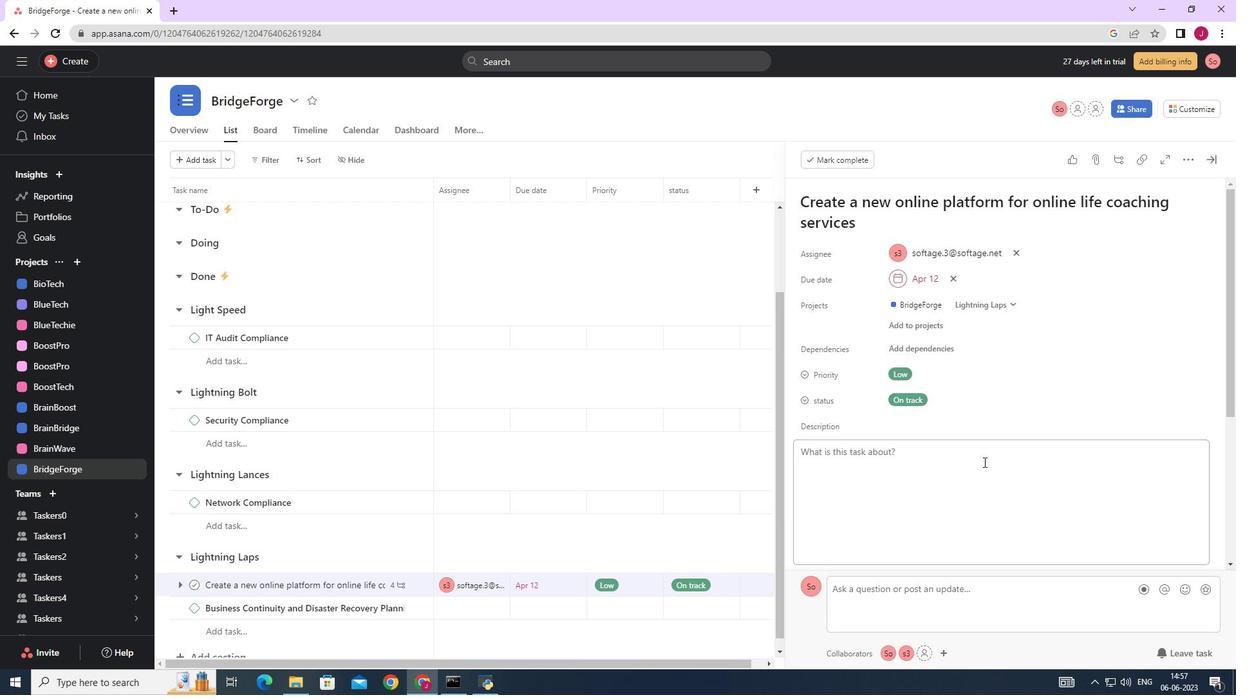 
Action: Mouse moved to (883, 323)
Screenshot: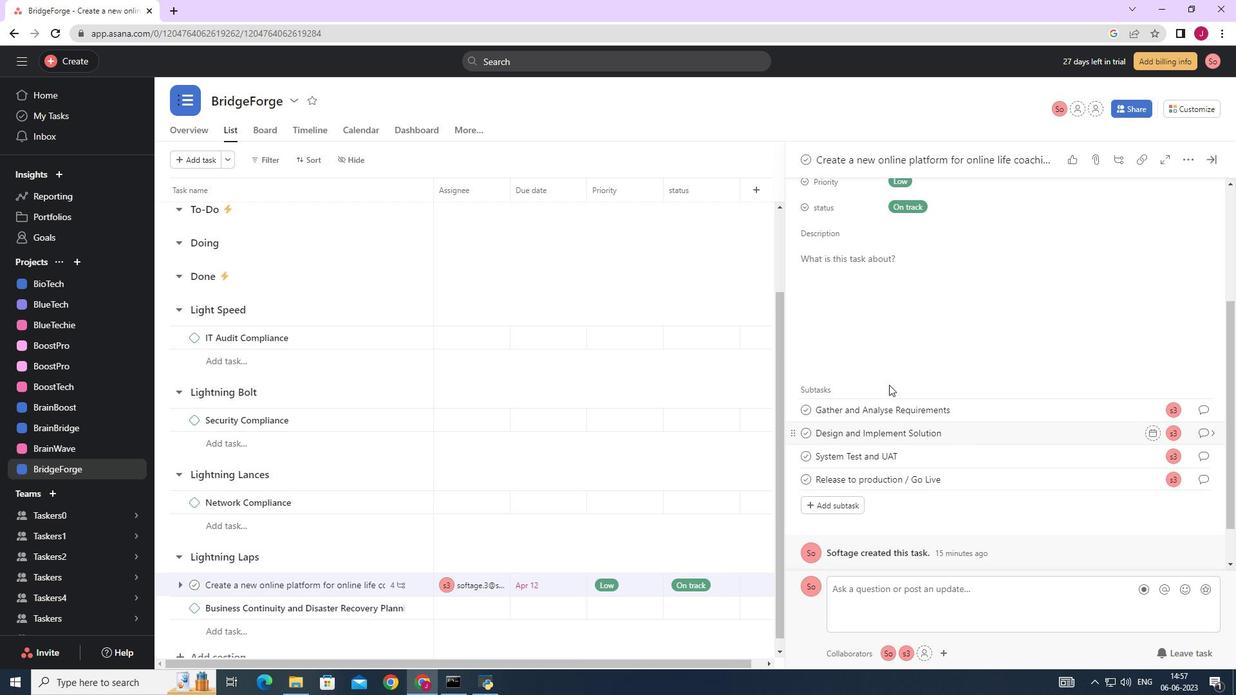 
Action: Mouse scrolled (883, 323) with delta (0, 0)
Screenshot: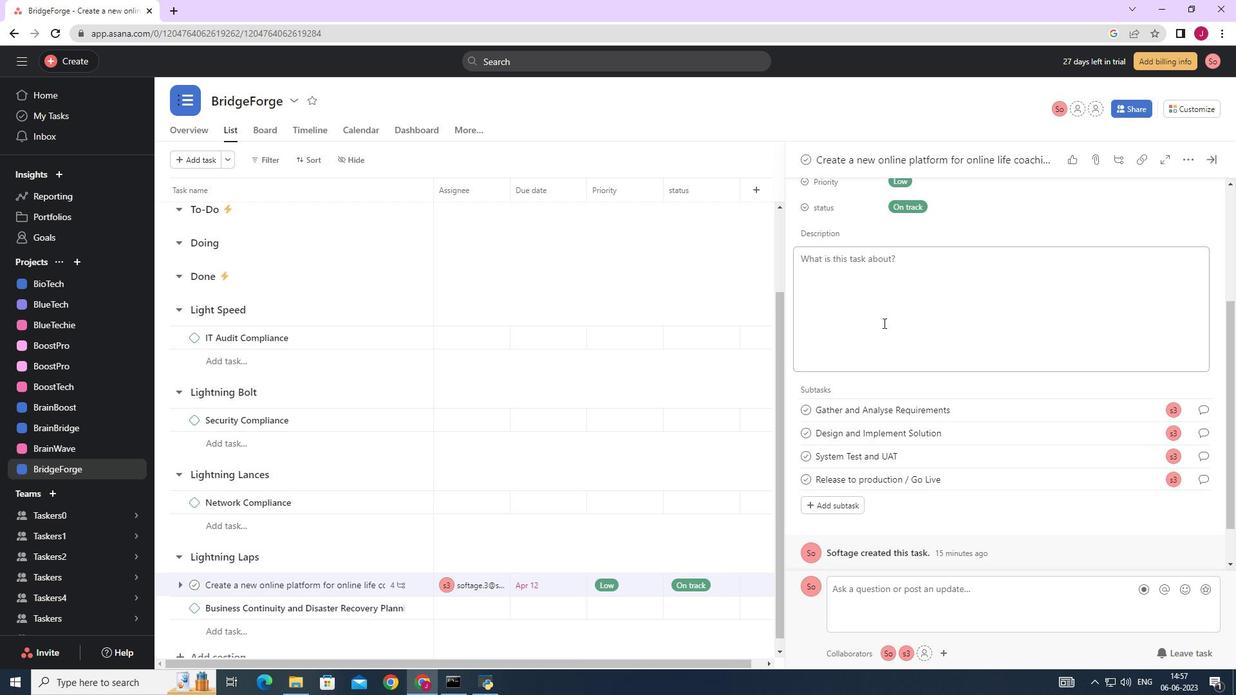 
Action: Mouse scrolled (883, 323) with delta (0, 0)
Screenshot: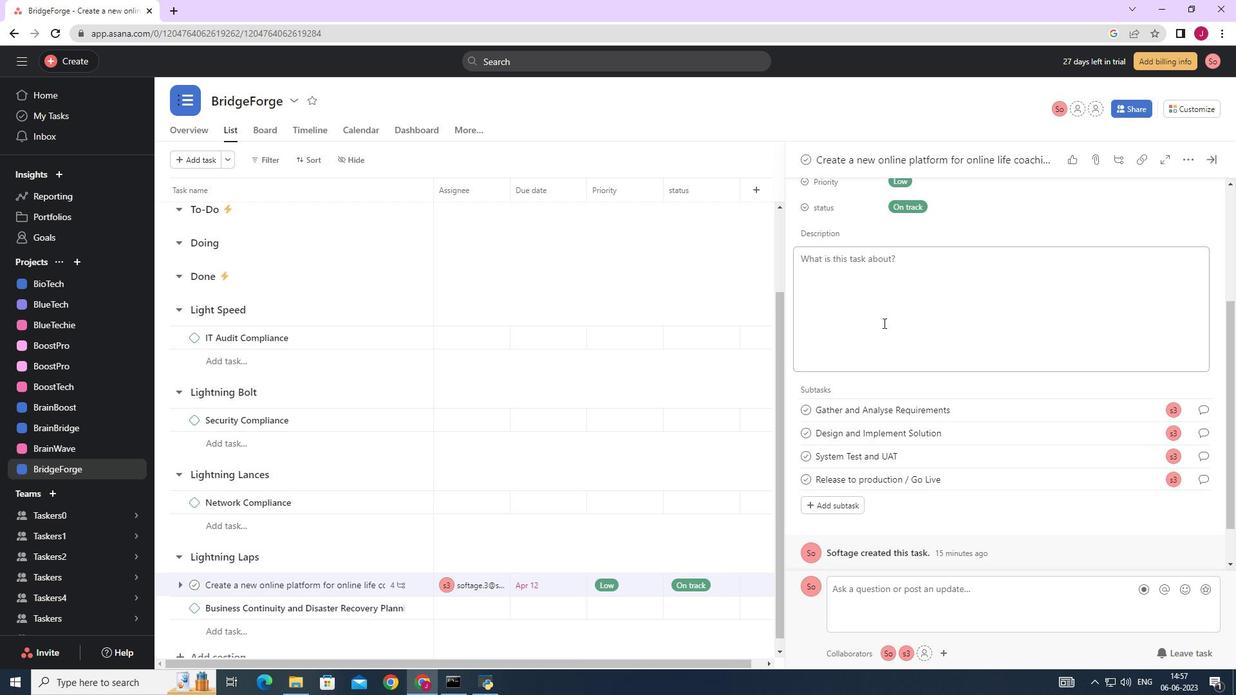 
Action: Mouse scrolled (883, 323) with delta (0, 0)
Screenshot: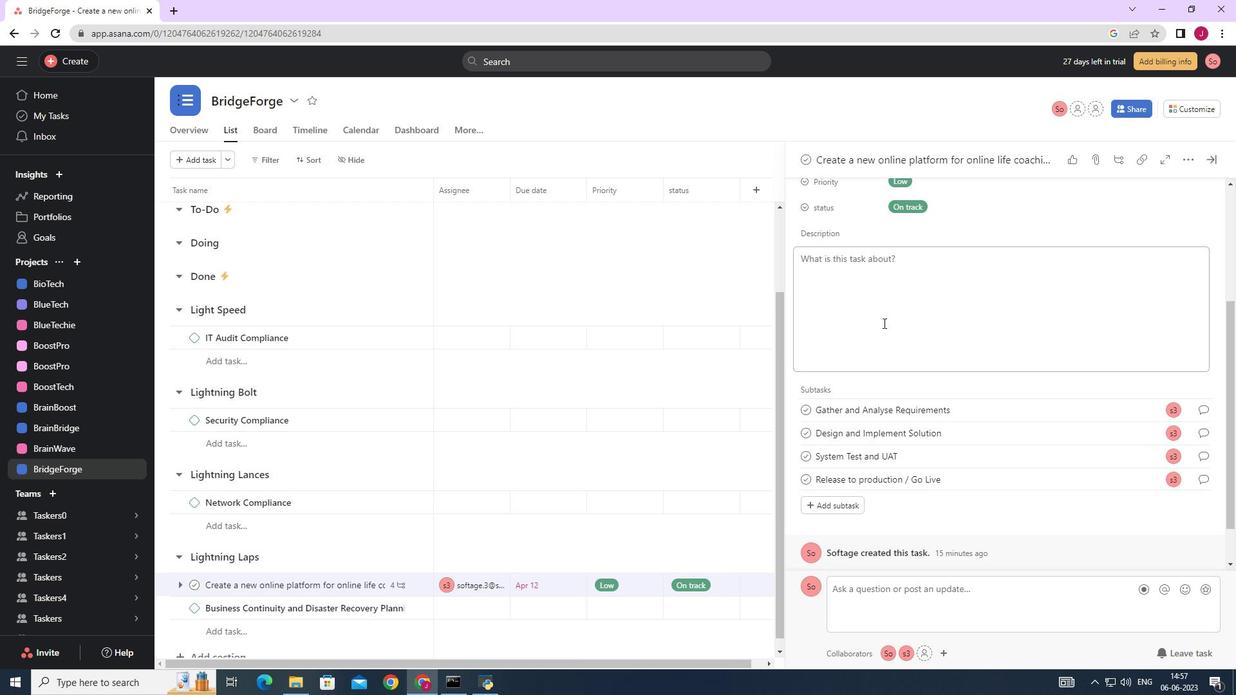 
Action: Mouse scrolled (883, 323) with delta (0, 0)
Screenshot: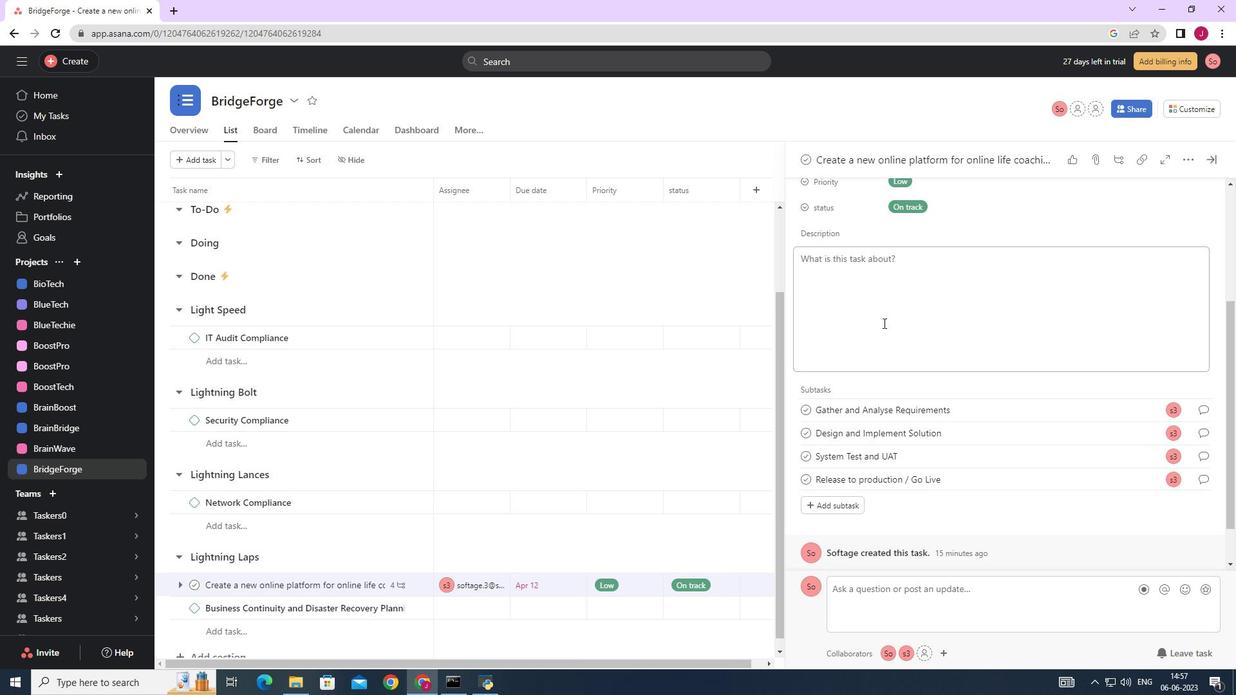 
Action: Mouse moved to (921, 345)
Screenshot: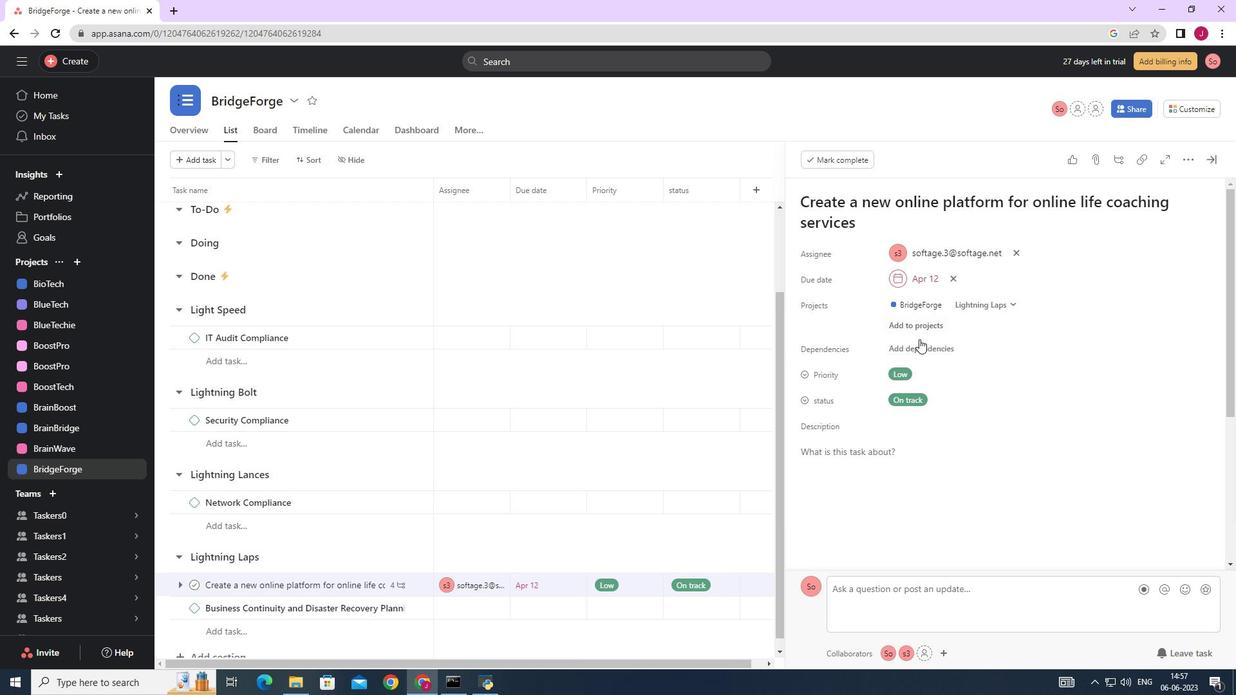 
Action: Mouse pressed left at (921, 345)
Screenshot: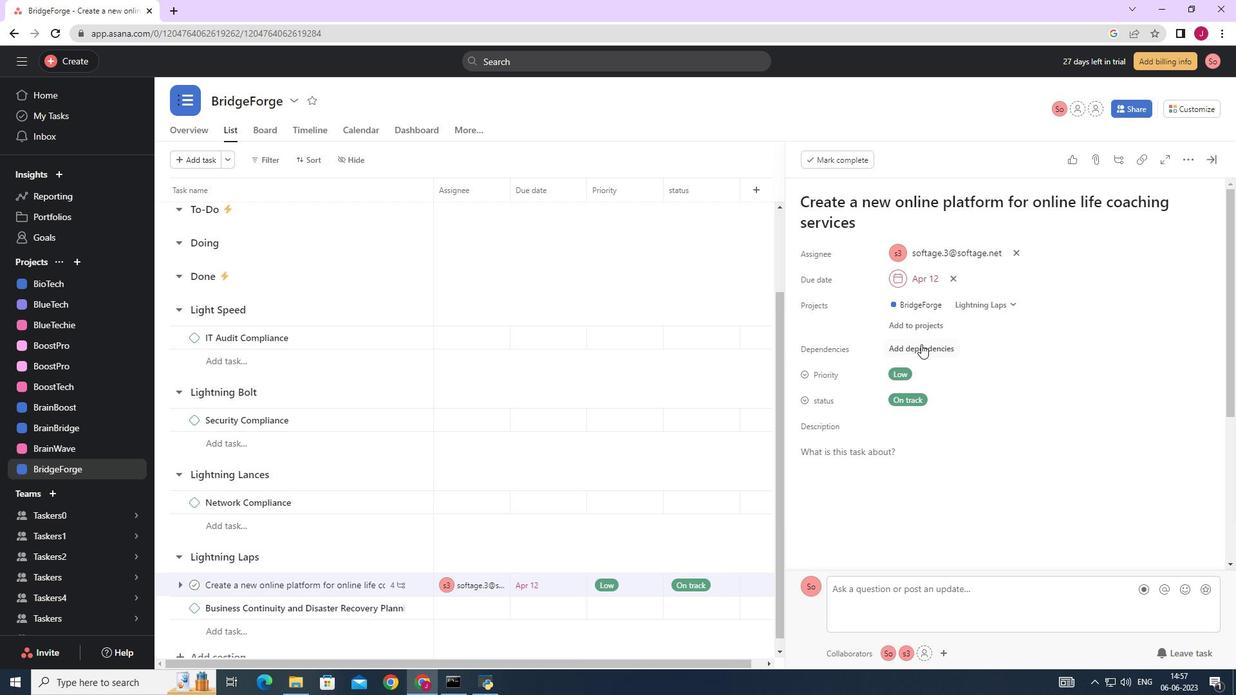
Action: Mouse moved to (863, 395)
Screenshot: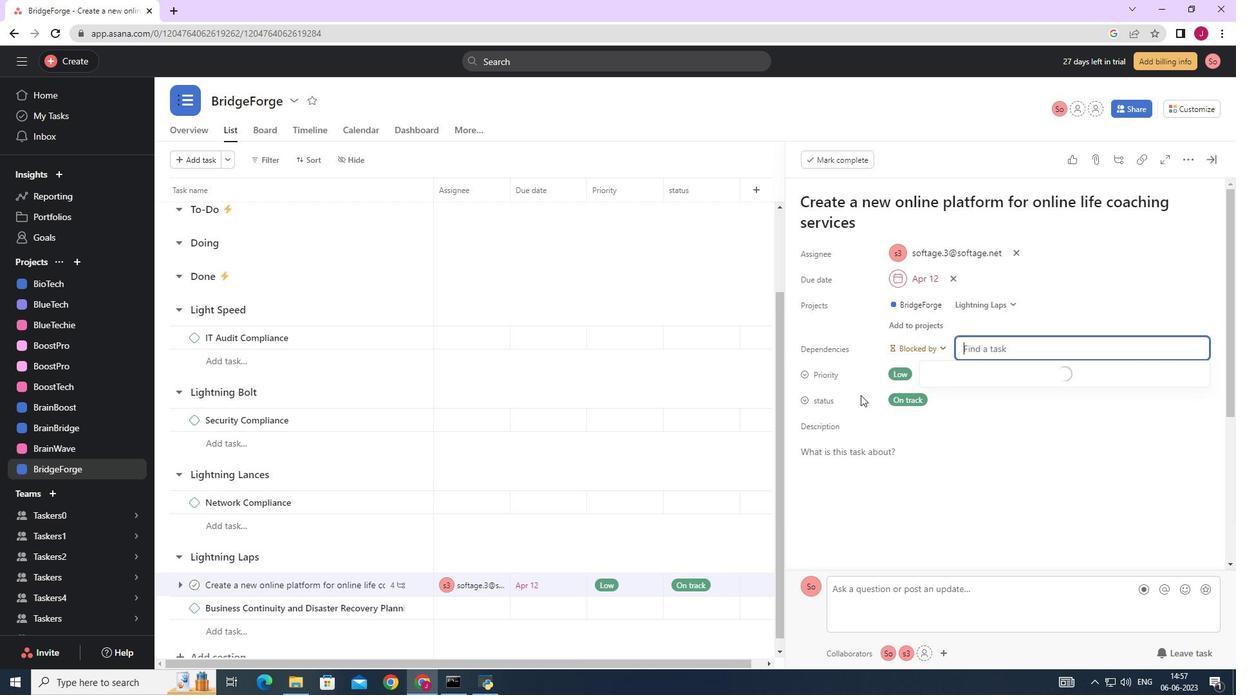 
Action: Mouse scrolled (863, 395) with delta (0, 0)
Screenshot: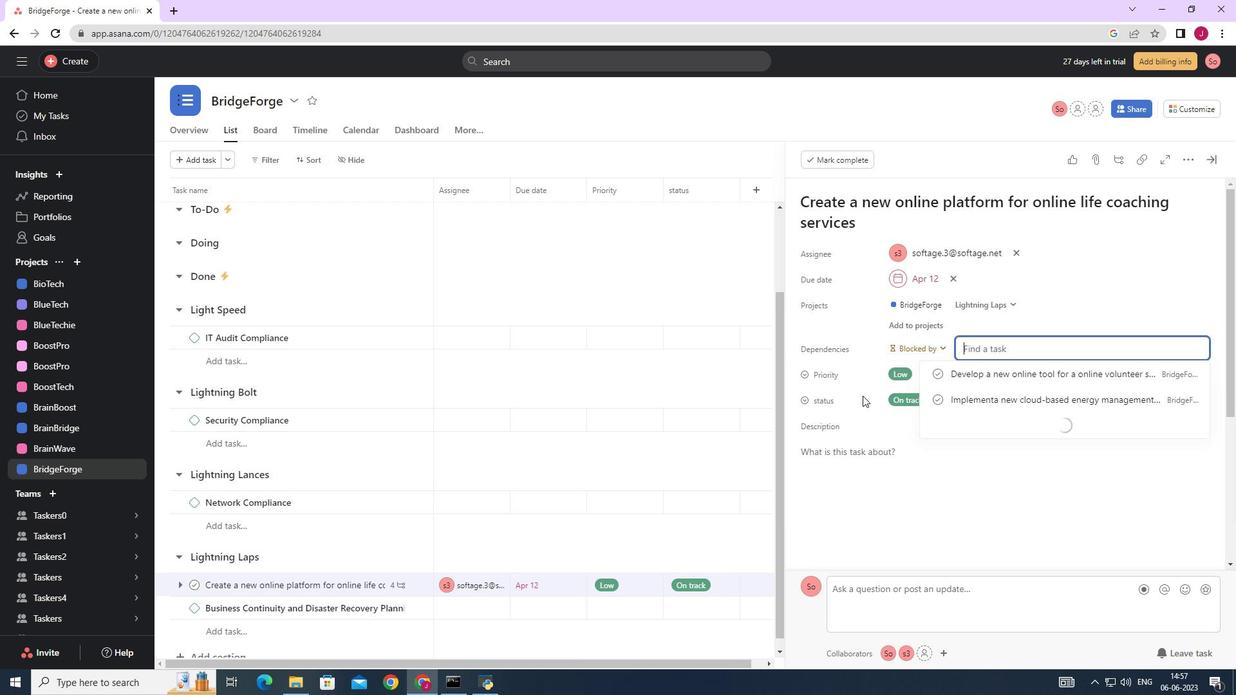 
Action: Mouse scrolled (863, 395) with delta (0, 0)
Screenshot: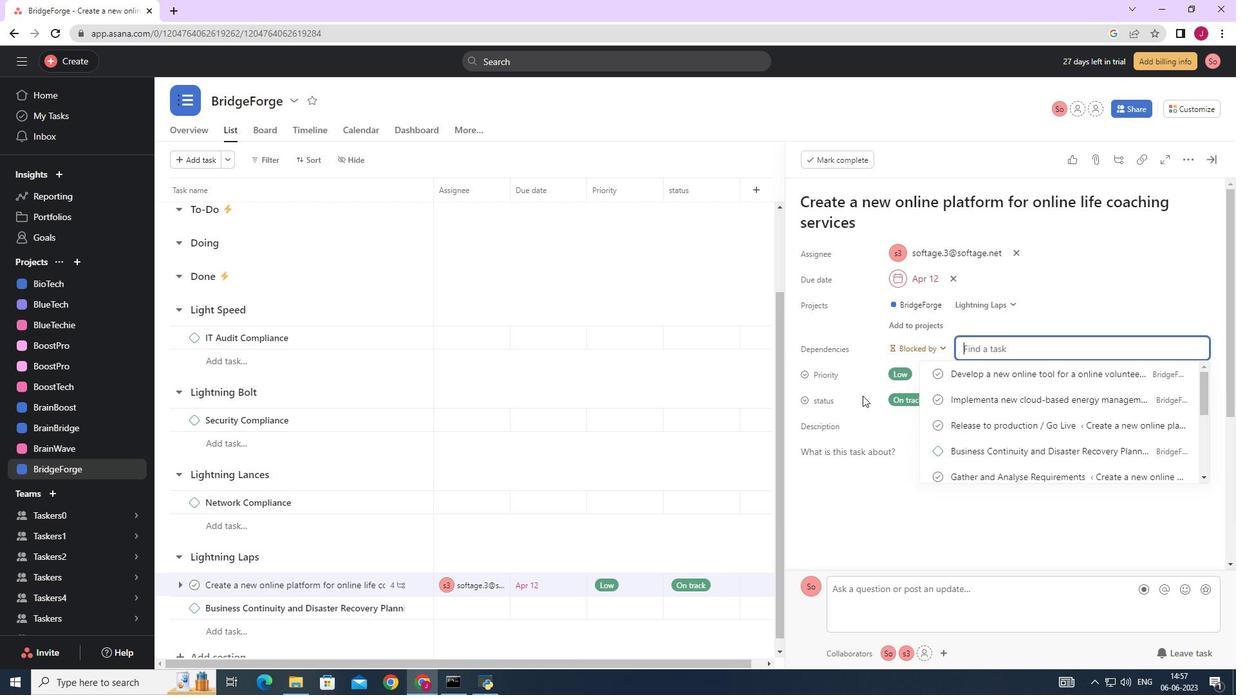 
Action: Mouse moved to (863, 395)
Screenshot: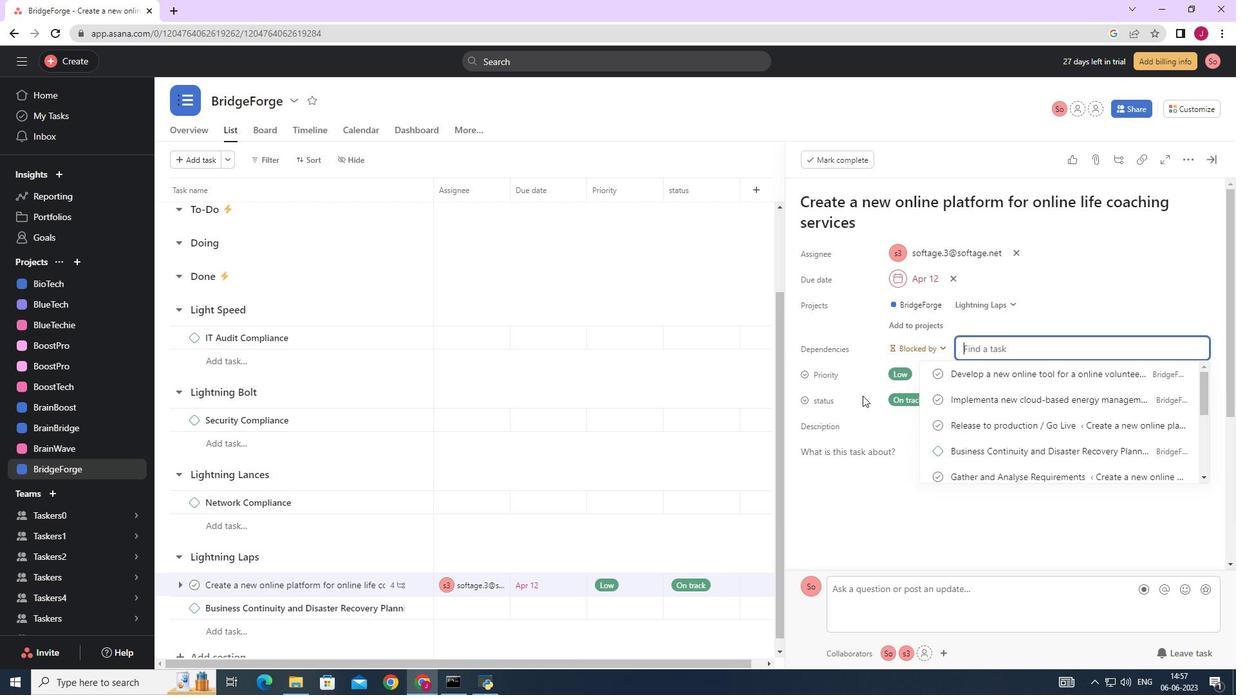 
Action: Mouse scrolled (863, 395) with delta (0, 0)
Screenshot: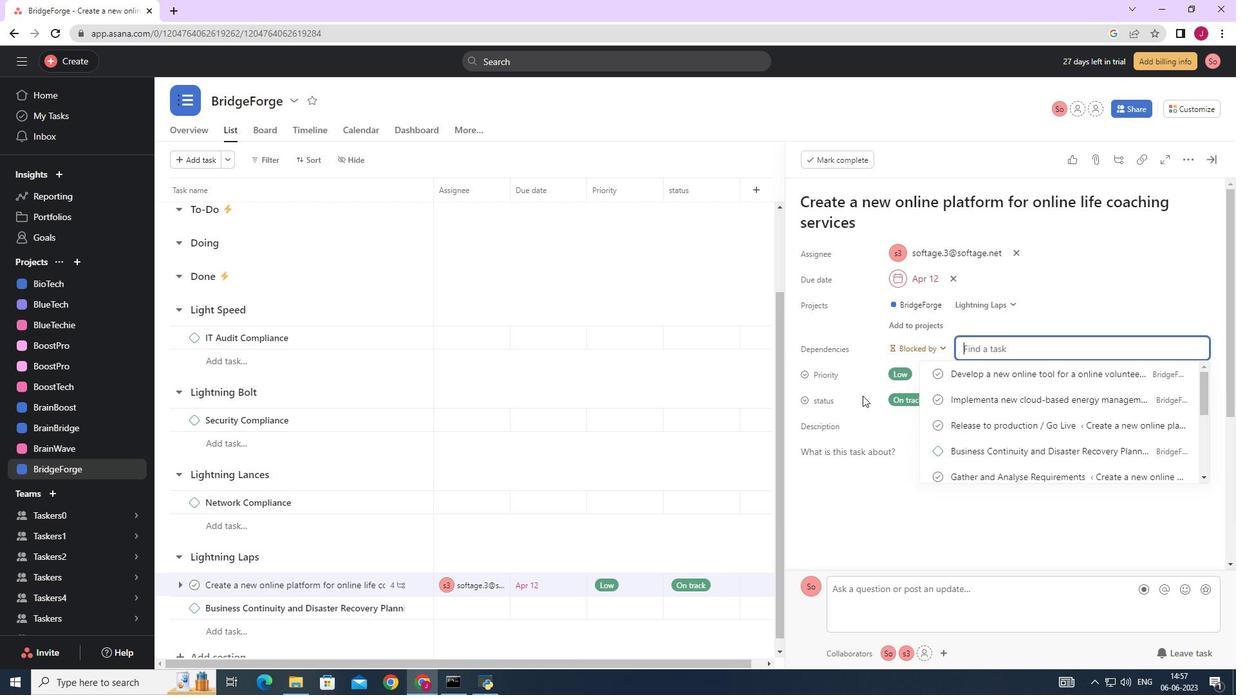 
Action: Mouse moved to (863, 395)
Screenshot: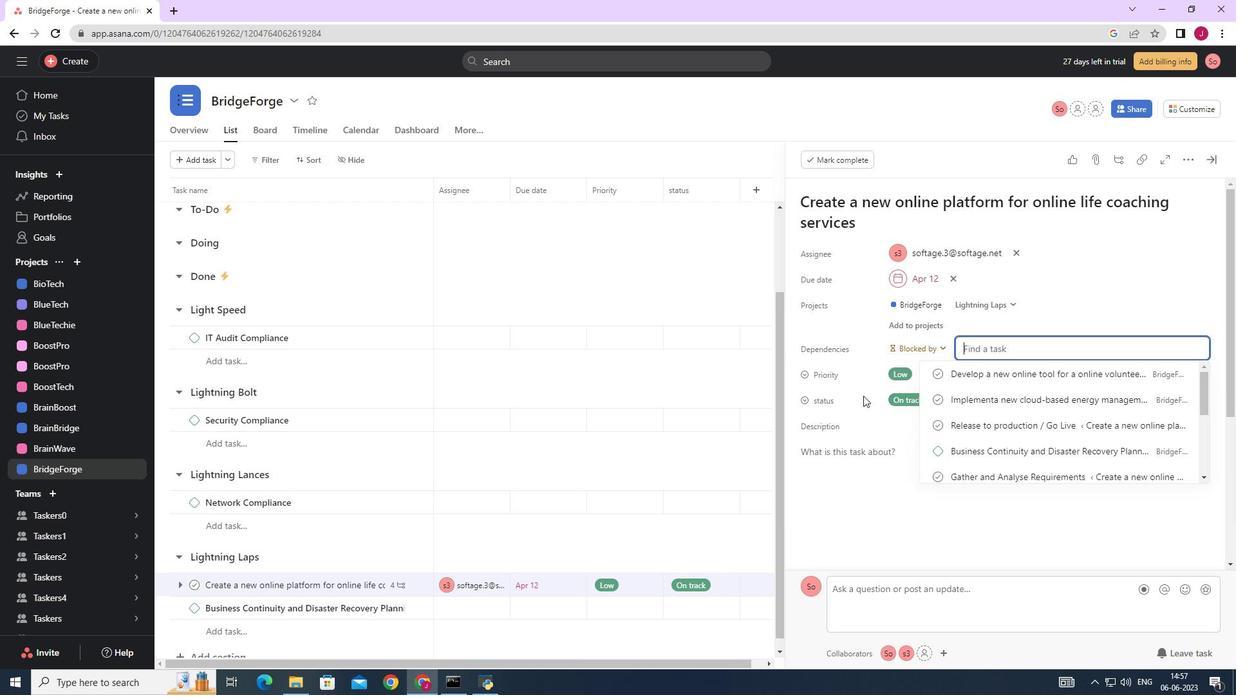 
Action: Mouse scrolled (863, 395) with delta (0, 0)
Screenshot: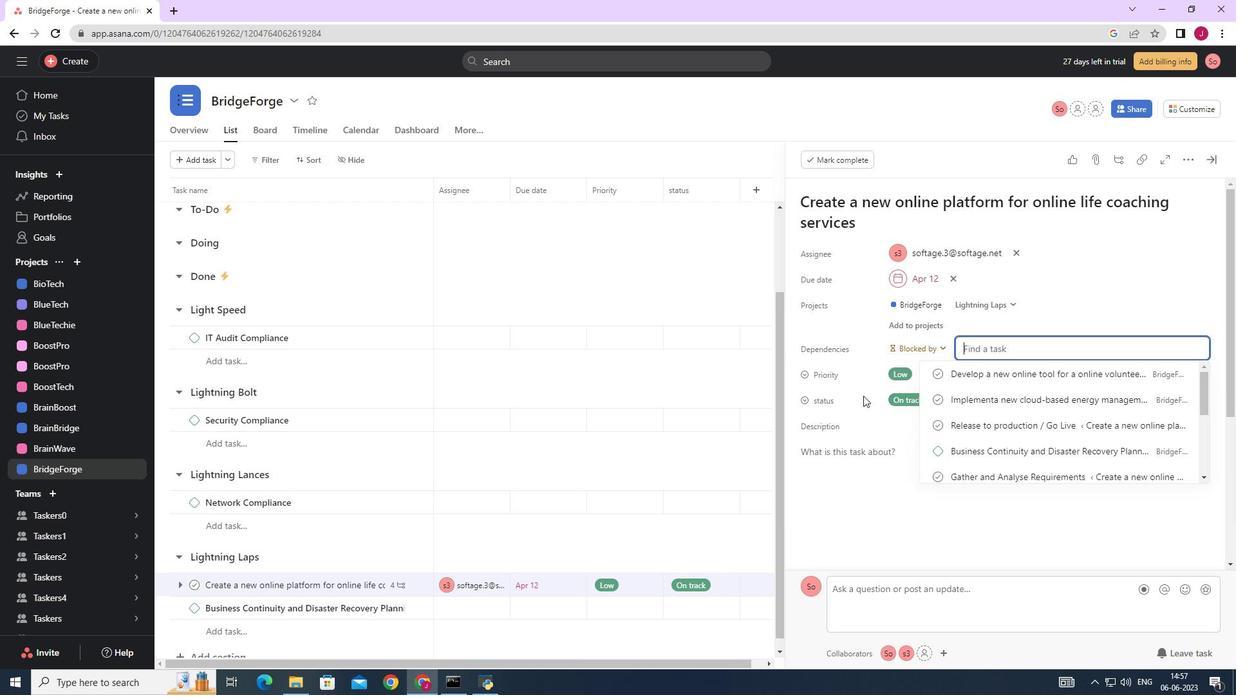 
Action: Mouse moved to (864, 395)
Screenshot: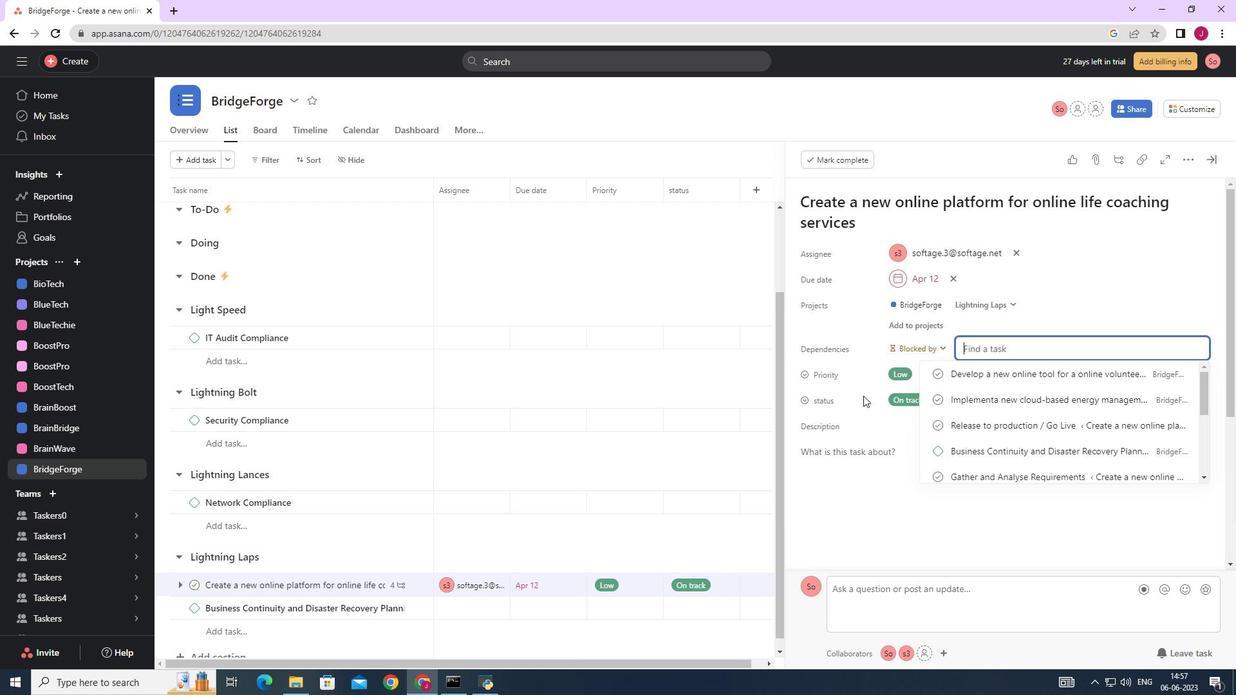 
Action: Mouse scrolled (864, 395) with delta (0, 0)
Screenshot: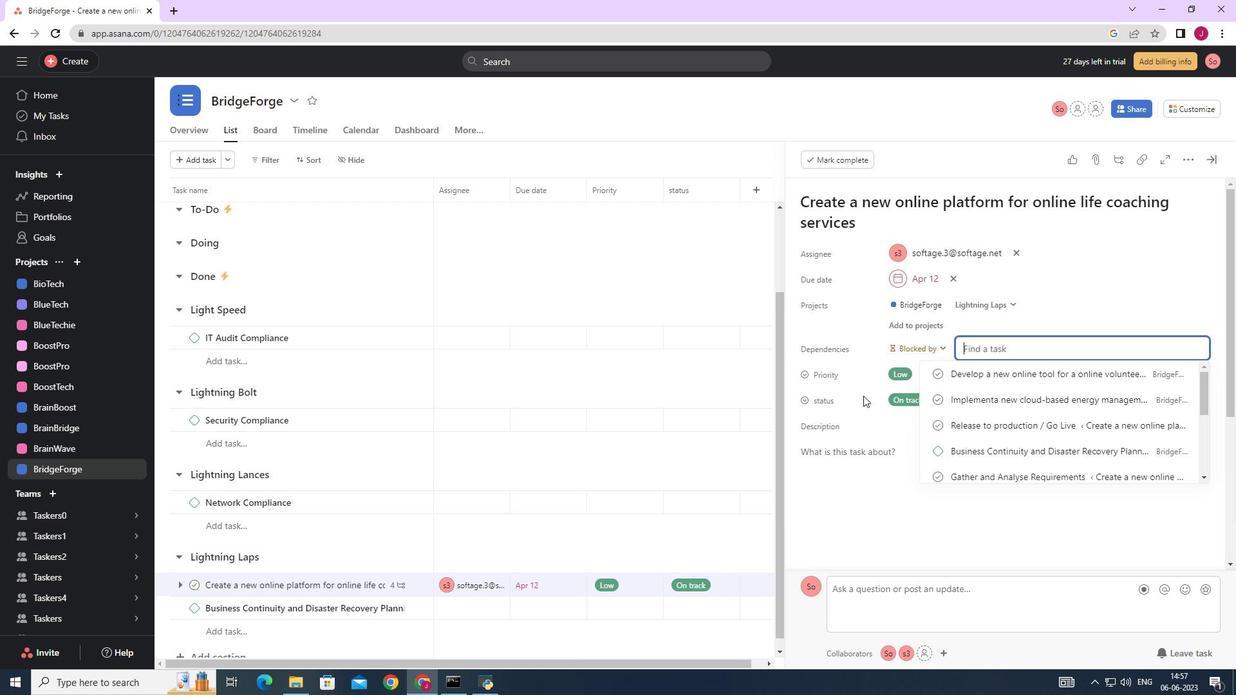
Action: Mouse moved to (885, 383)
Screenshot: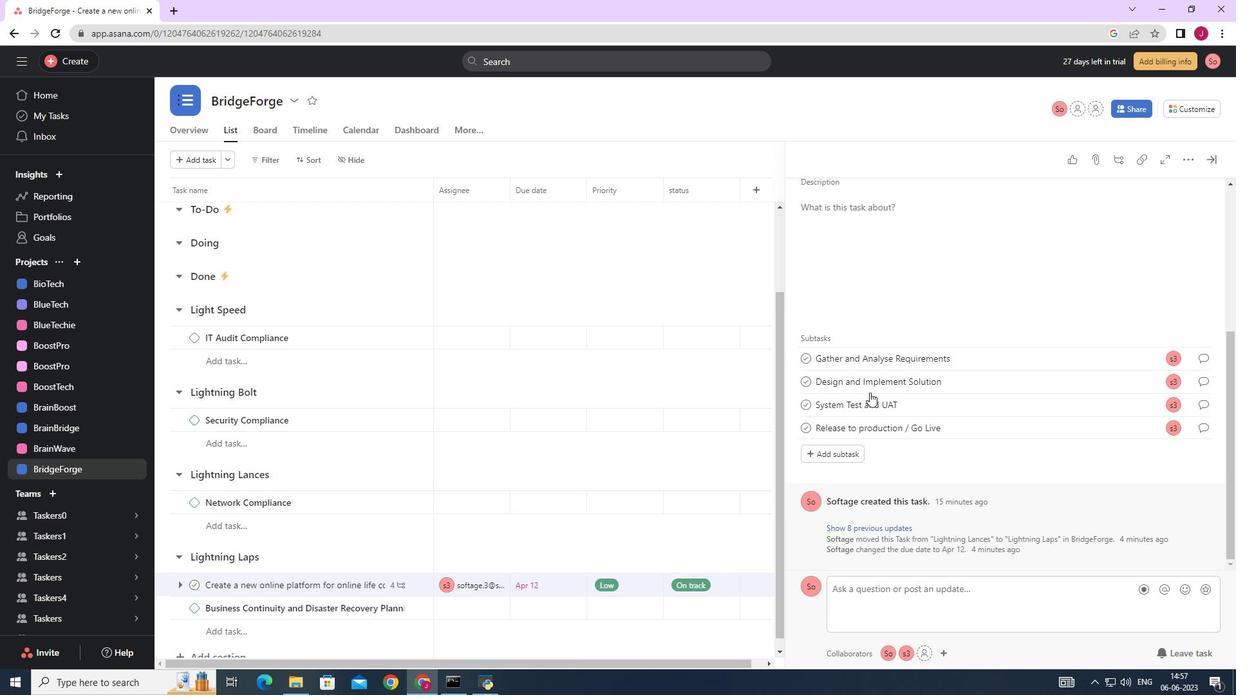 
Action: Mouse scrolled (885, 383) with delta (0, 0)
Screenshot: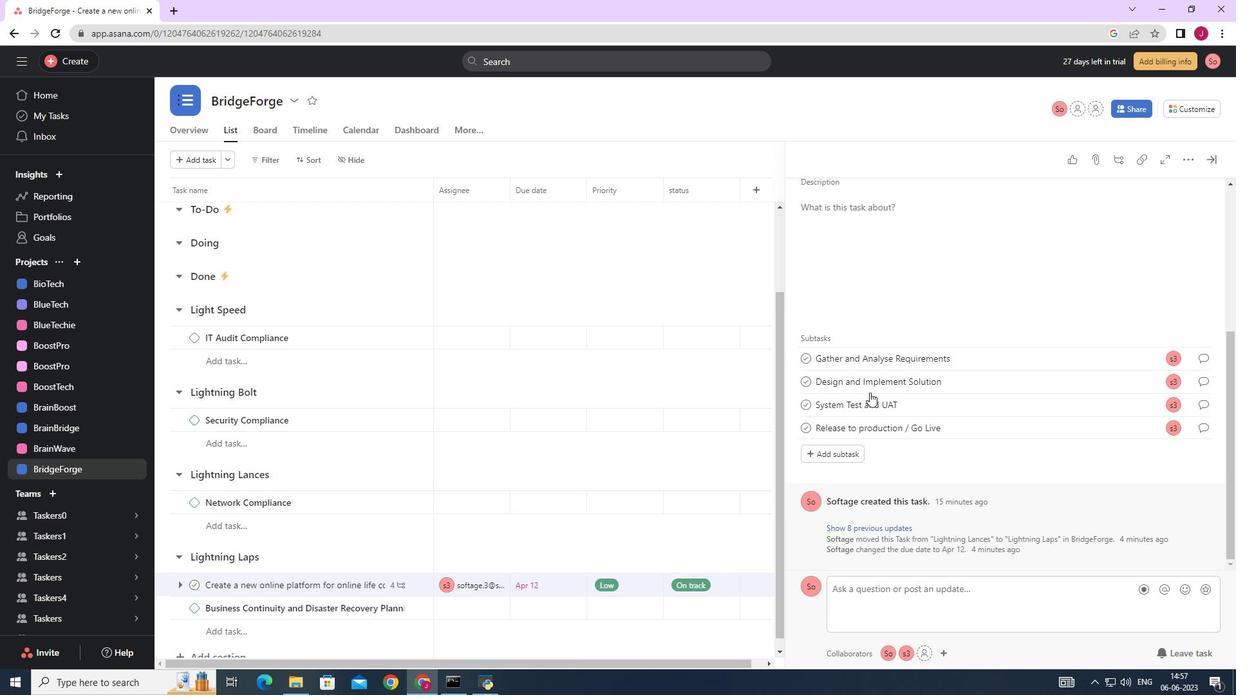 
Action: Mouse scrolled (885, 383) with delta (0, 0)
Screenshot: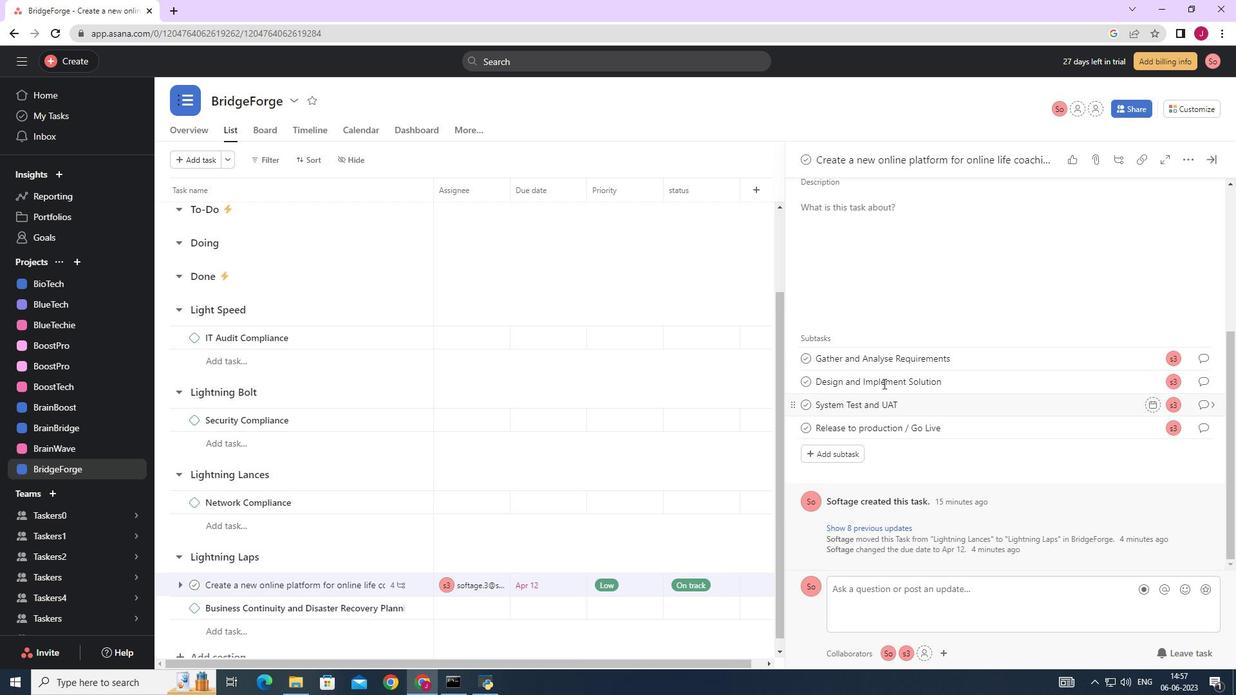
Action: Mouse scrolled (885, 383) with delta (0, 0)
Screenshot: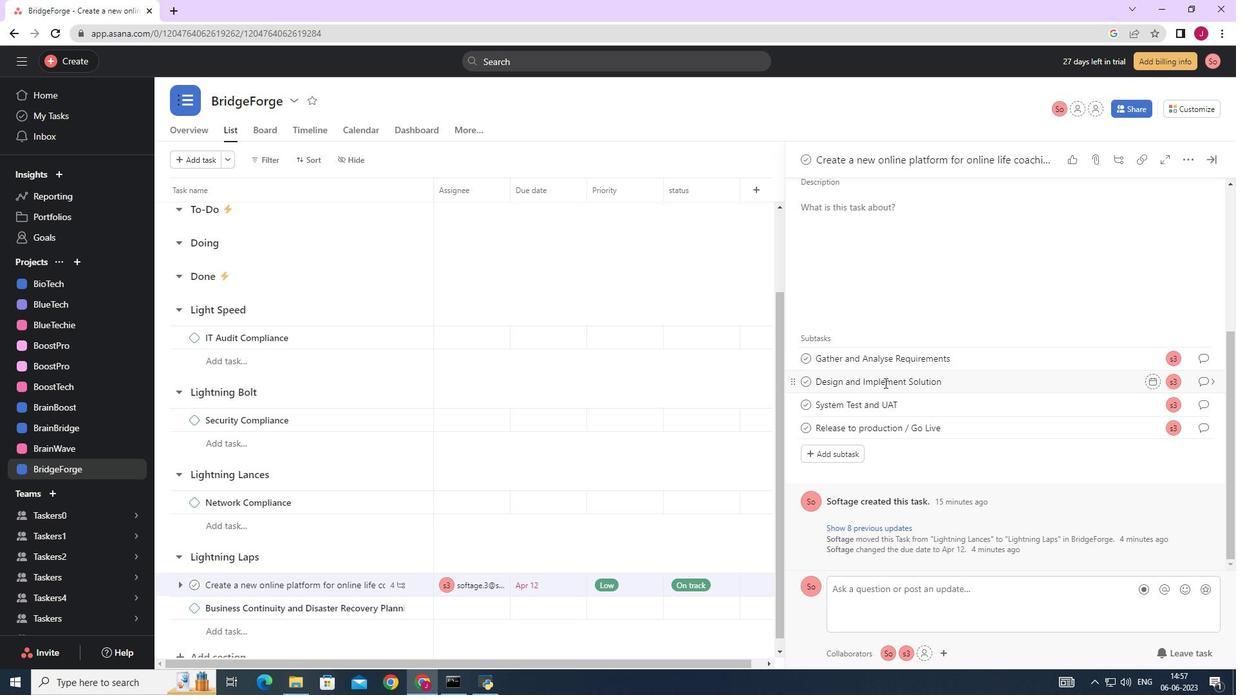 
Action: Mouse moved to (1008, 292)
Screenshot: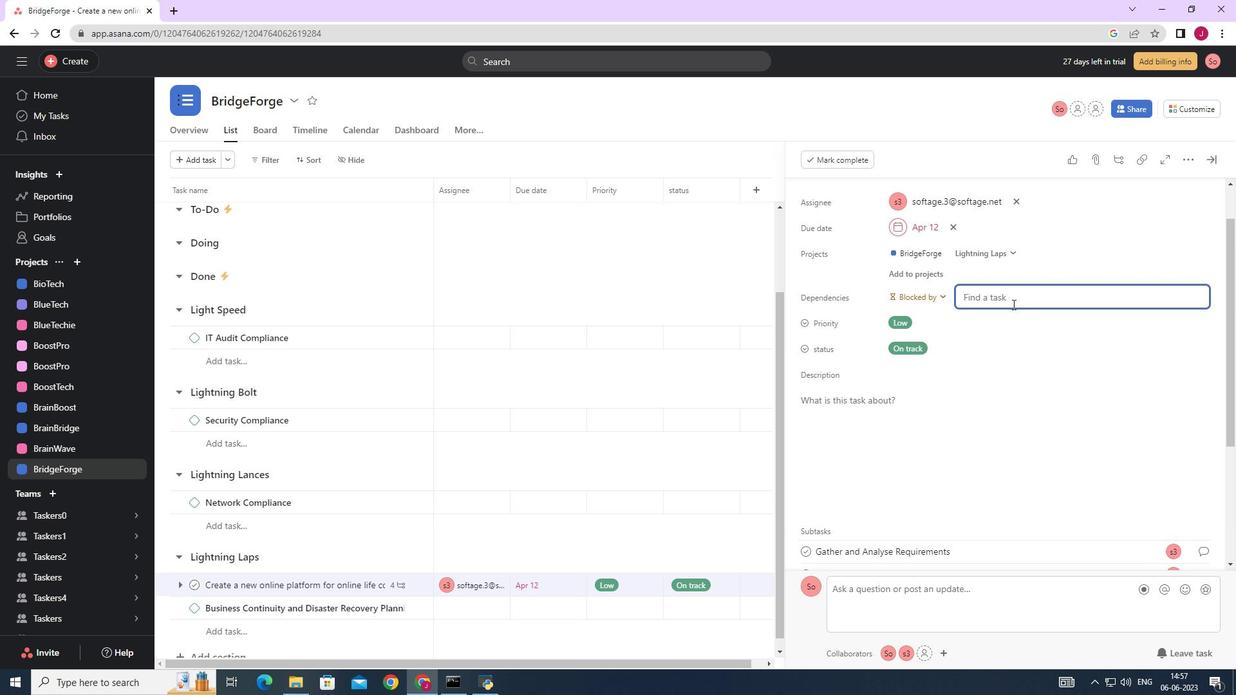 
Action: Mouse pressed left at (1008, 292)
Screenshot: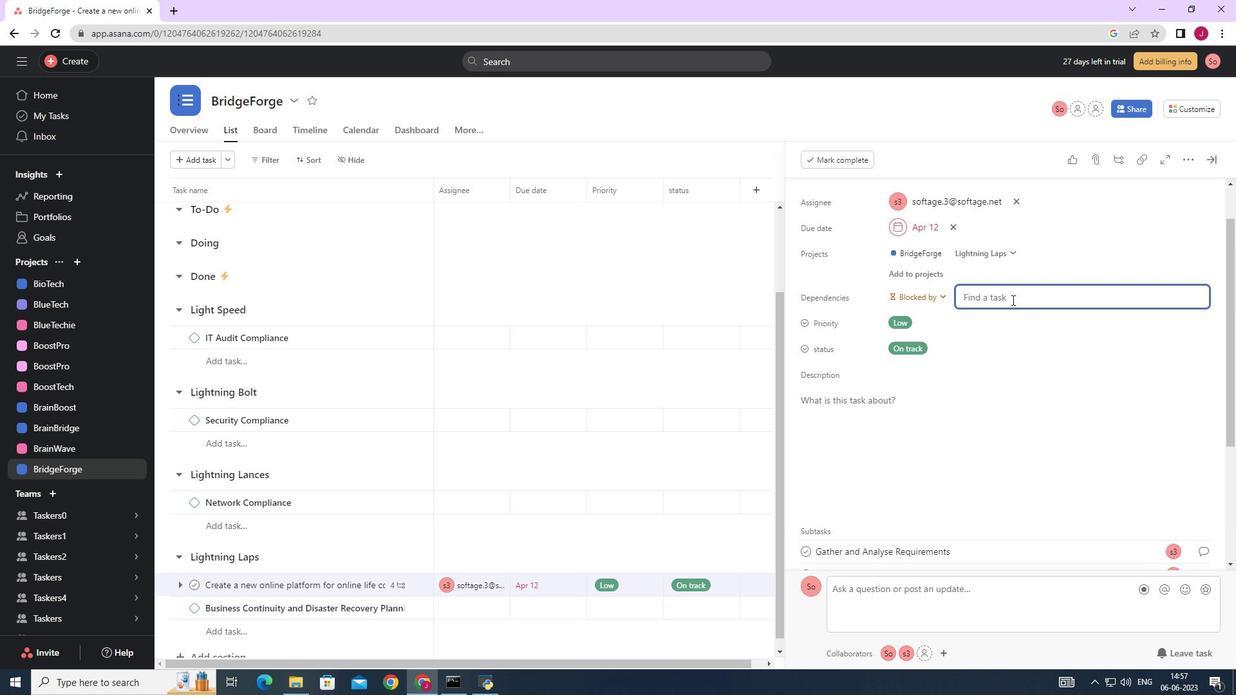 
Action: Mouse moved to (992, 298)
Screenshot: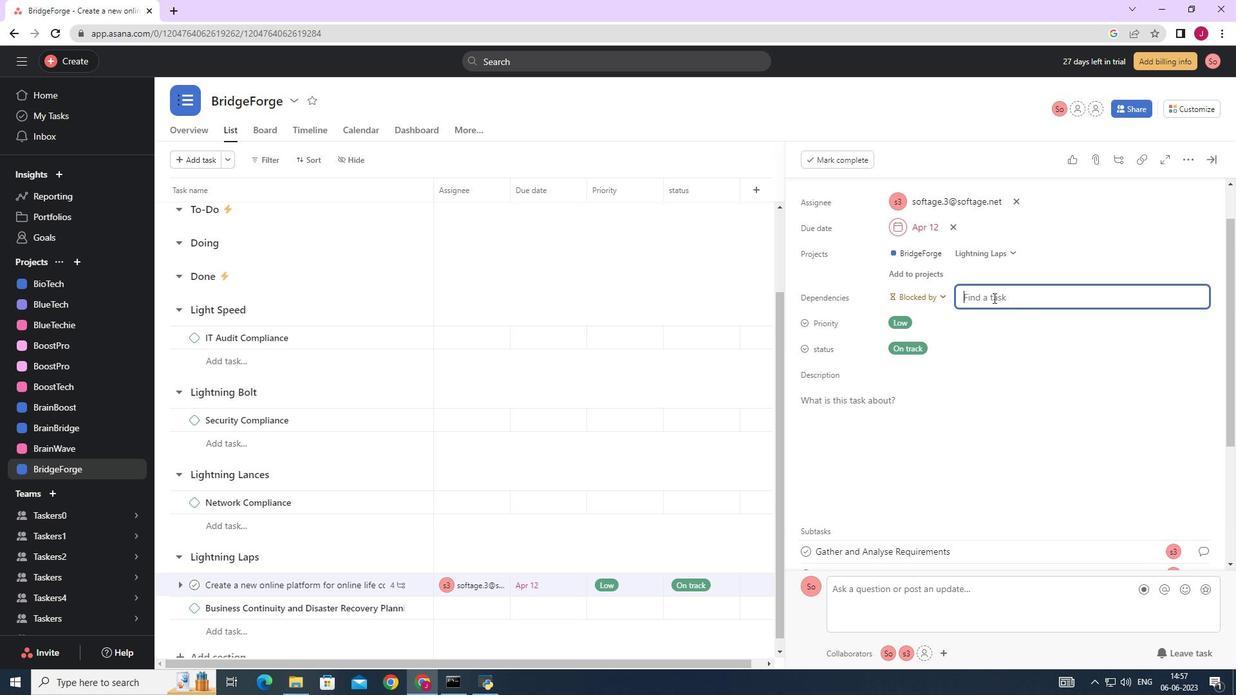 
Action: Key pressed im
Screenshot: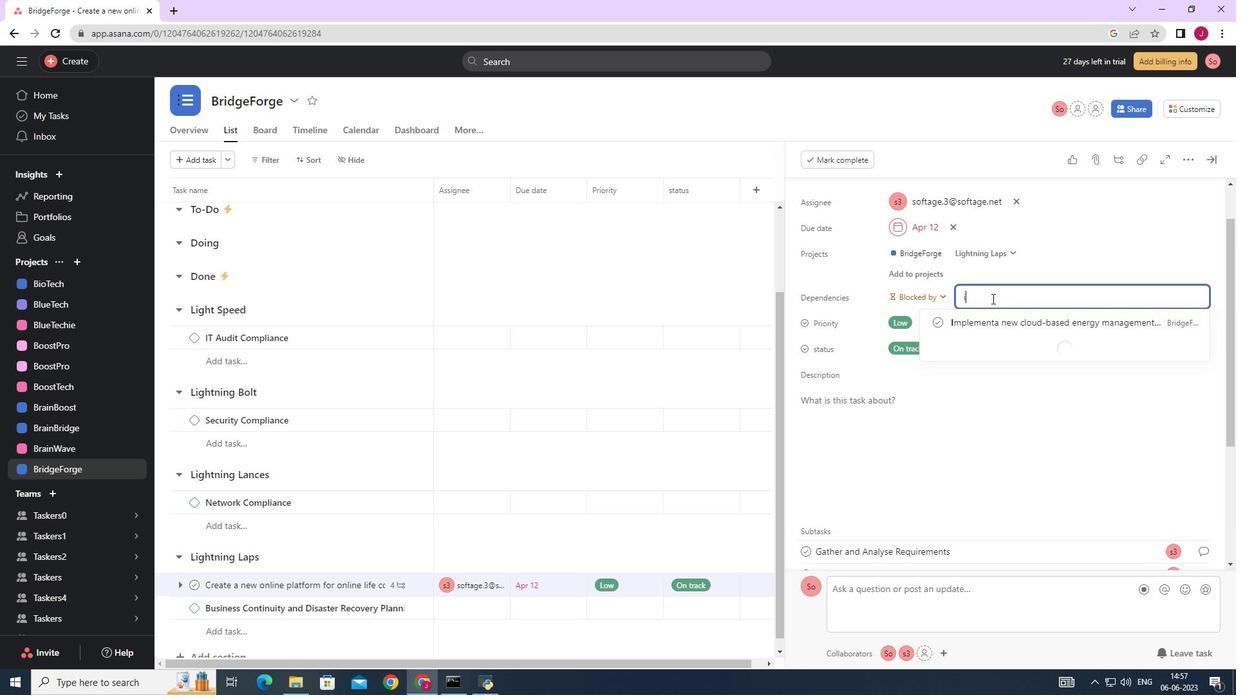 
Action: Mouse moved to (1001, 317)
Screenshot: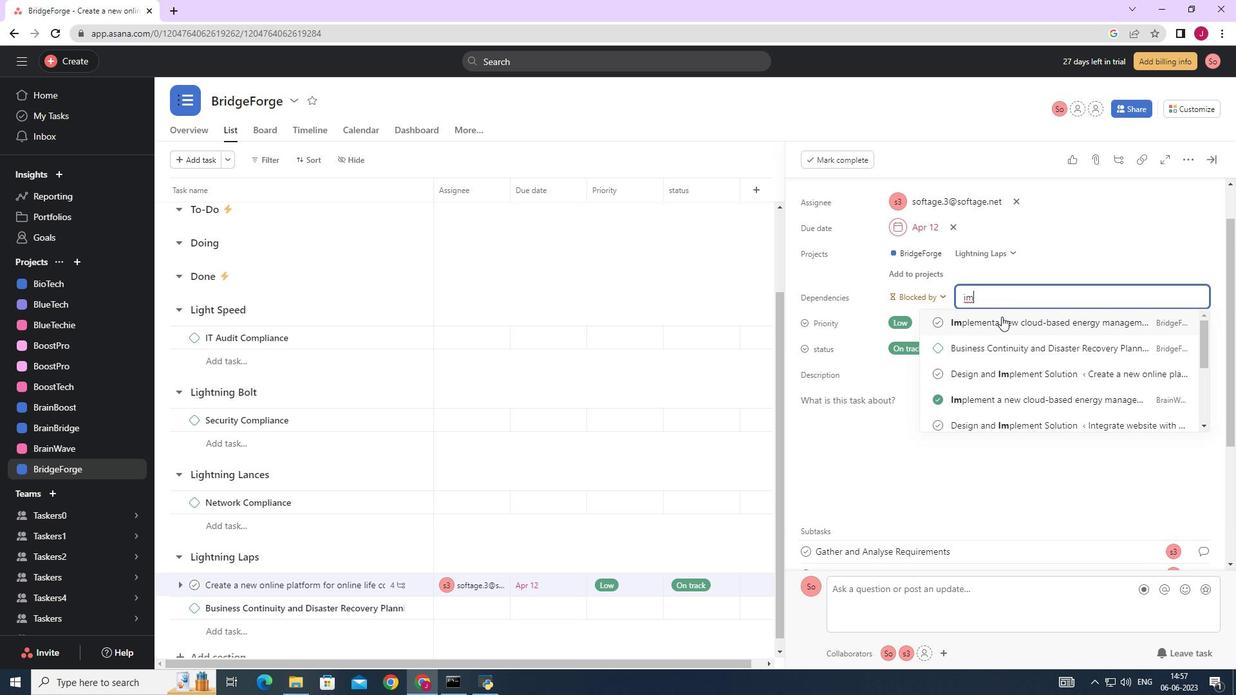 
Action: Mouse pressed left at (1001, 317)
Screenshot: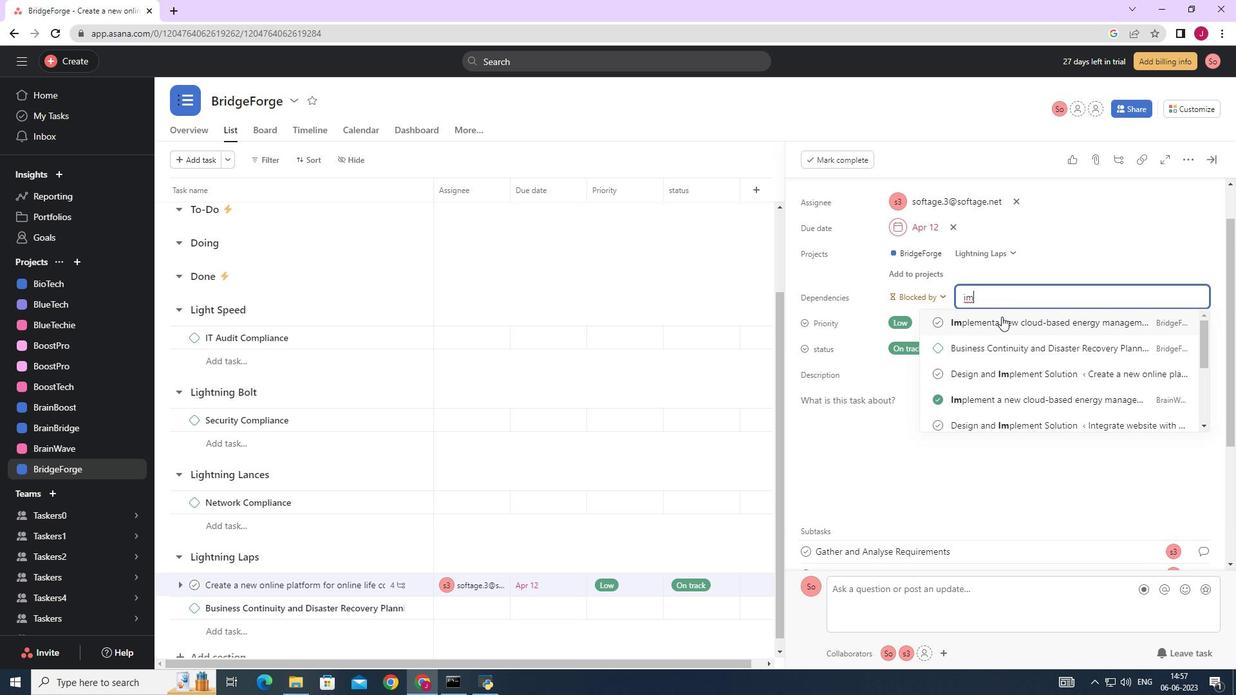 
Action: Mouse moved to (1216, 157)
Screenshot: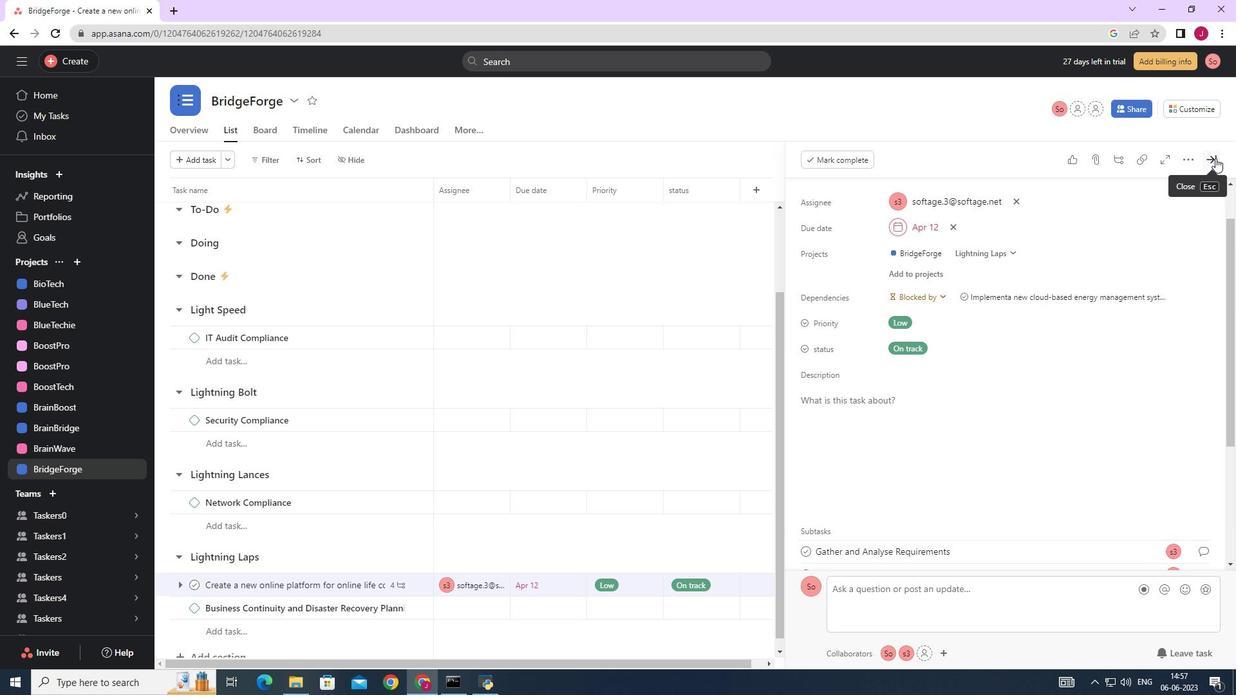 
Action: Mouse pressed left at (1216, 157)
Screenshot: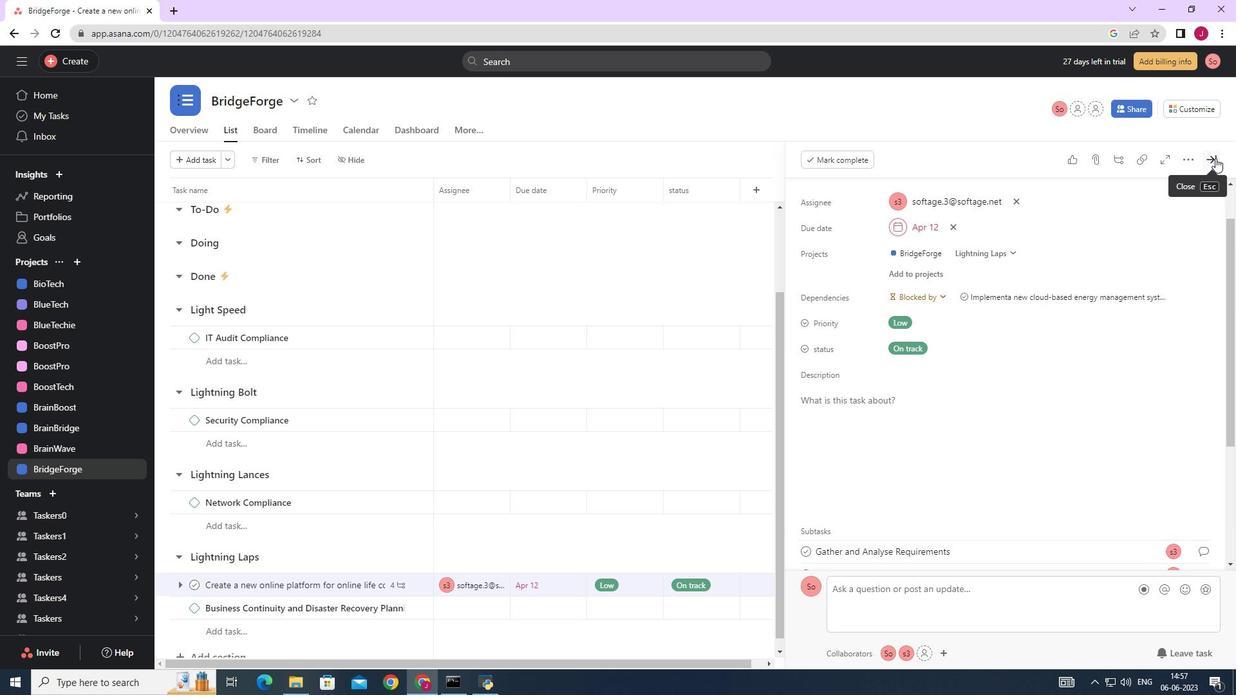 
Action: Mouse moved to (1205, 165)
Screenshot: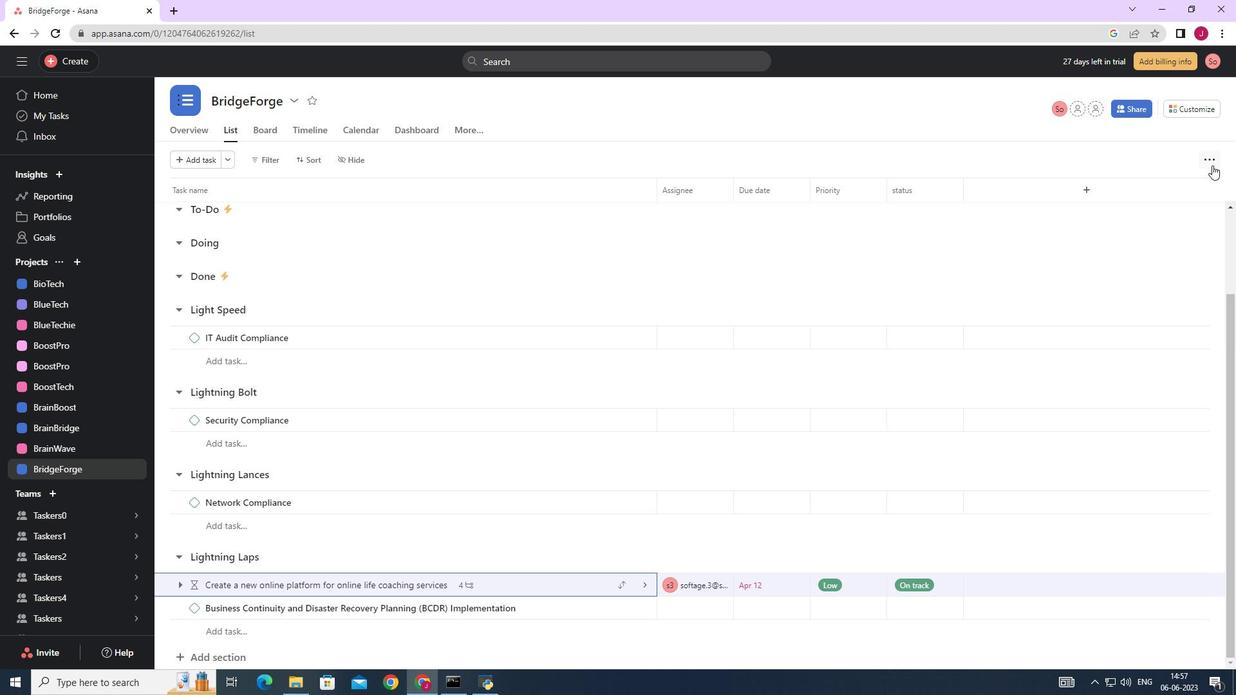 
